 Task: Look for space in West Carson, United States from 7th July, 2023 to 15th July, 2023 for 6 adults in price range Rs.15000 to Rs.20000. Place can be entire place with 3 bedrooms having 3 beds and 3 bathrooms. Property type can be house, flat, guest house. Booking option can be shelf check-in. Required host language is English.
Action: Mouse moved to (571, 142)
Screenshot: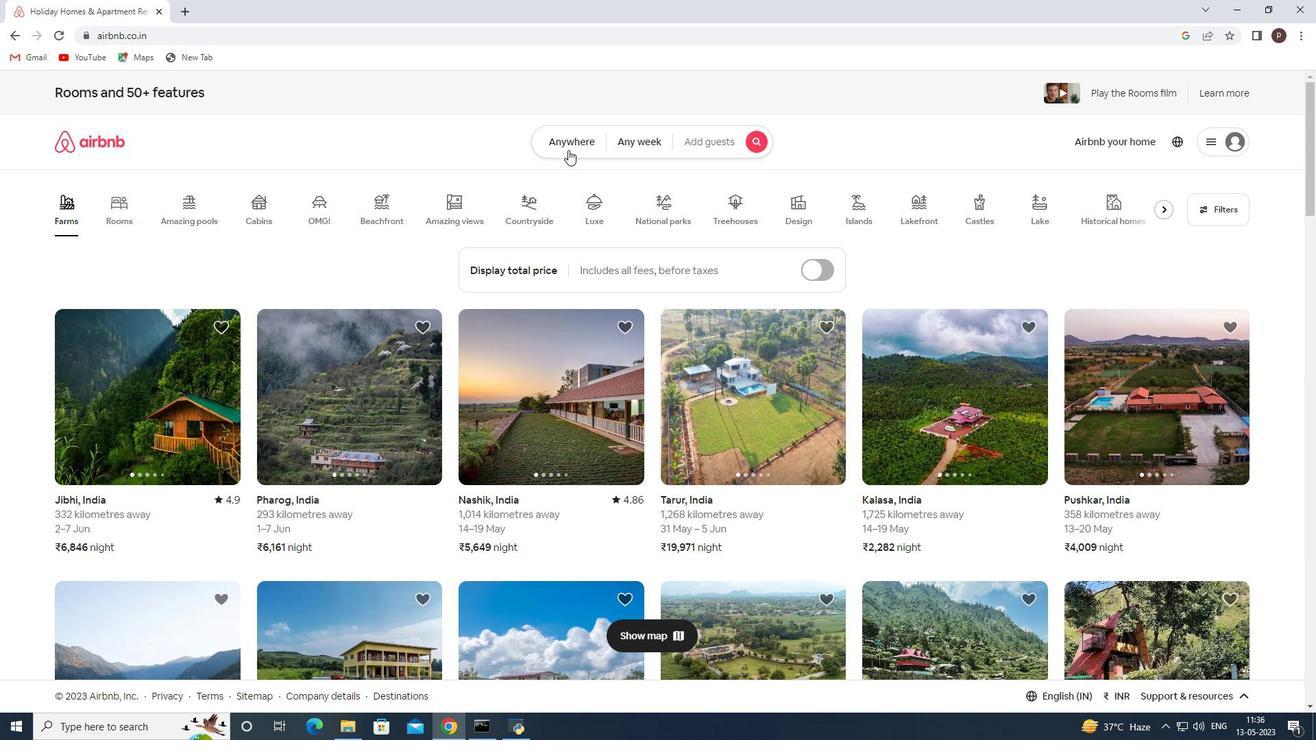 
Action: Mouse pressed left at (571, 142)
Screenshot: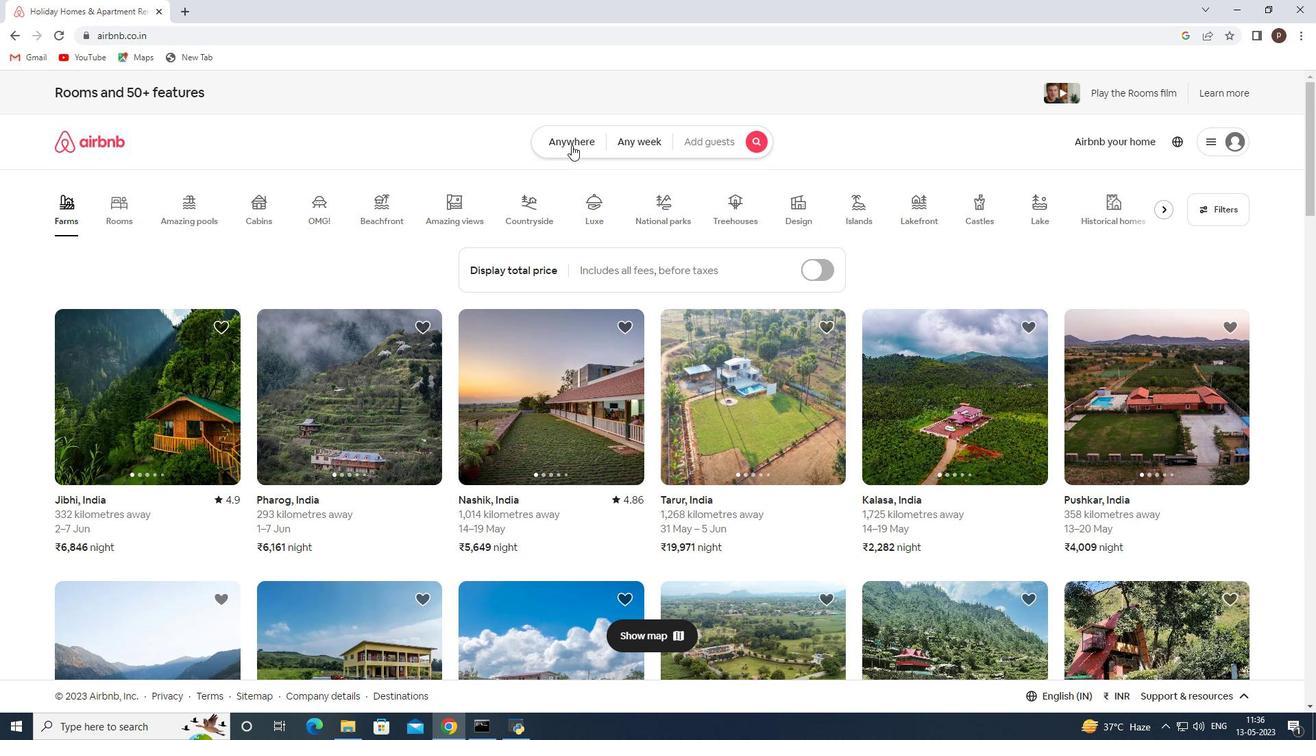 
Action: Mouse moved to (470, 191)
Screenshot: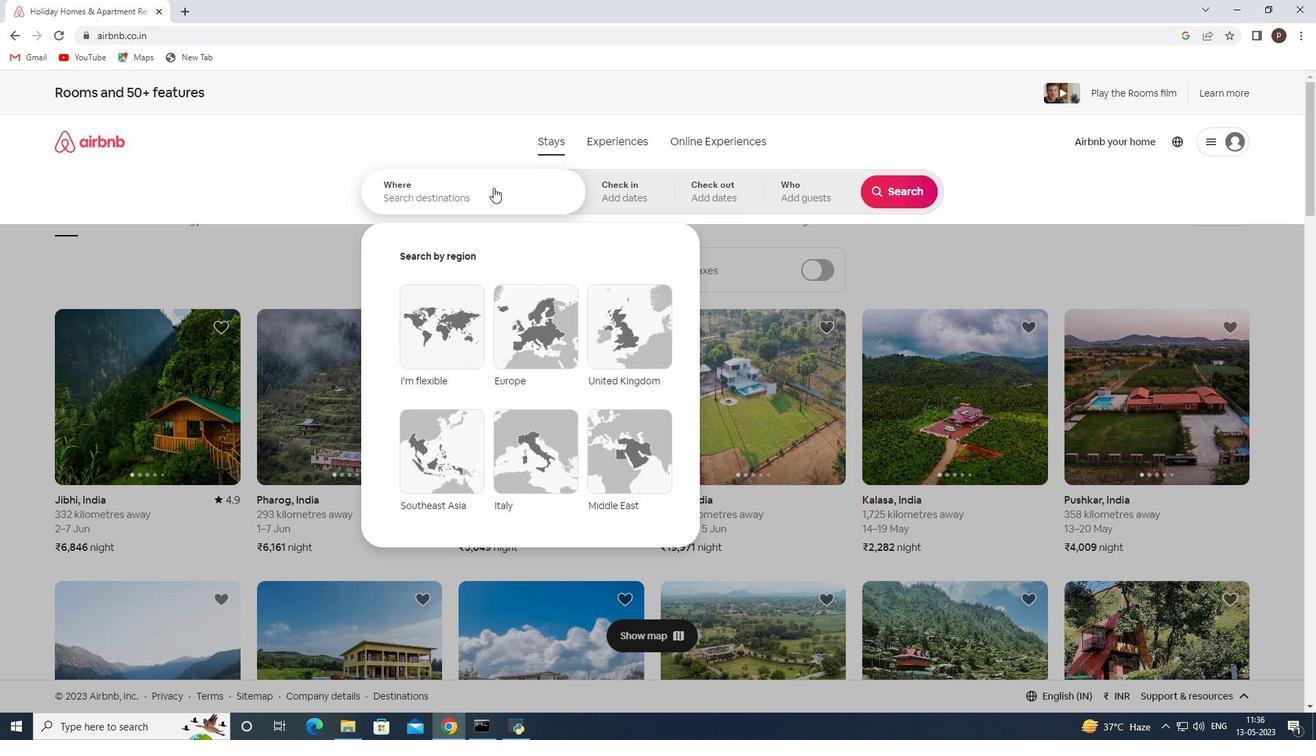 
Action: Mouse pressed left at (470, 191)
Screenshot: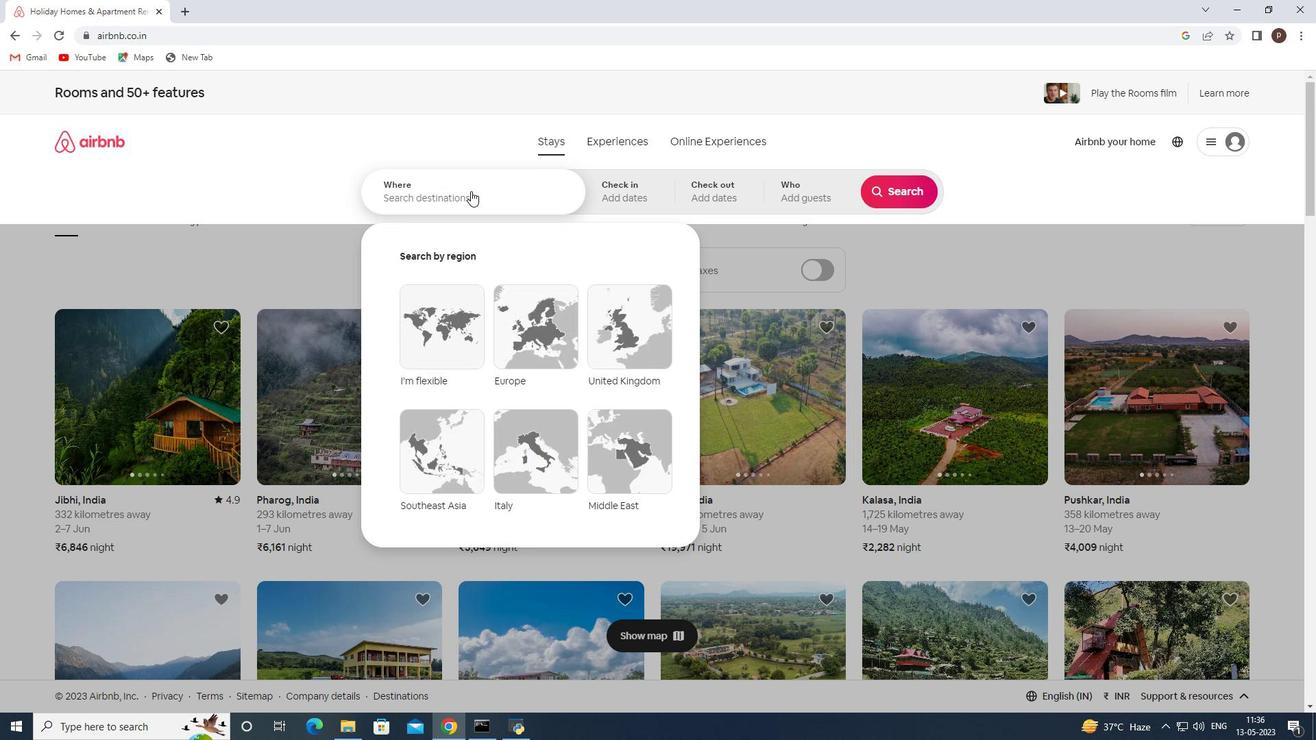 
Action: Key pressed <Key.caps_lock>W<Key.caps_lock>est<Key.space><Key.caps_lock>C<Key.caps_lock>arson
Screenshot: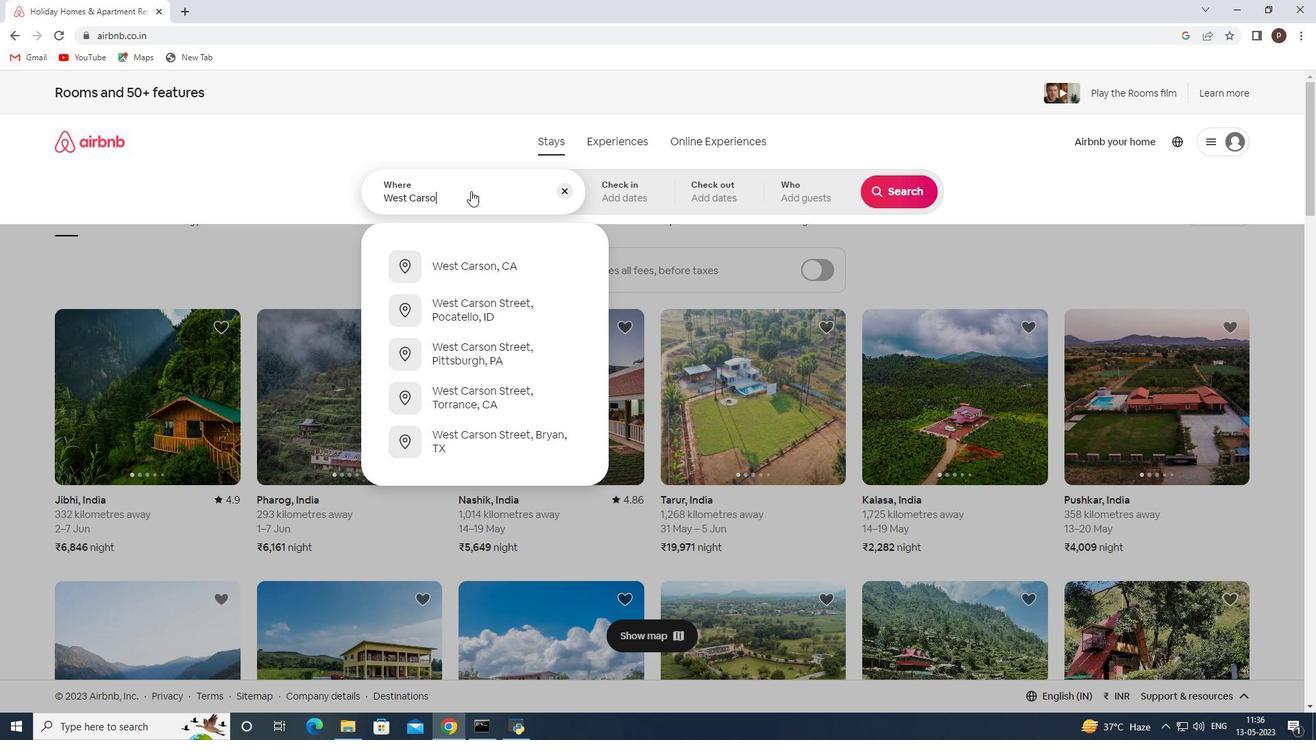 
Action: Mouse moved to (468, 268)
Screenshot: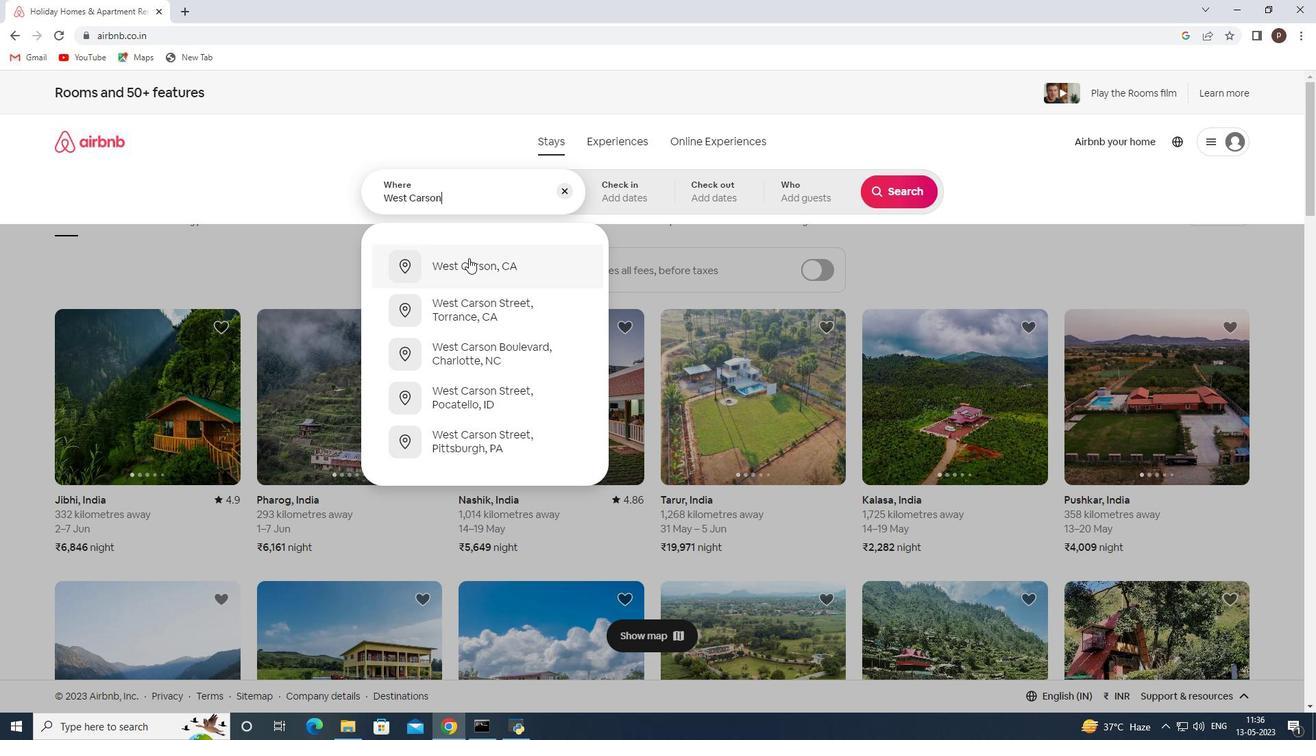 
Action: Mouse pressed left at (468, 268)
Screenshot: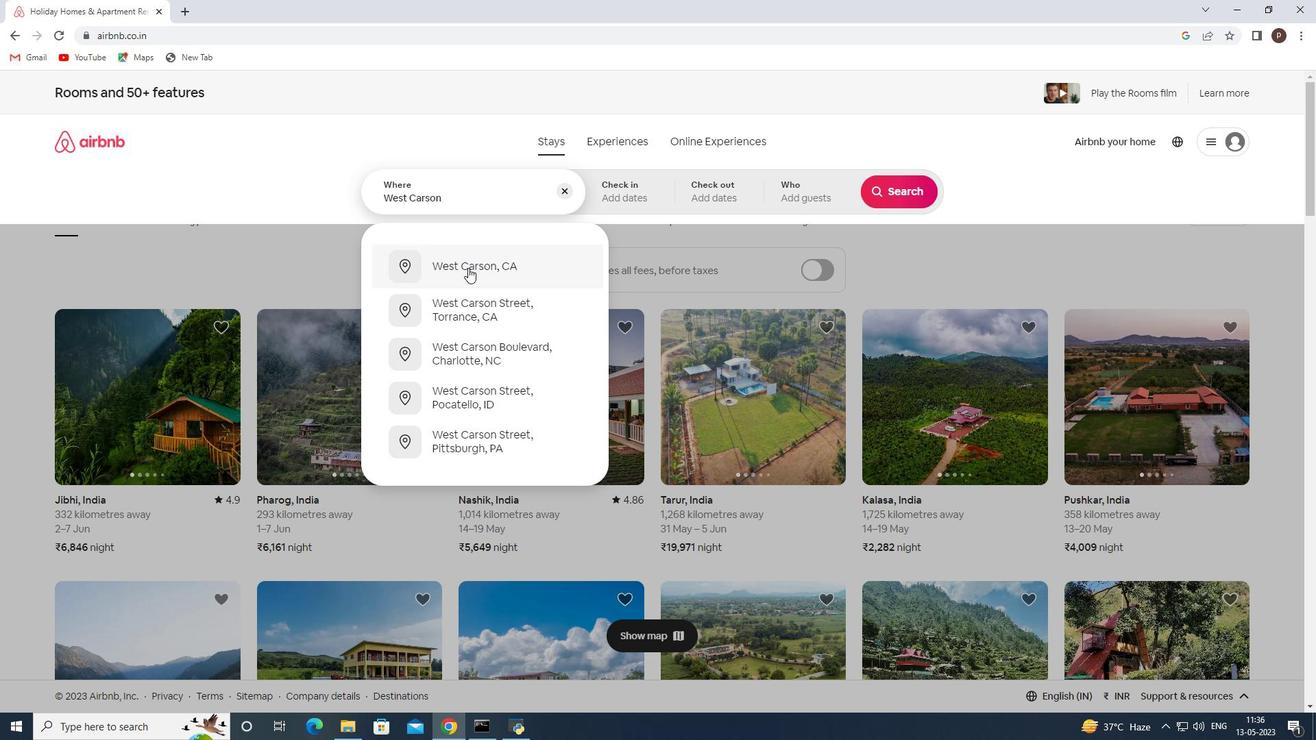 
Action: Mouse moved to (890, 292)
Screenshot: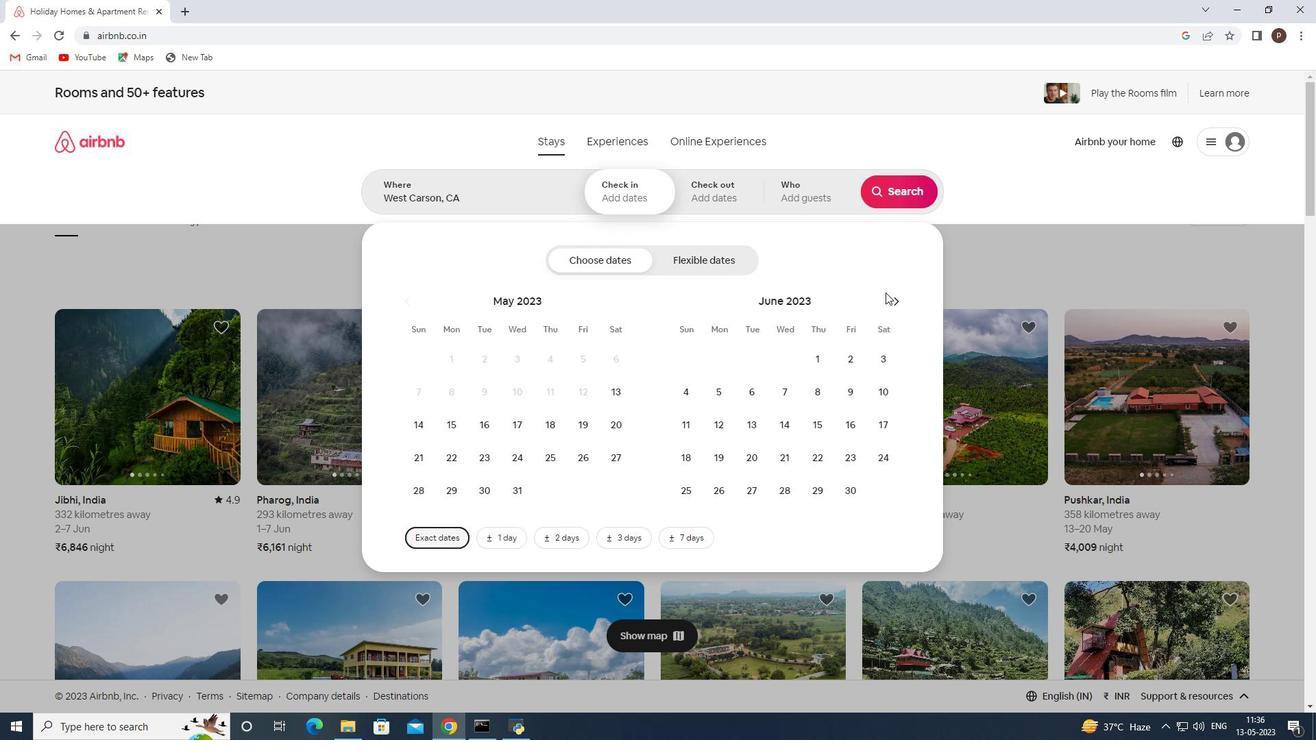
Action: Mouse pressed left at (890, 292)
Screenshot: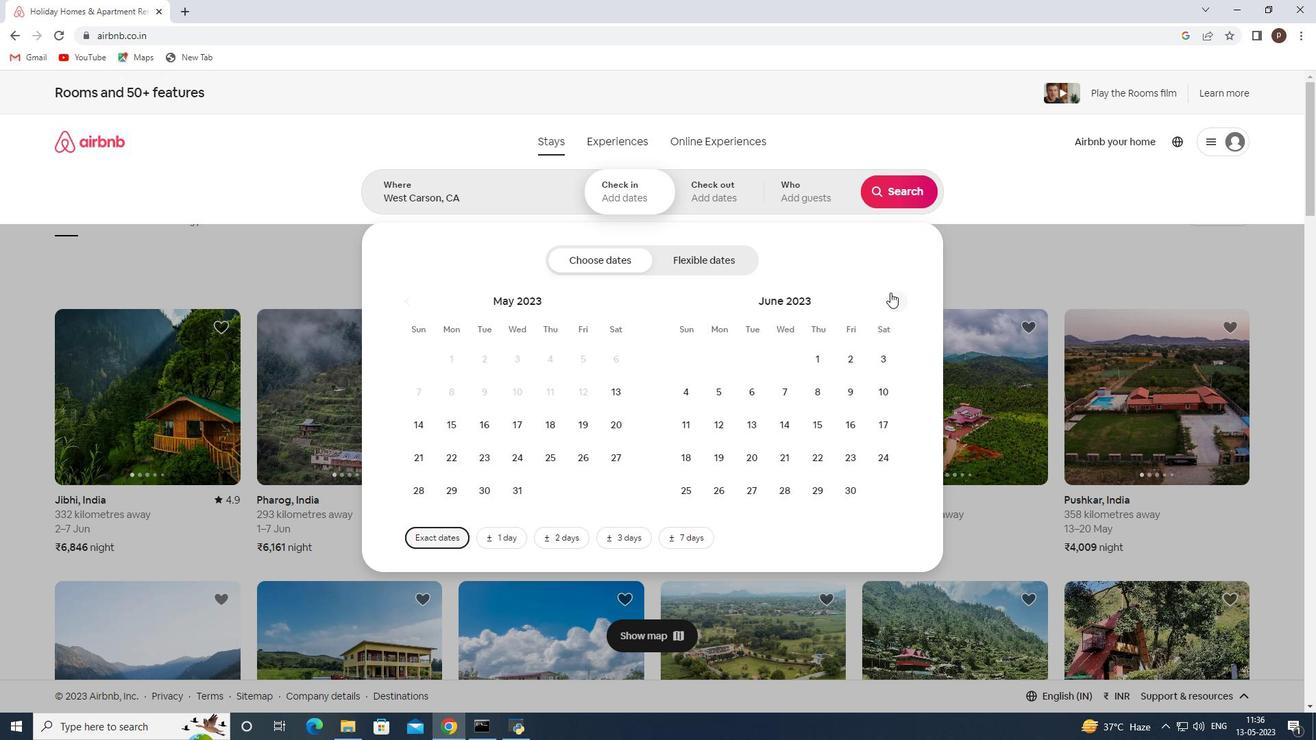 
Action: Mouse moved to (856, 387)
Screenshot: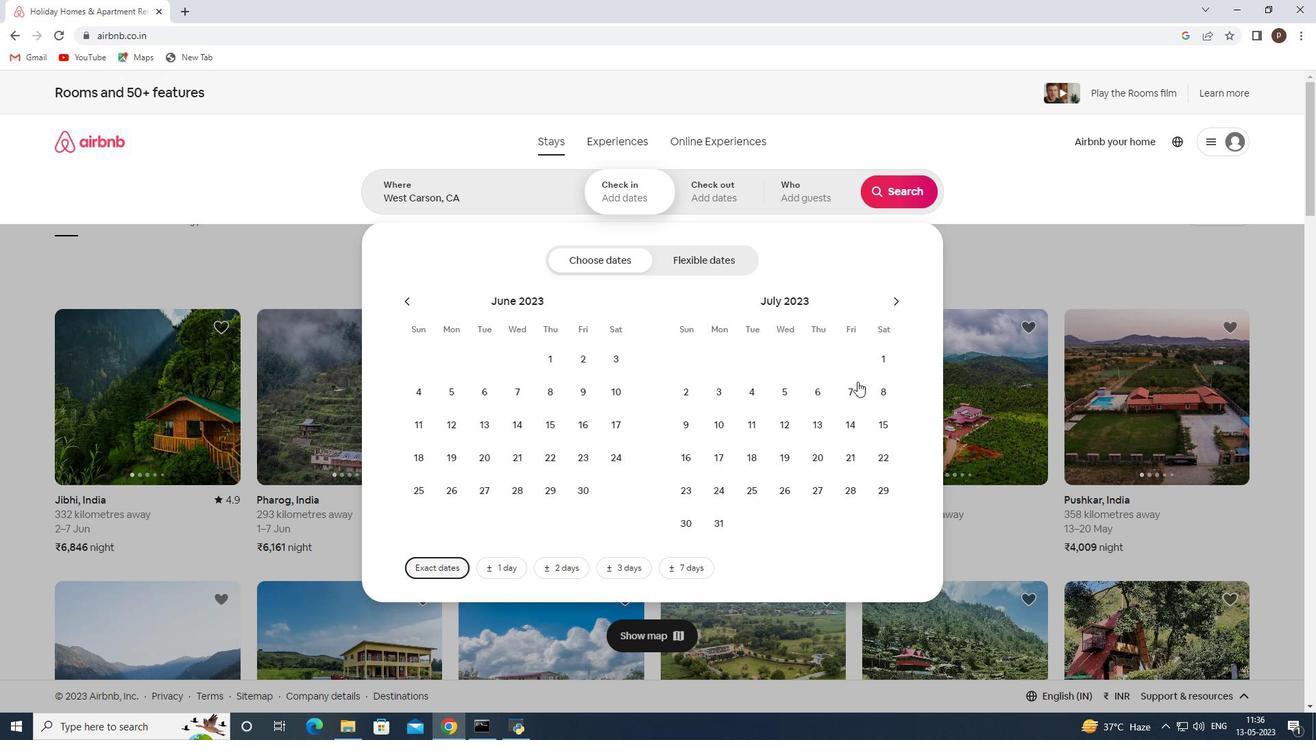 
Action: Mouse pressed left at (856, 387)
Screenshot: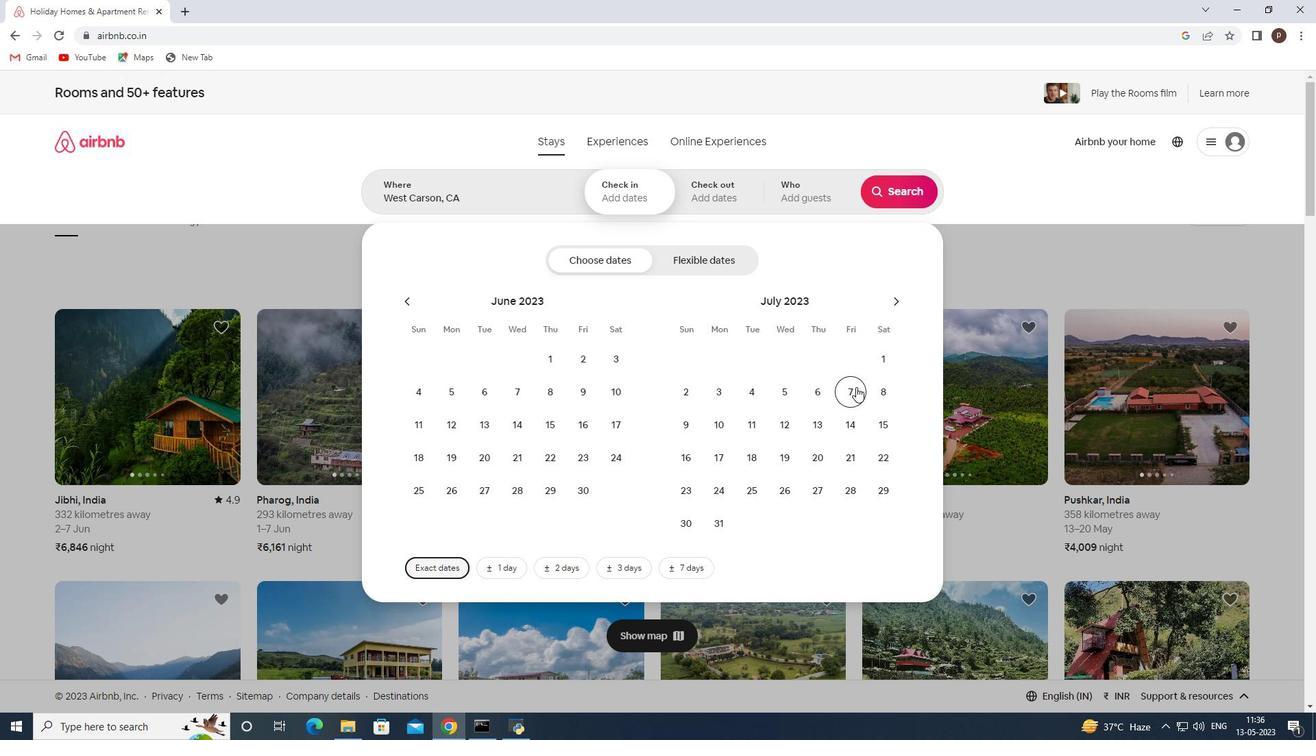 
Action: Mouse moved to (889, 425)
Screenshot: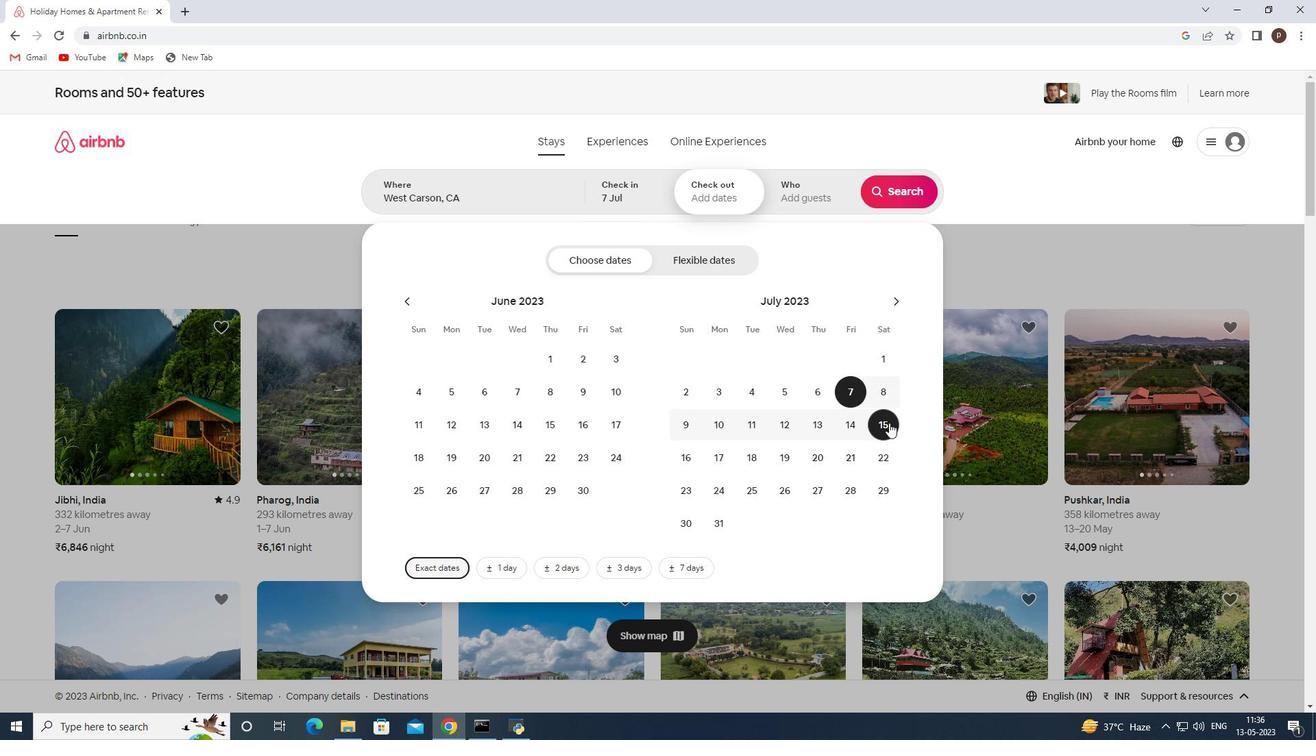 
Action: Mouse pressed left at (889, 425)
Screenshot: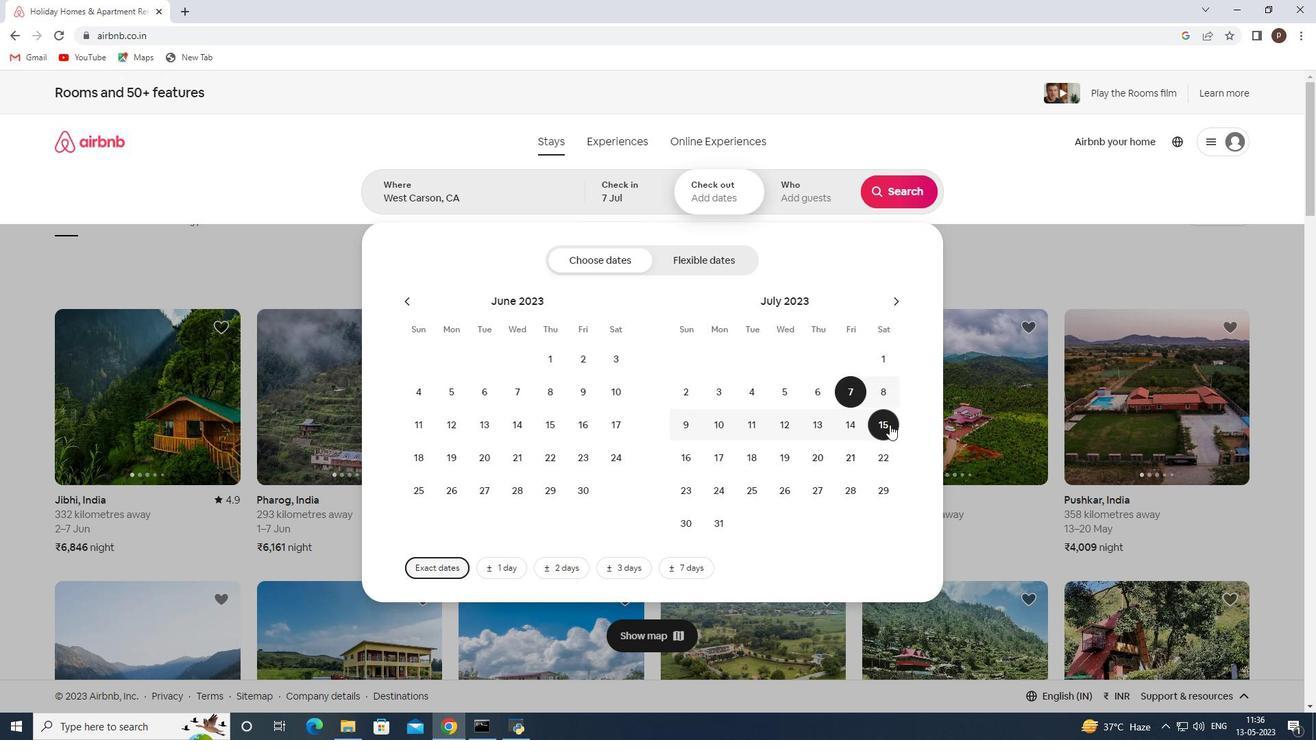
Action: Mouse moved to (818, 196)
Screenshot: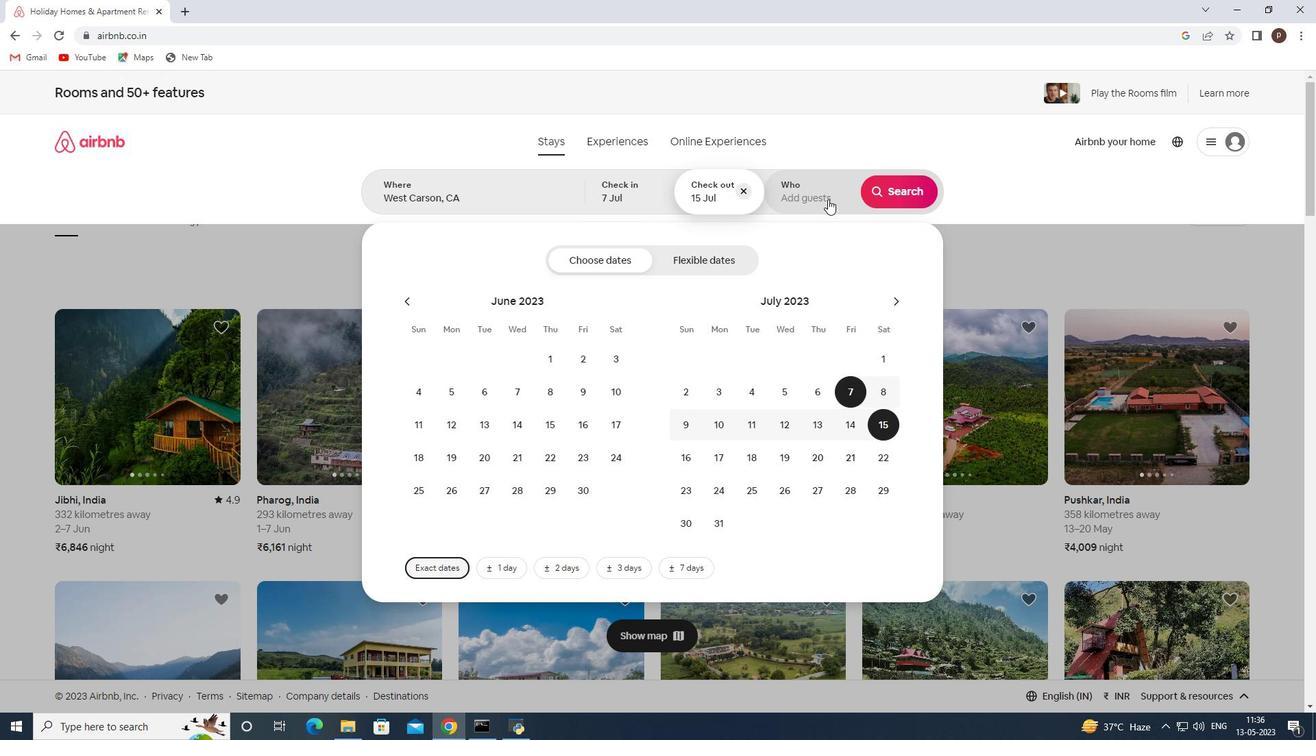 
Action: Mouse pressed left at (818, 196)
Screenshot: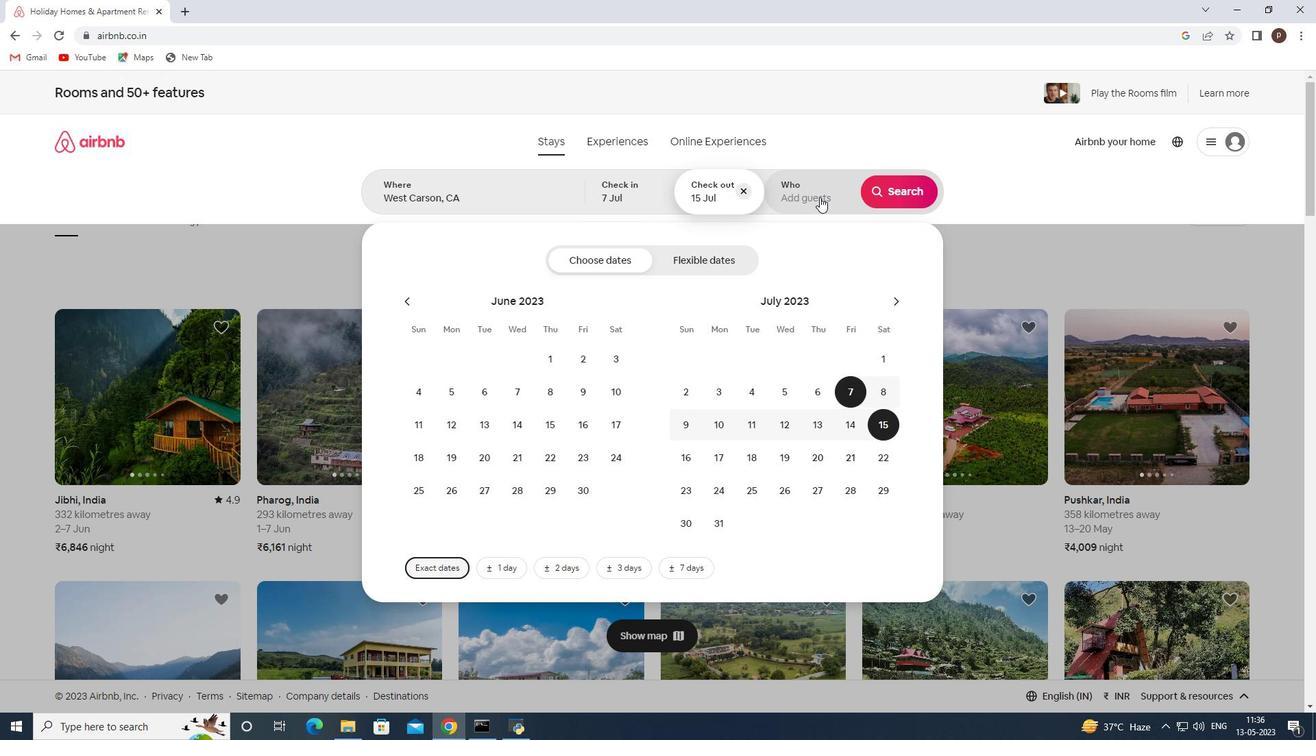 
Action: Mouse moved to (900, 263)
Screenshot: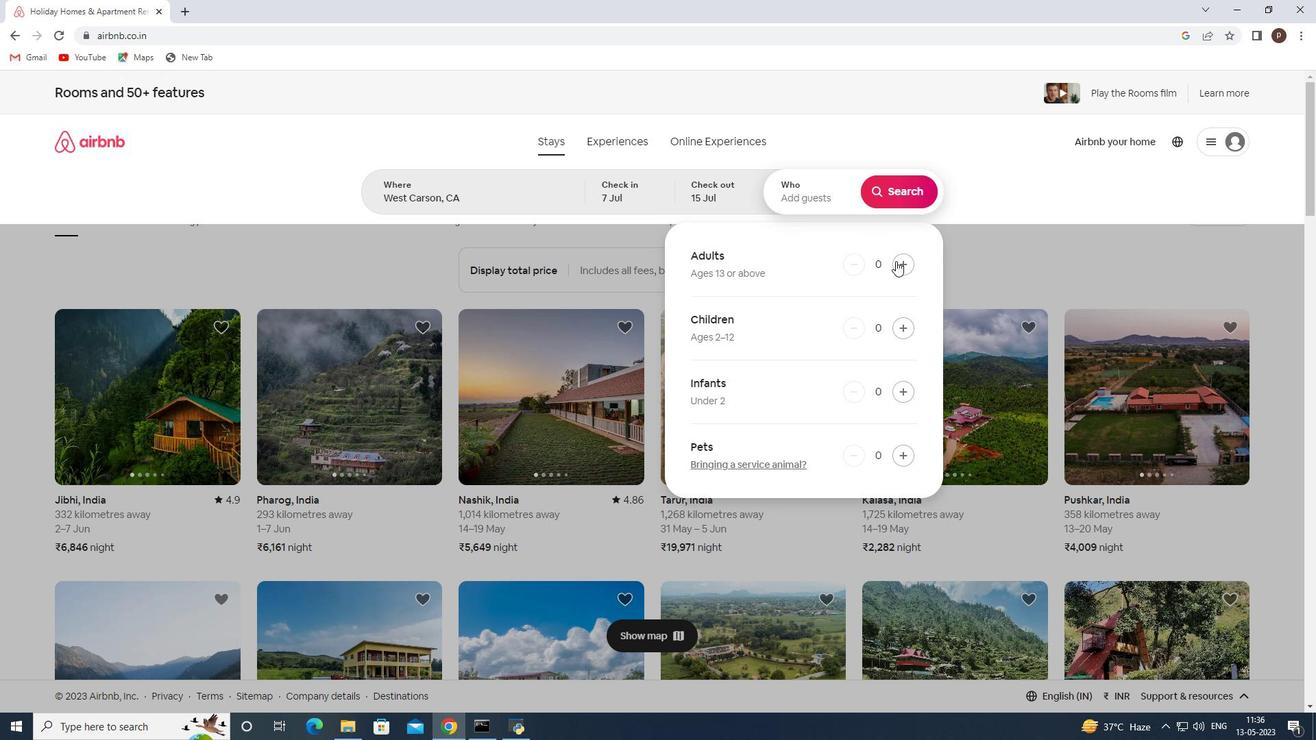 
Action: Mouse pressed left at (900, 263)
Screenshot: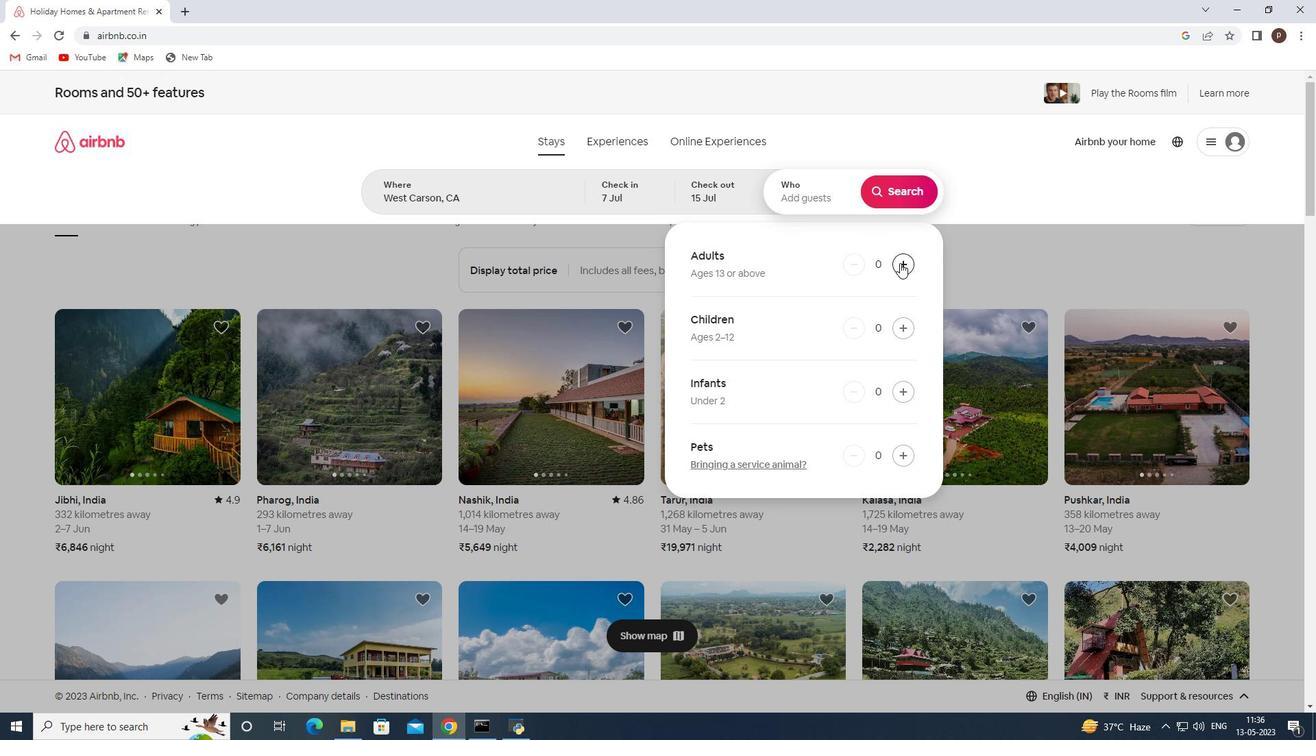 
Action: Mouse pressed left at (900, 263)
Screenshot: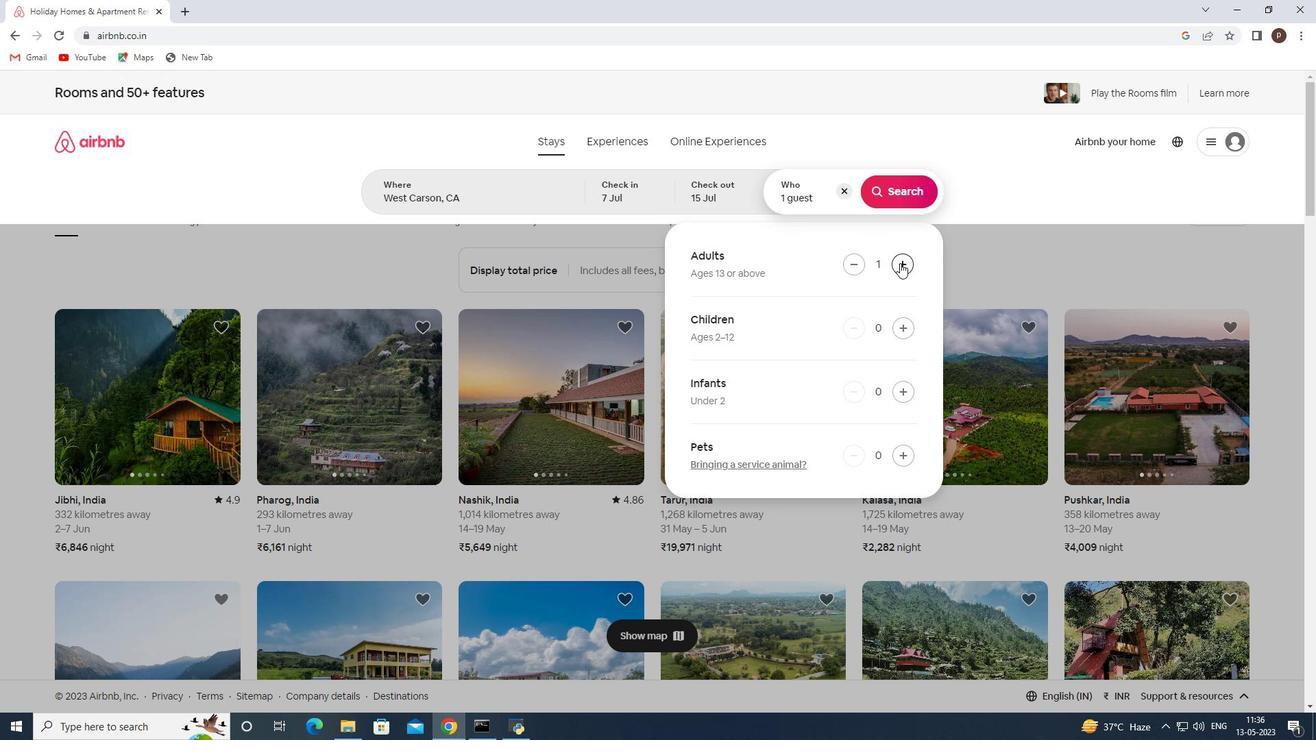
Action: Mouse pressed left at (900, 263)
Screenshot: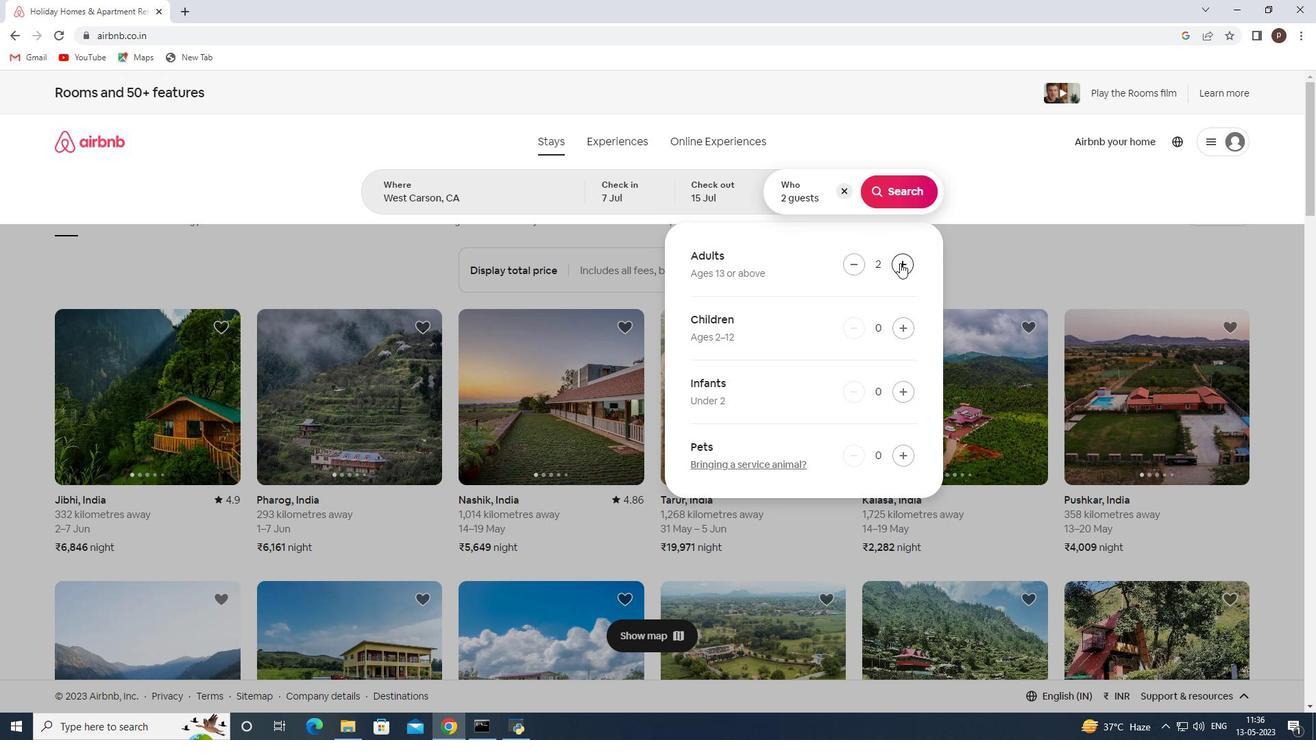 
Action: Mouse pressed left at (900, 263)
Screenshot: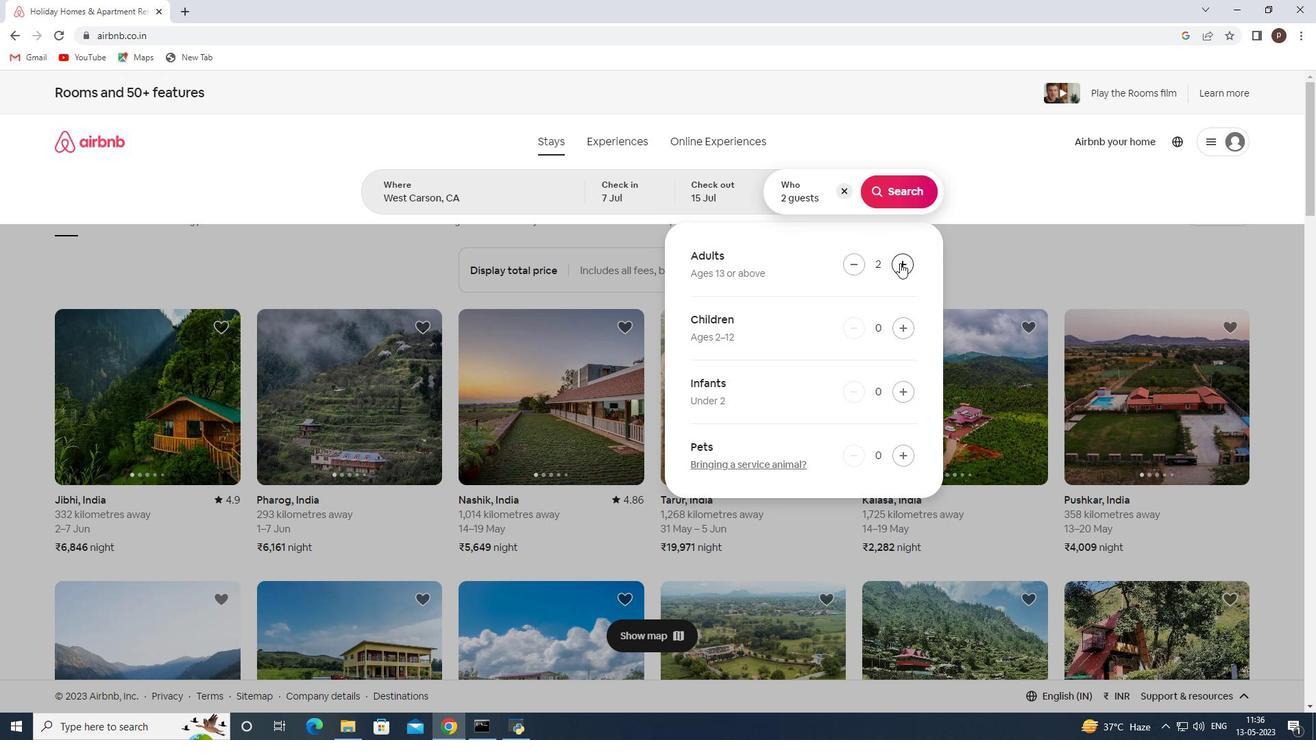 
Action: Mouse pressed left at (900, 263)
Screenshot: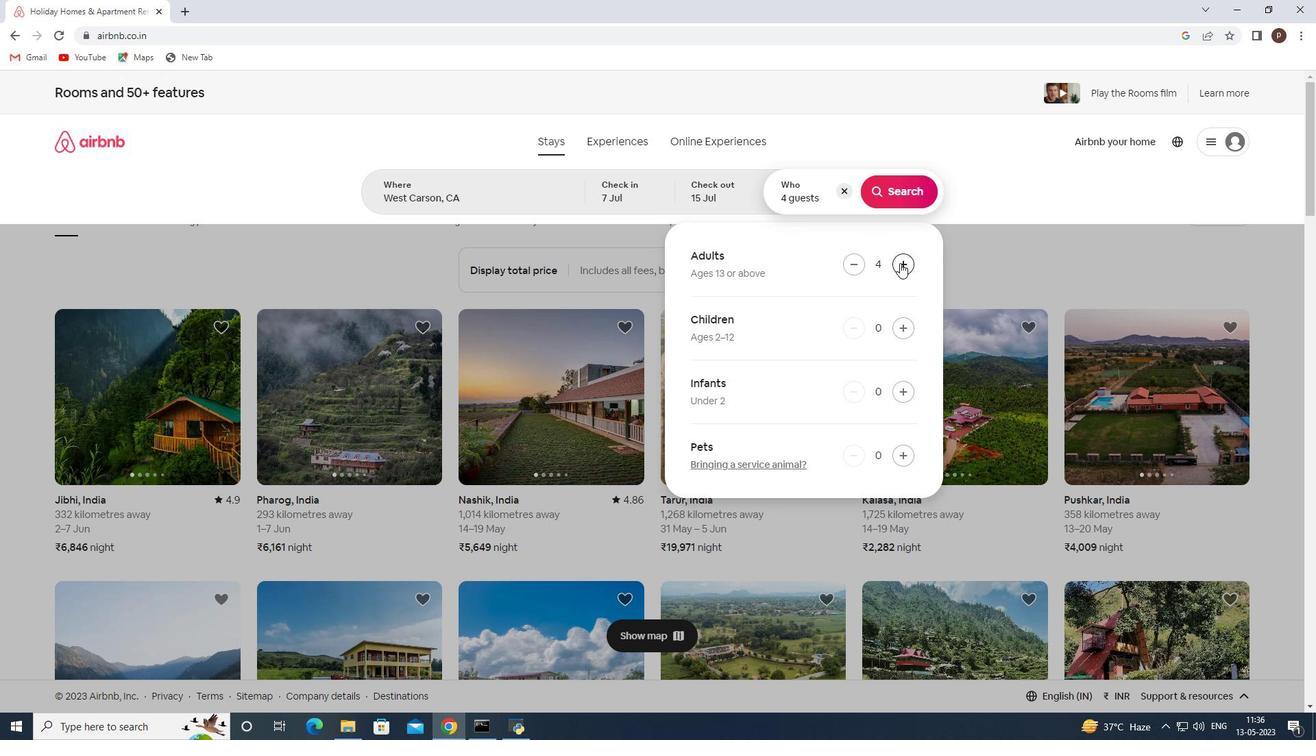 
Action: Mouse pressed left at (900, 263)
Screenshot: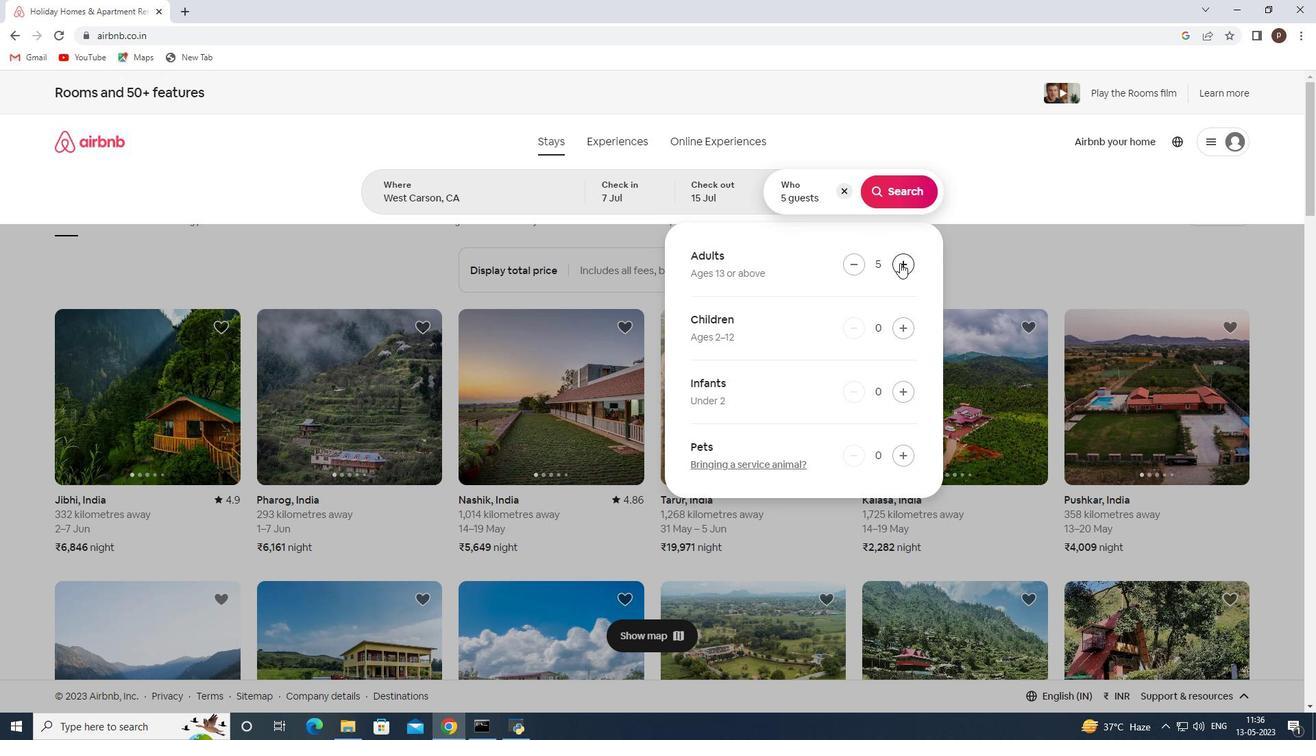 
Action: Mouse moved to (913, 185)
Screenshot: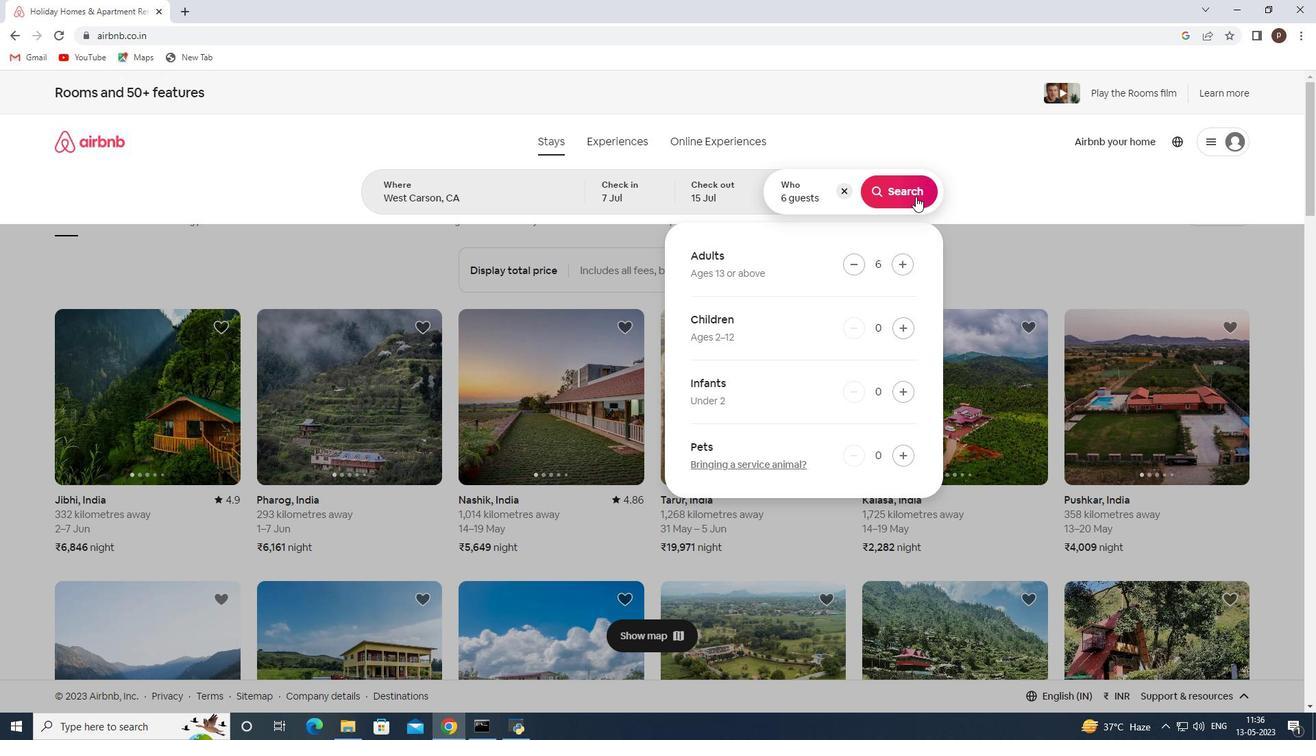 
Action: Mouse pressed left at (913, 185)
Screenshot: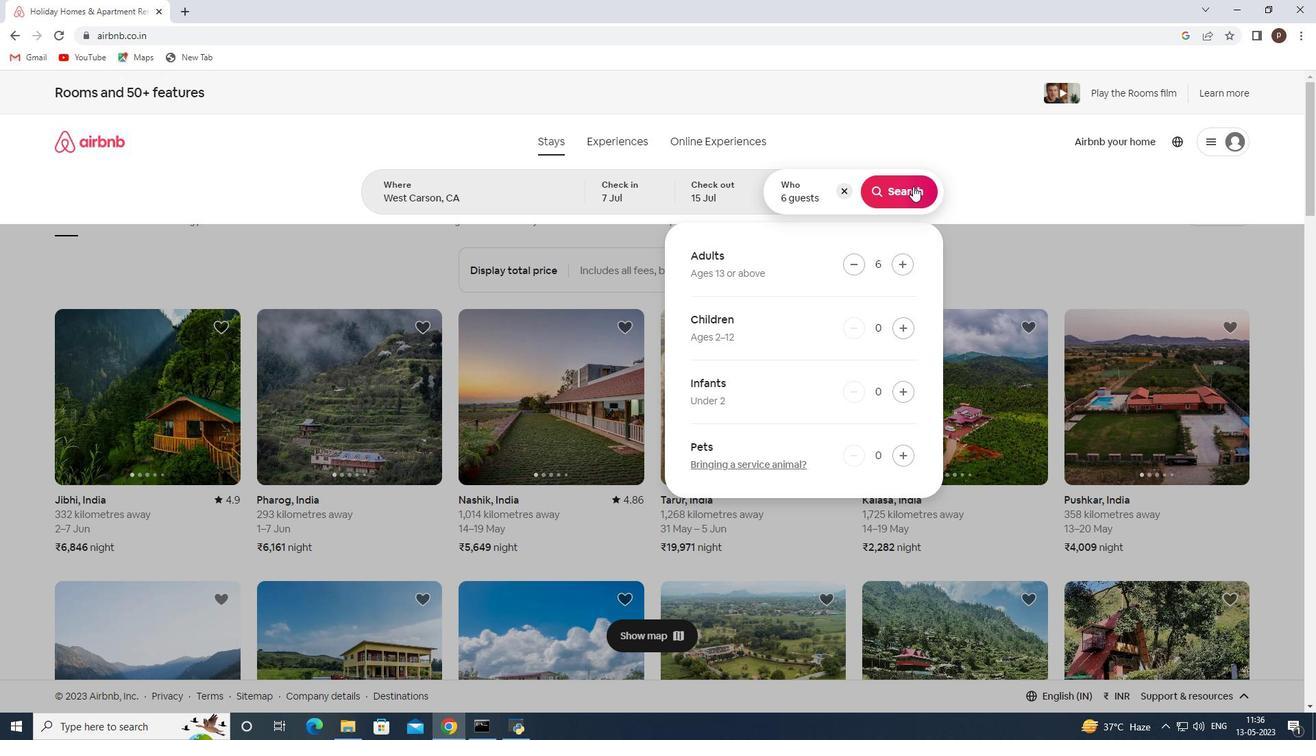 
Action: Mouse moved to (1245, 146)
Screenshot: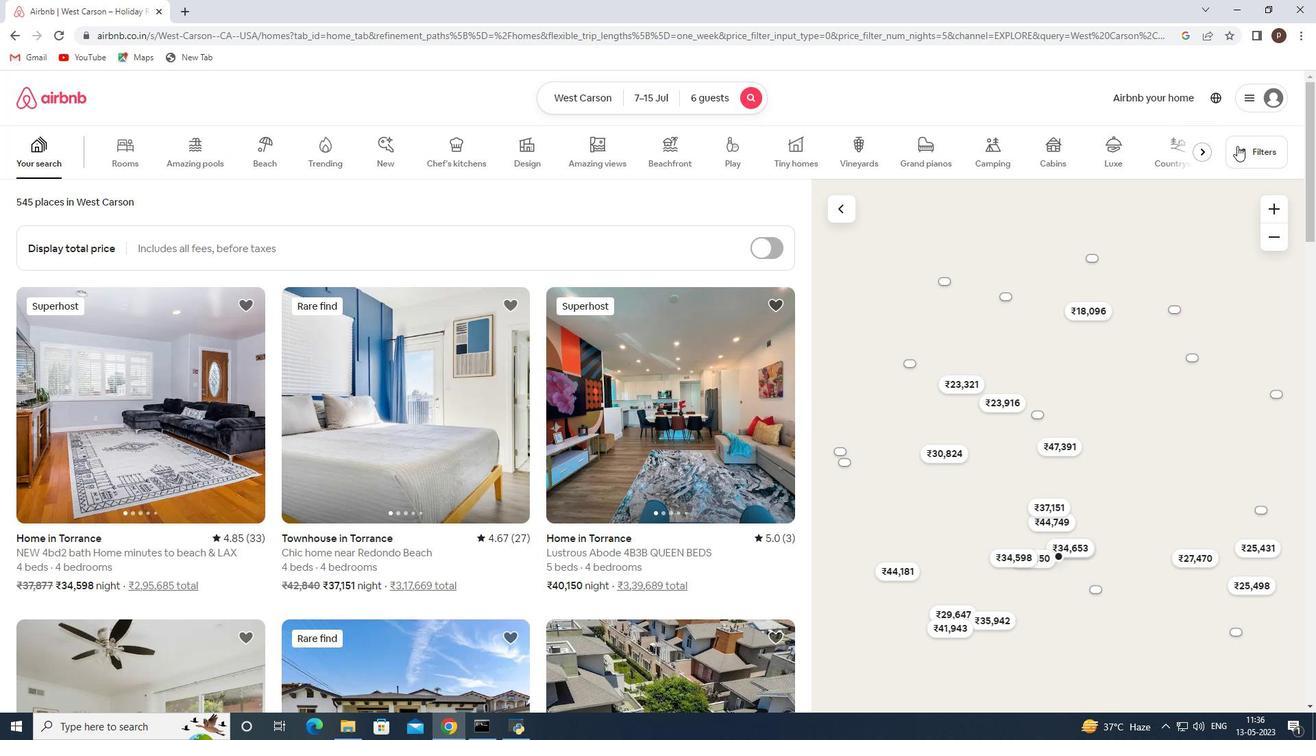 
Action: Mouse pressed left at (1245, 146)
Screenshot: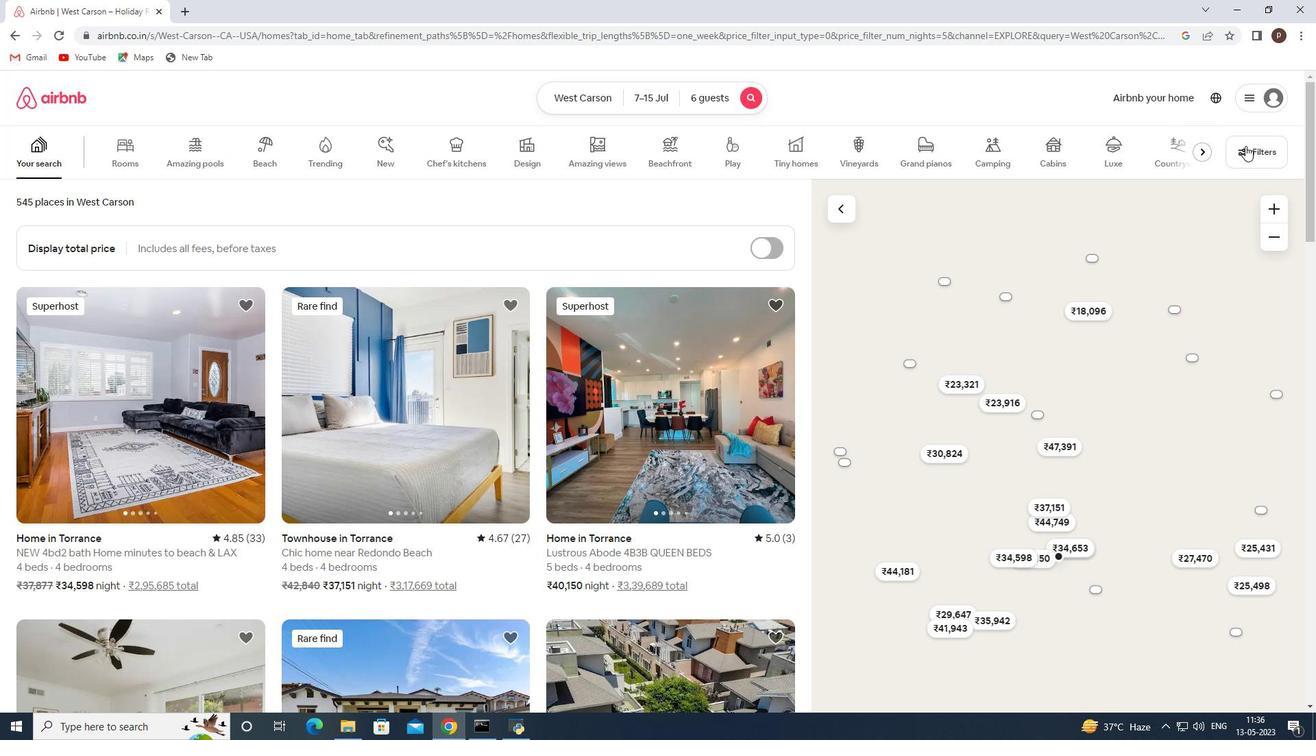 
Action: Mouse moved to (464, 493)
Screenshot: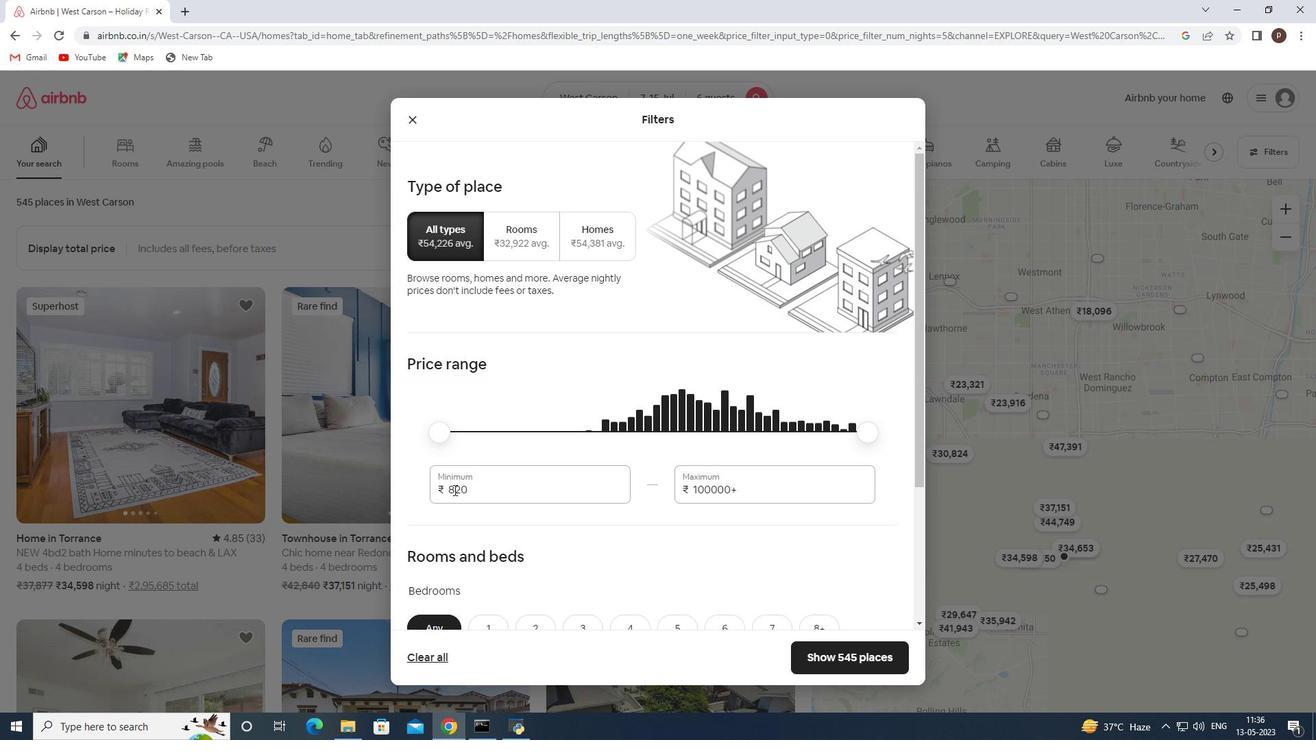 
Action: Mouse pressed left at (464, 493)
Screenshot: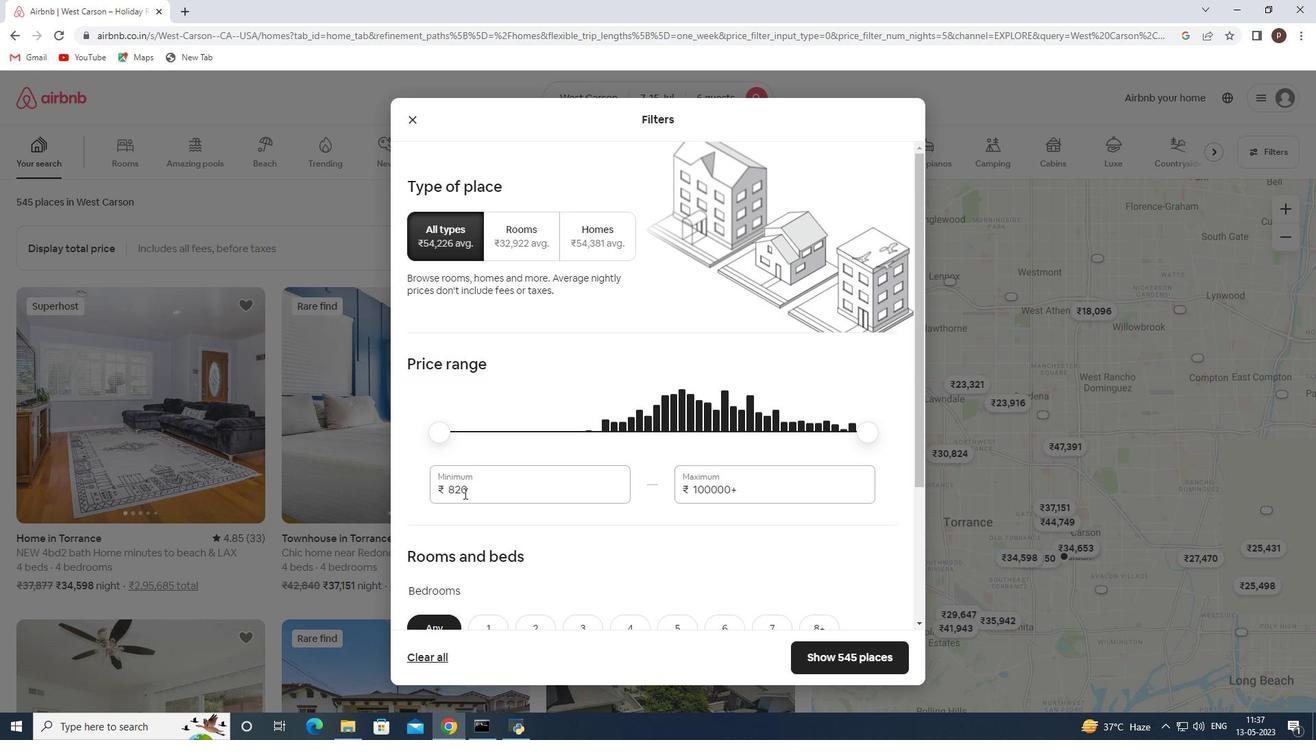 
Action: Mouse pressed left at (464, 493)
Screenshot: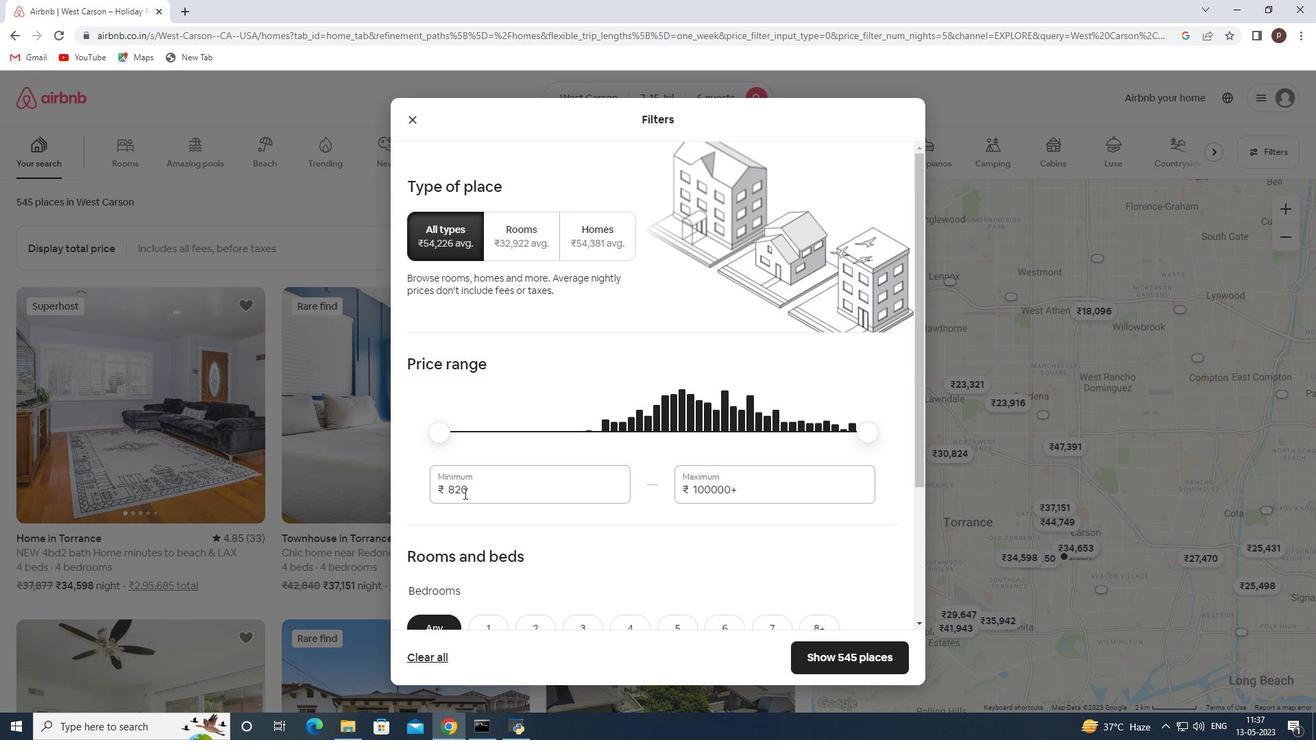 
Action: Key pressed 15000<Key.tab>20000
Screenshot: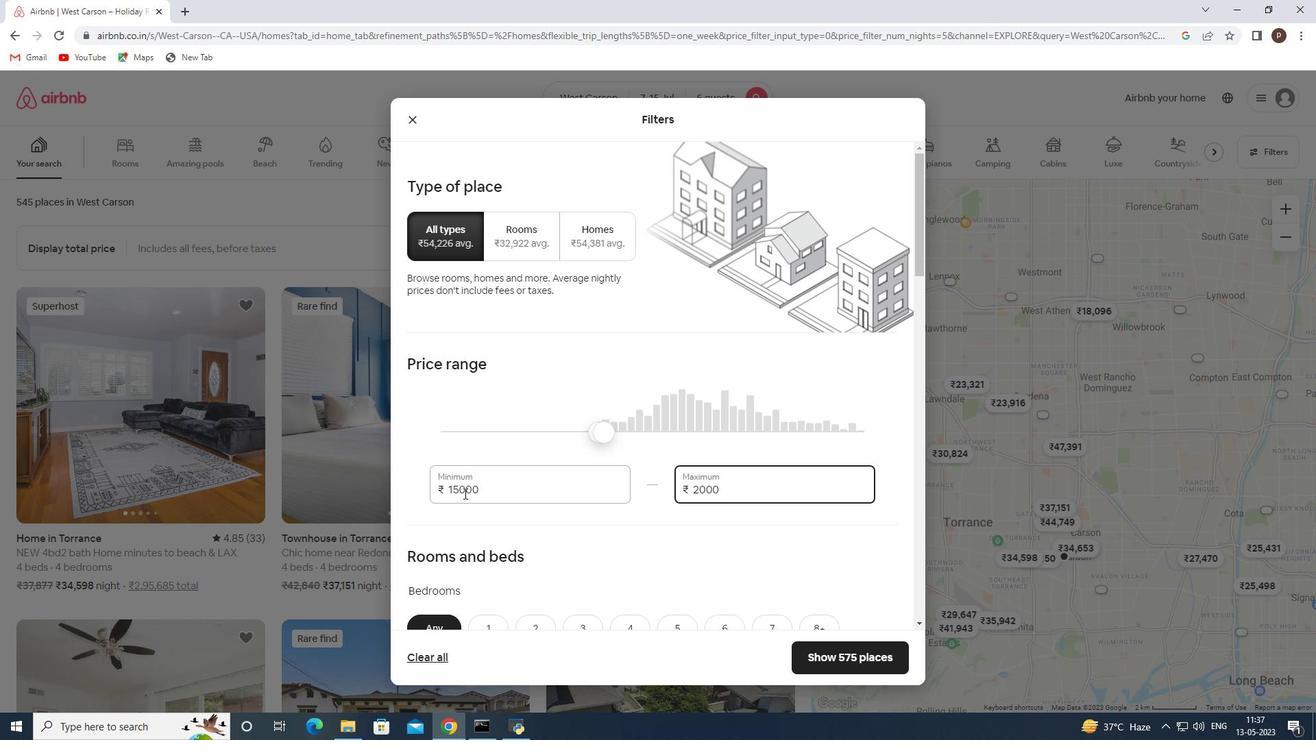 
Action: Mouse moved to (463, 495)
Screenshot: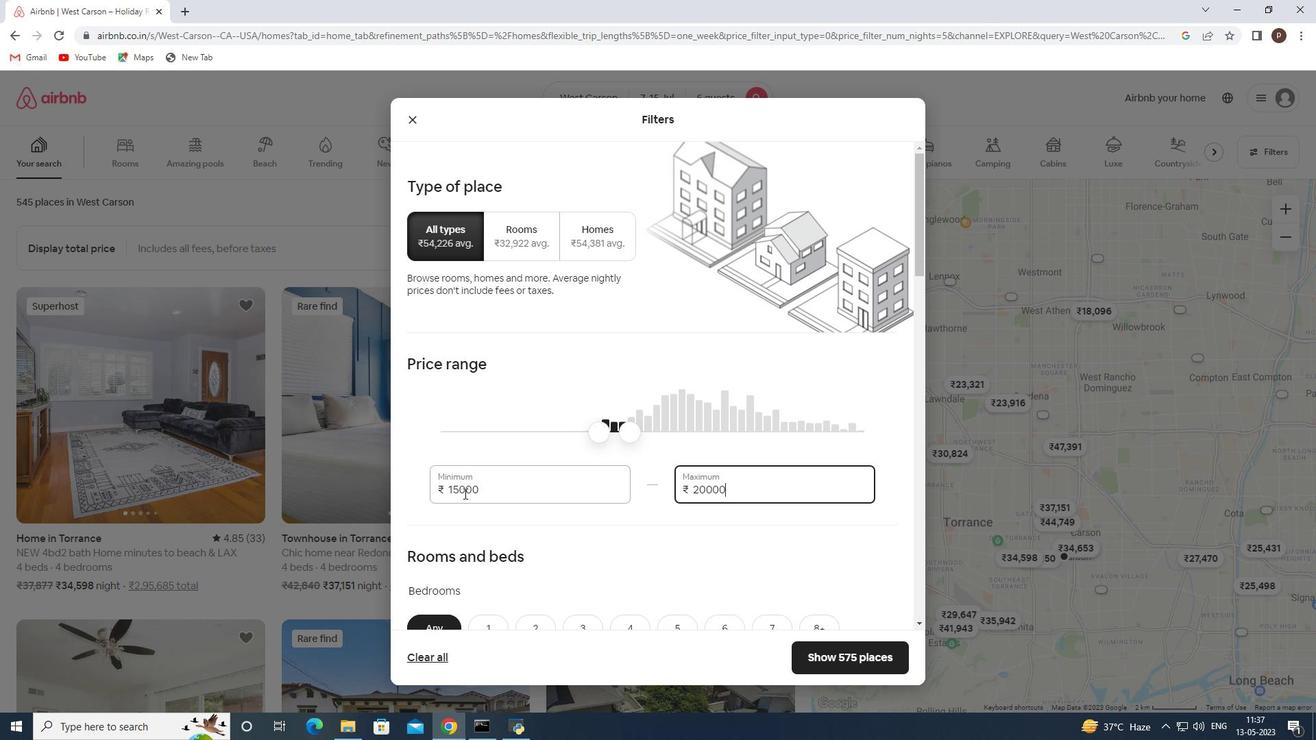 
Action: Mouse scrolled (463, 494) with delta (0, 0)
Screenshot: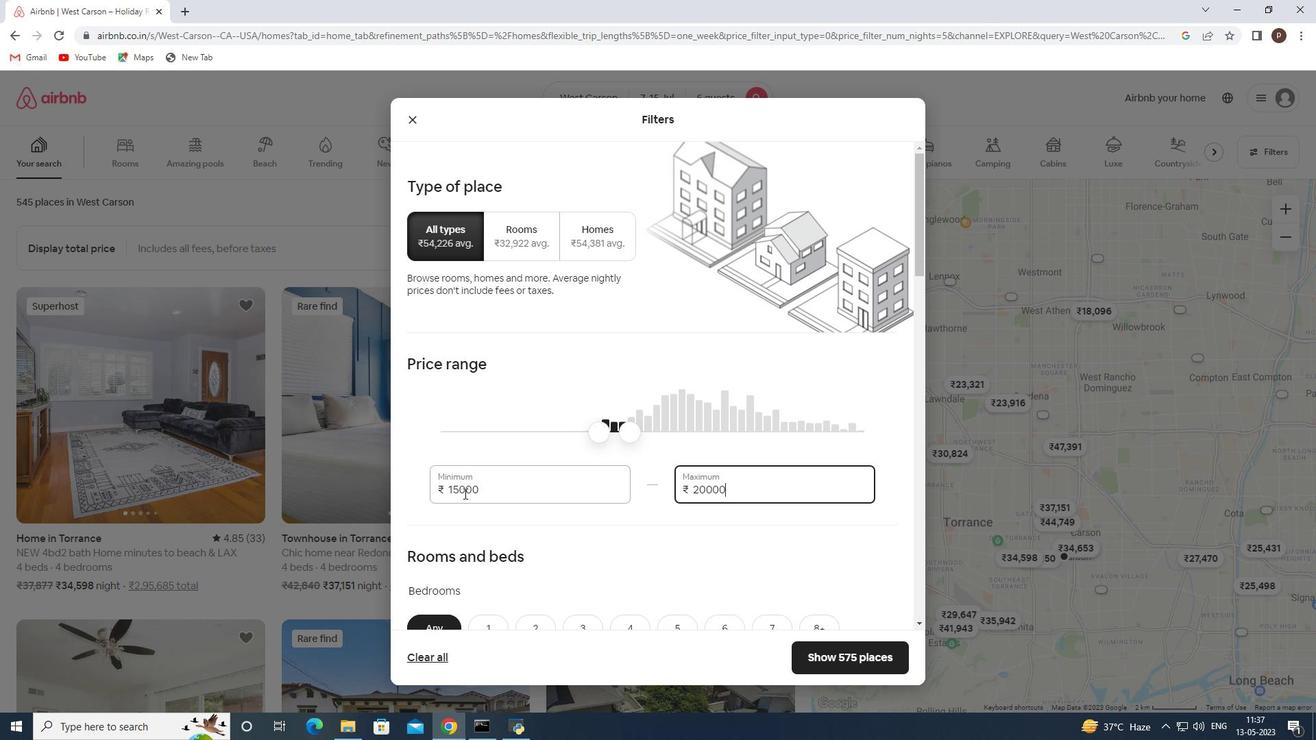 
Action: Mouse moved to (481, 466)
Screenshot: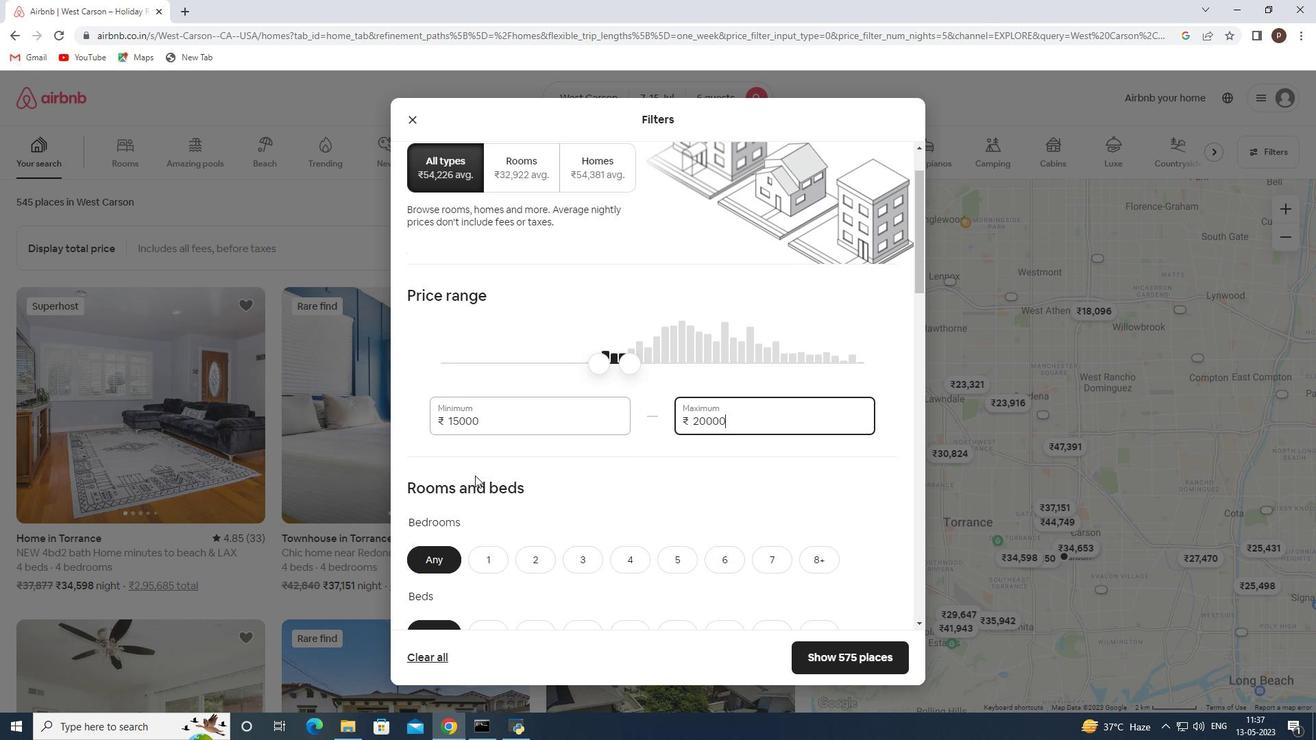 
Action: Mouse scrolled (481, 466) with delta (0, 0)
Screenshot: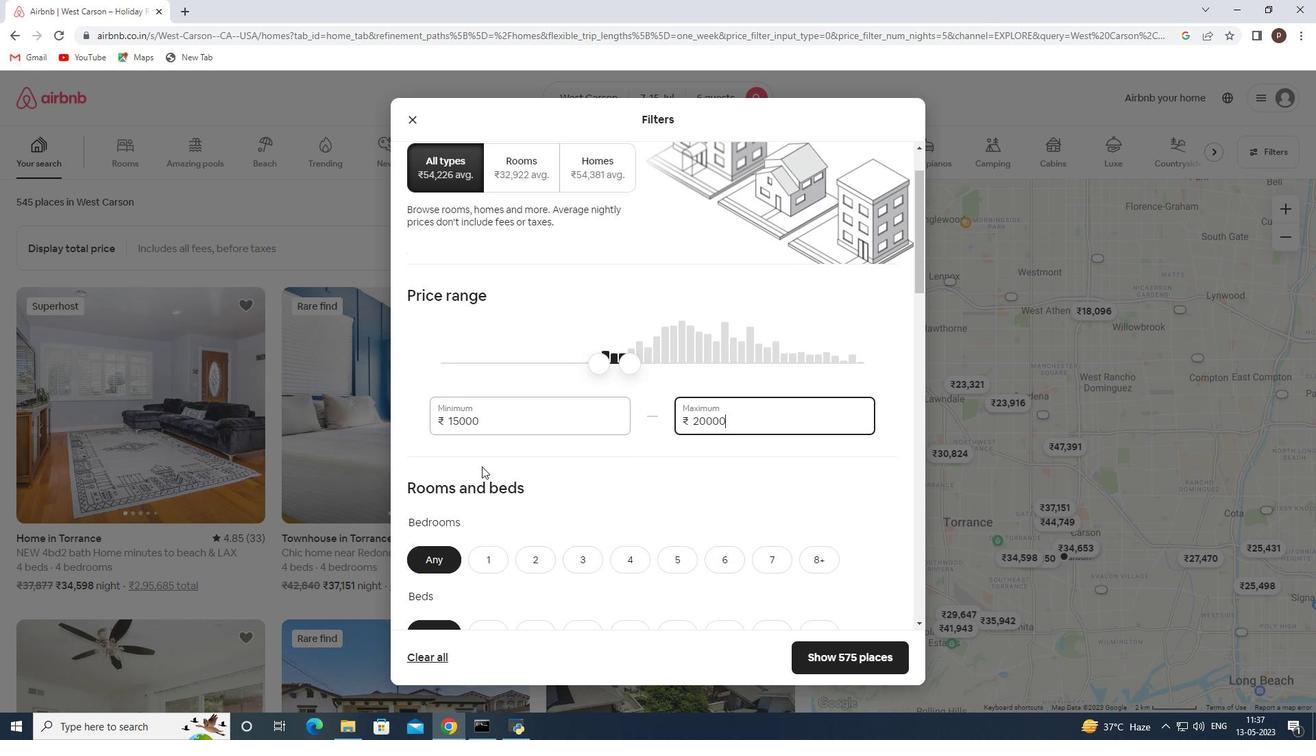 
Action: Mouse moved to (499, 412)
Screenshot: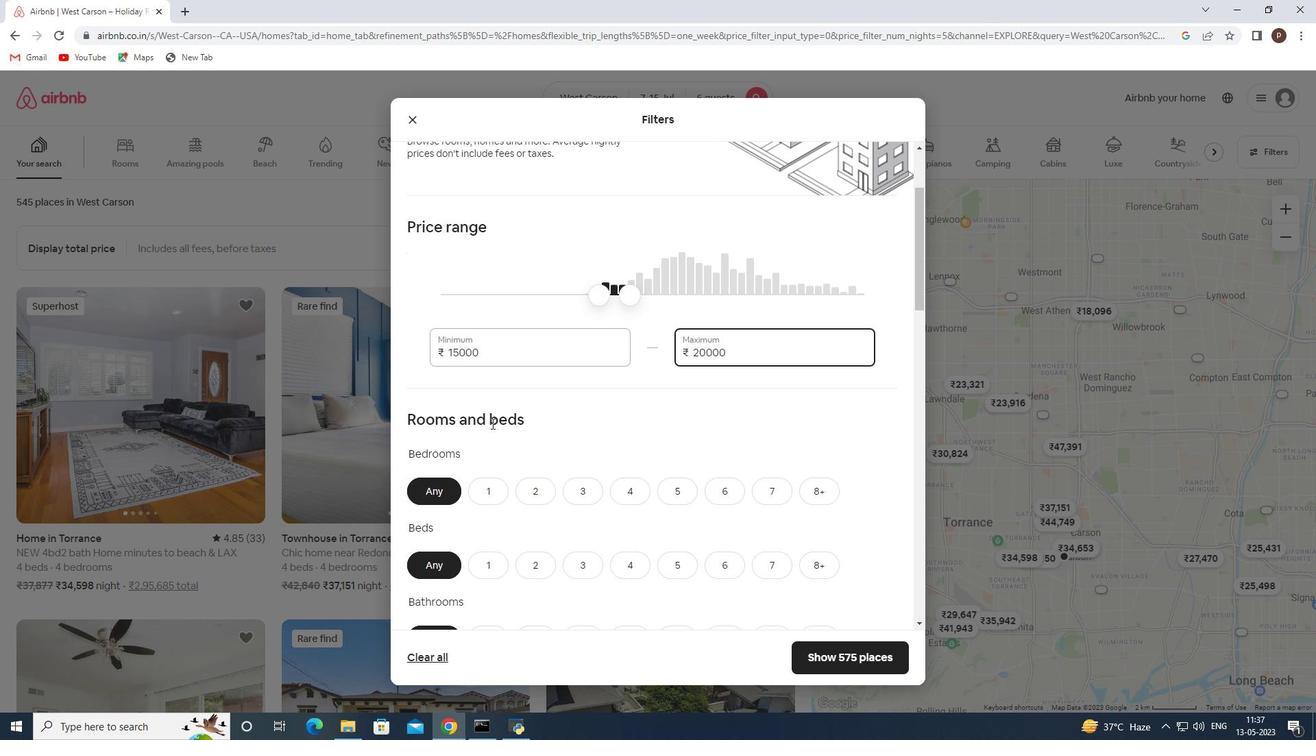
Action: Mouse scrolled (499, 412) with delta (0, 0)
Screenshot: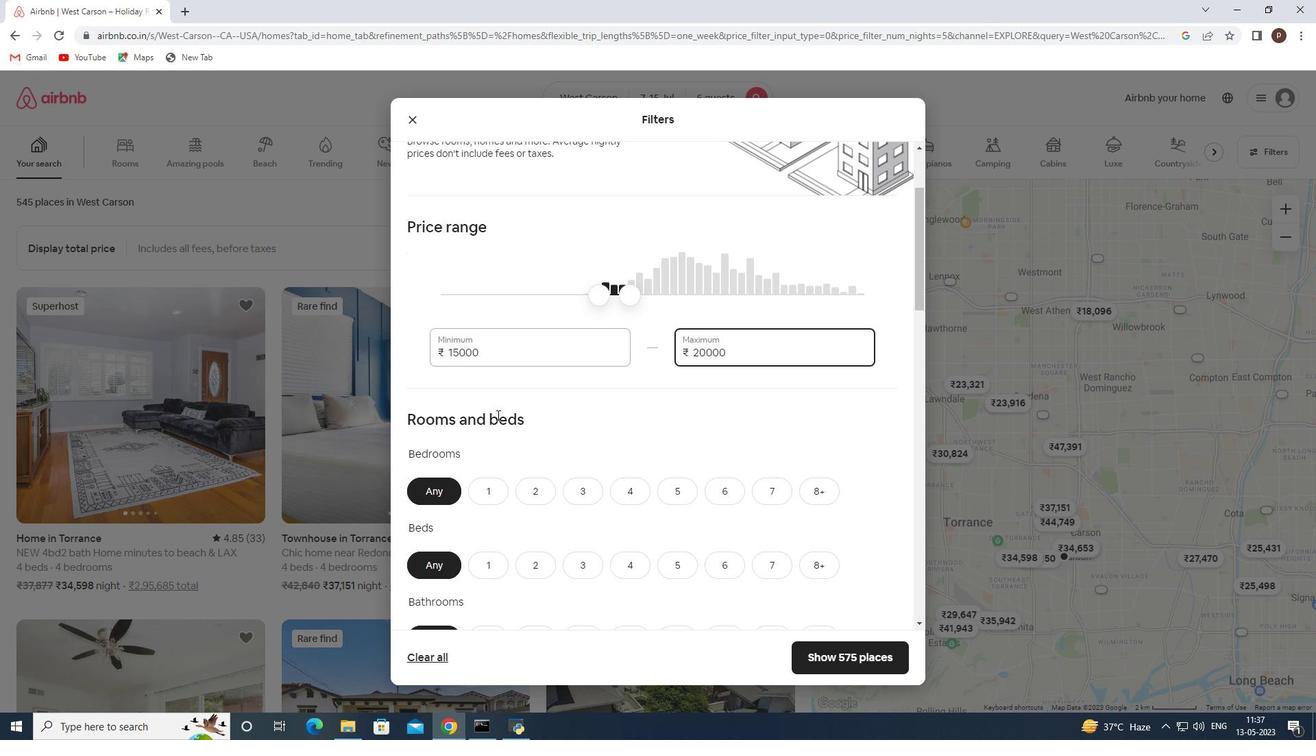 
Action: Mouse scrolled (499, 412) with delta (0, 0)
Screenshot: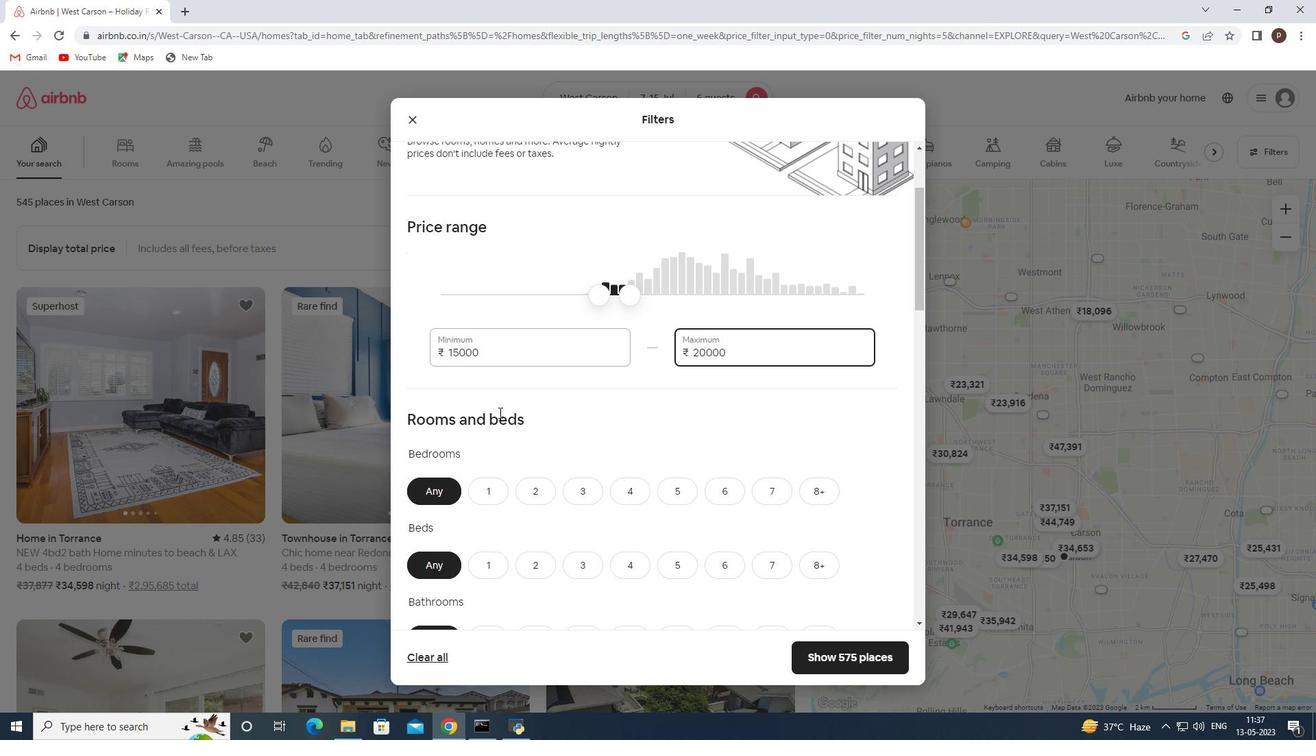 
Action: Mouse moved to (586, 345)
Screenshot: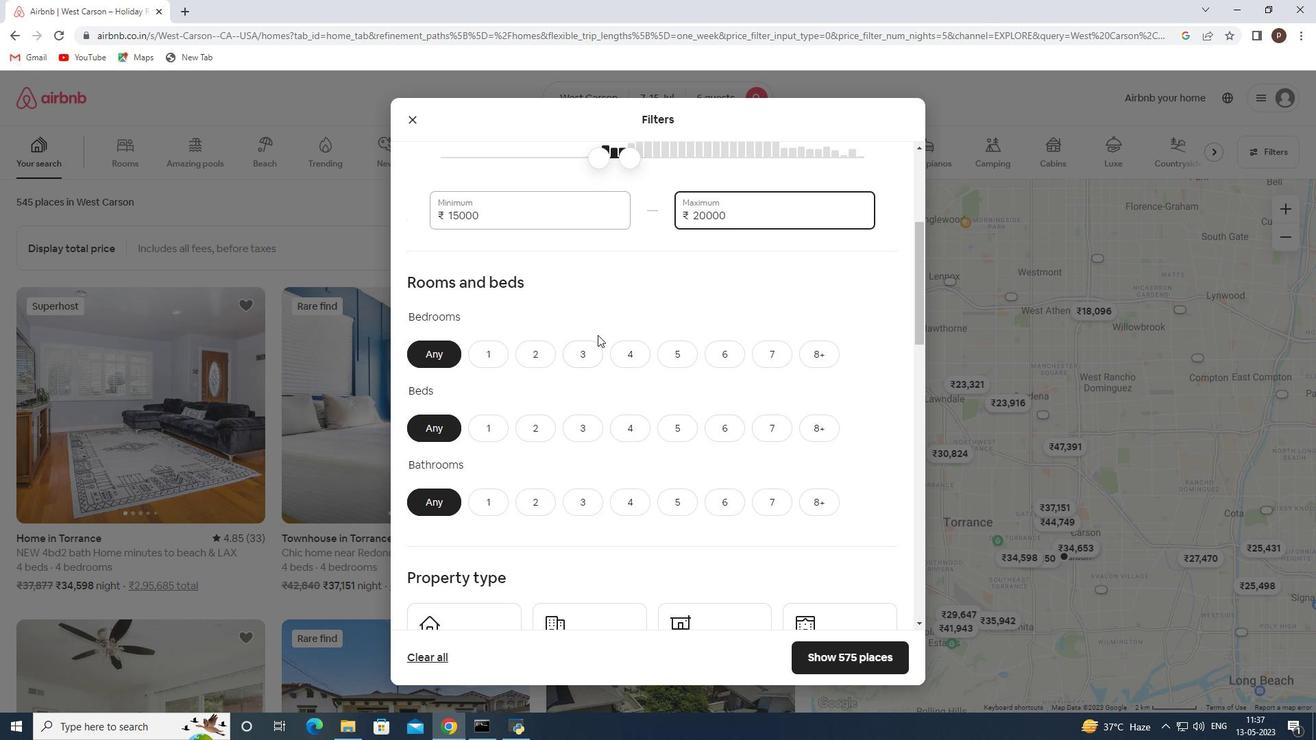 
Action: Mouse pressed left at (586, 345)
Screenshot: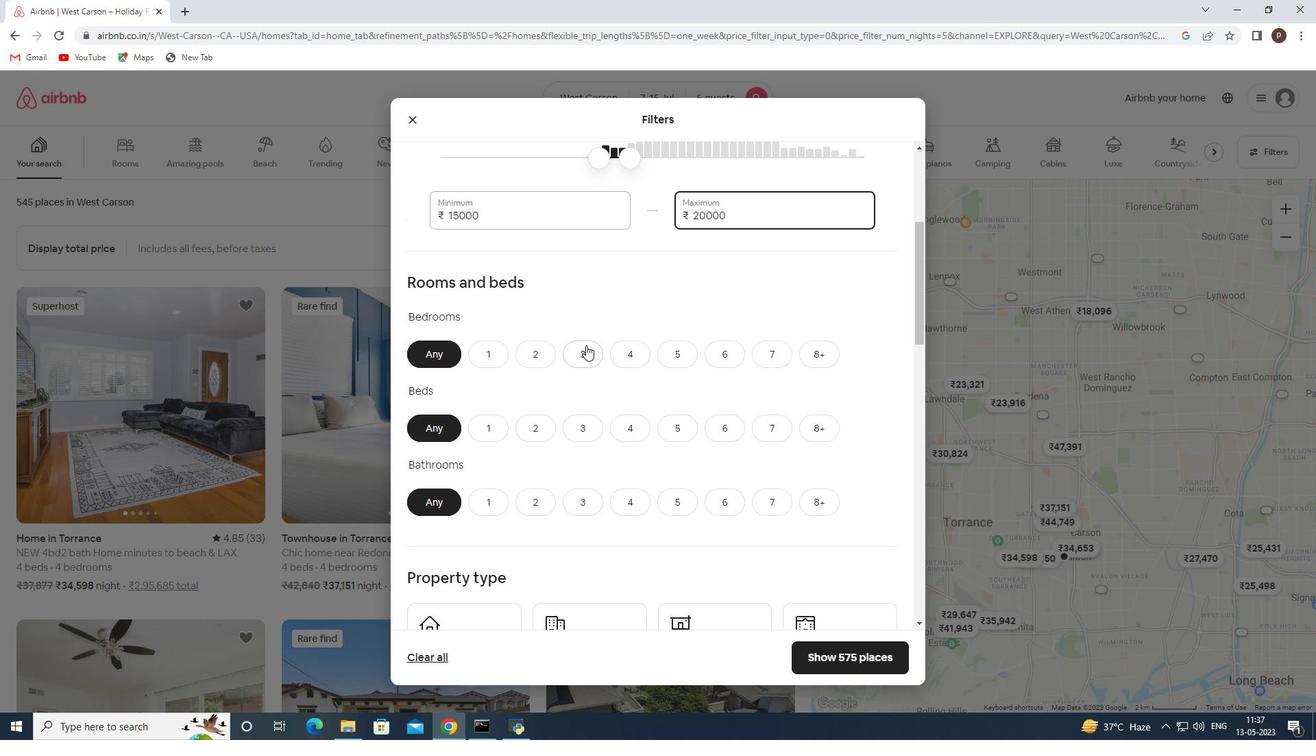 
Action: Mouse moved to (592, 431)
Screenshot: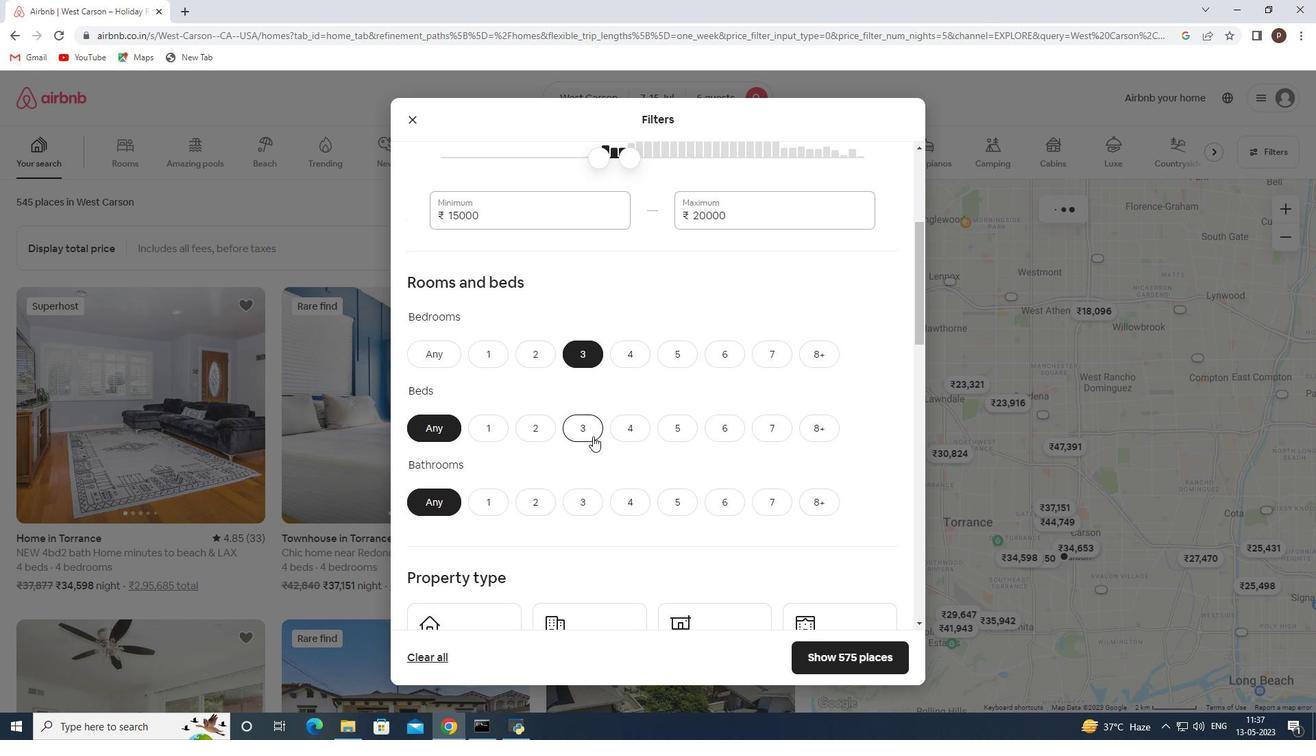 
Action: Mouse pressed left at (592, 431)
Screenshot: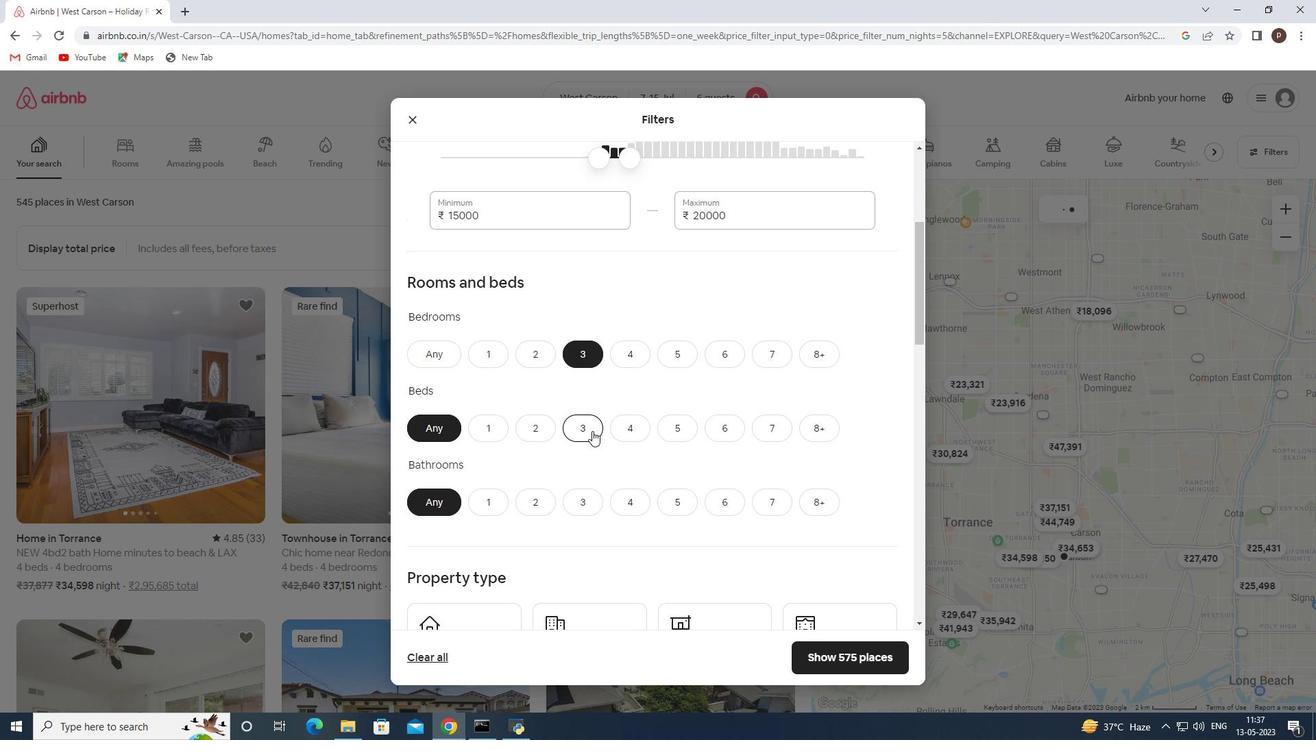 
Action: Mouse moved to (583, 498)
Screenshot: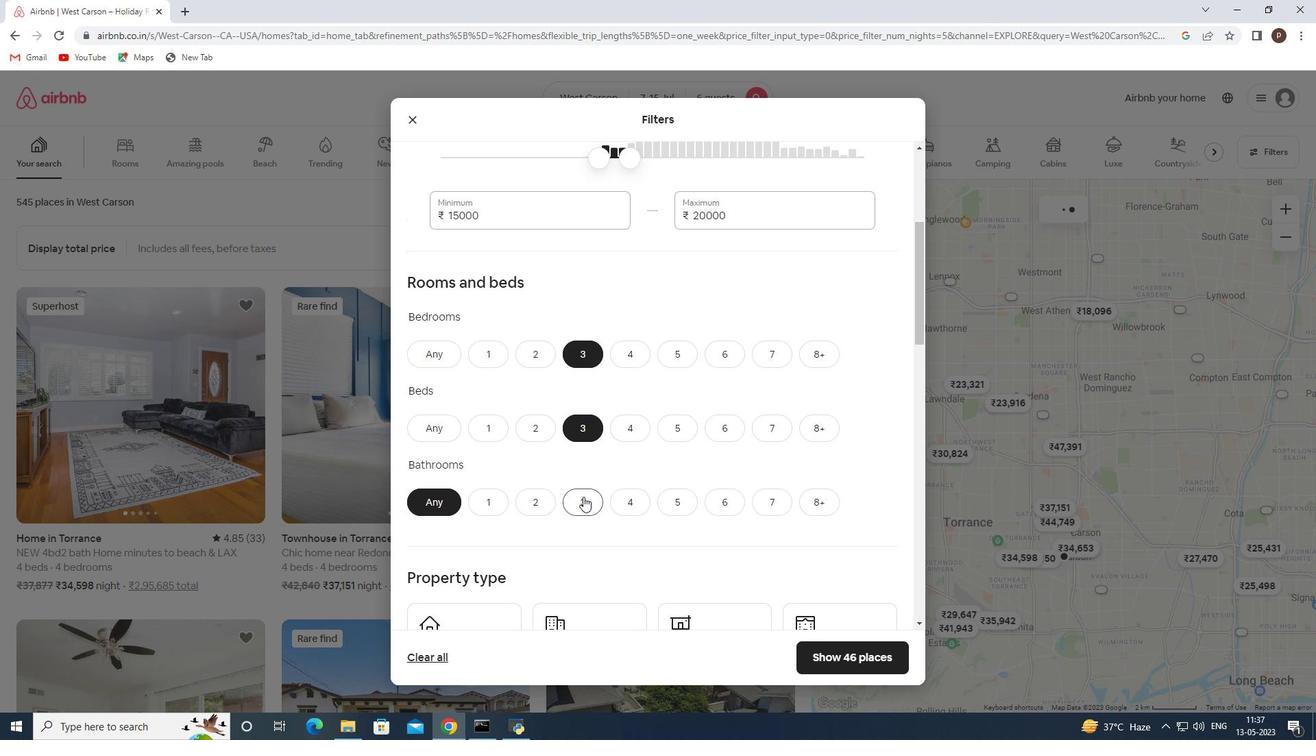 
Action: Mouse pressed left at (583, 498)
Screenshot: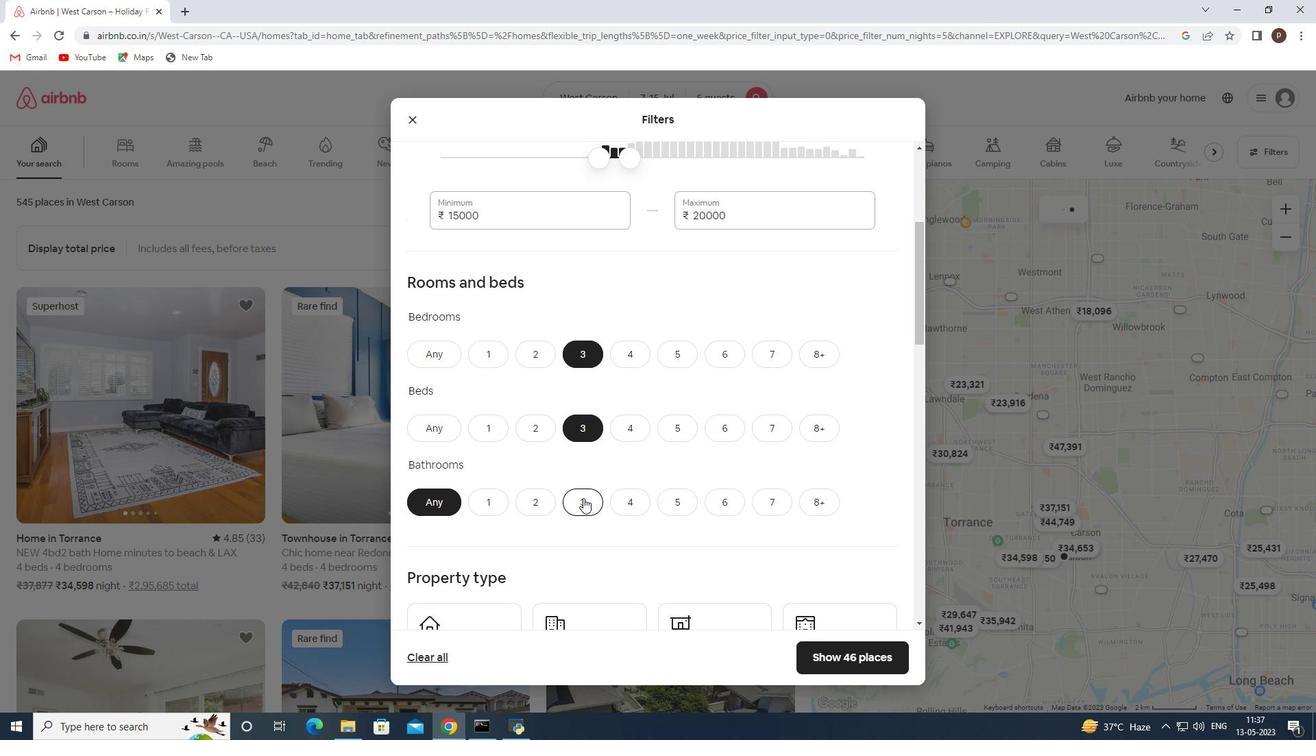 
Action: Mouse scrolled (583, 497) with delta (0, 0)
Screenshot: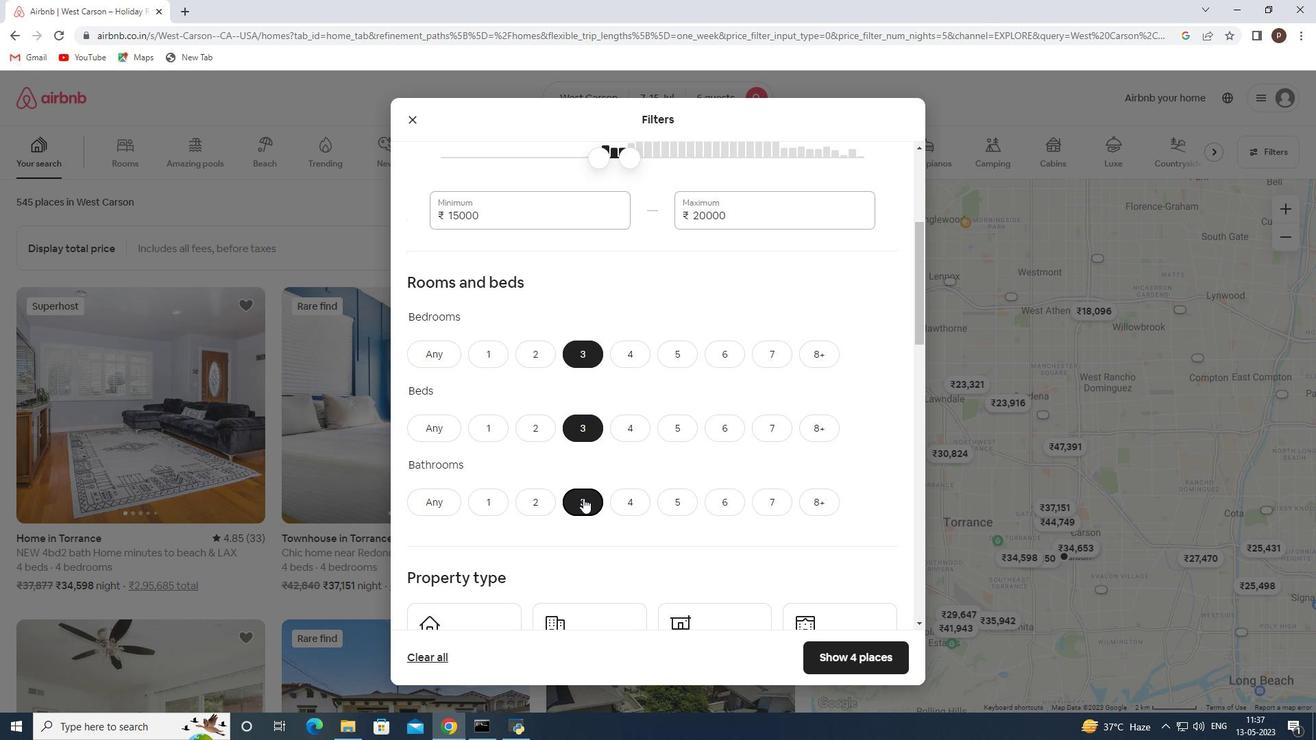 
Action: Mouse scrolled (583, 497) with delta (0, 0)
Screenshot: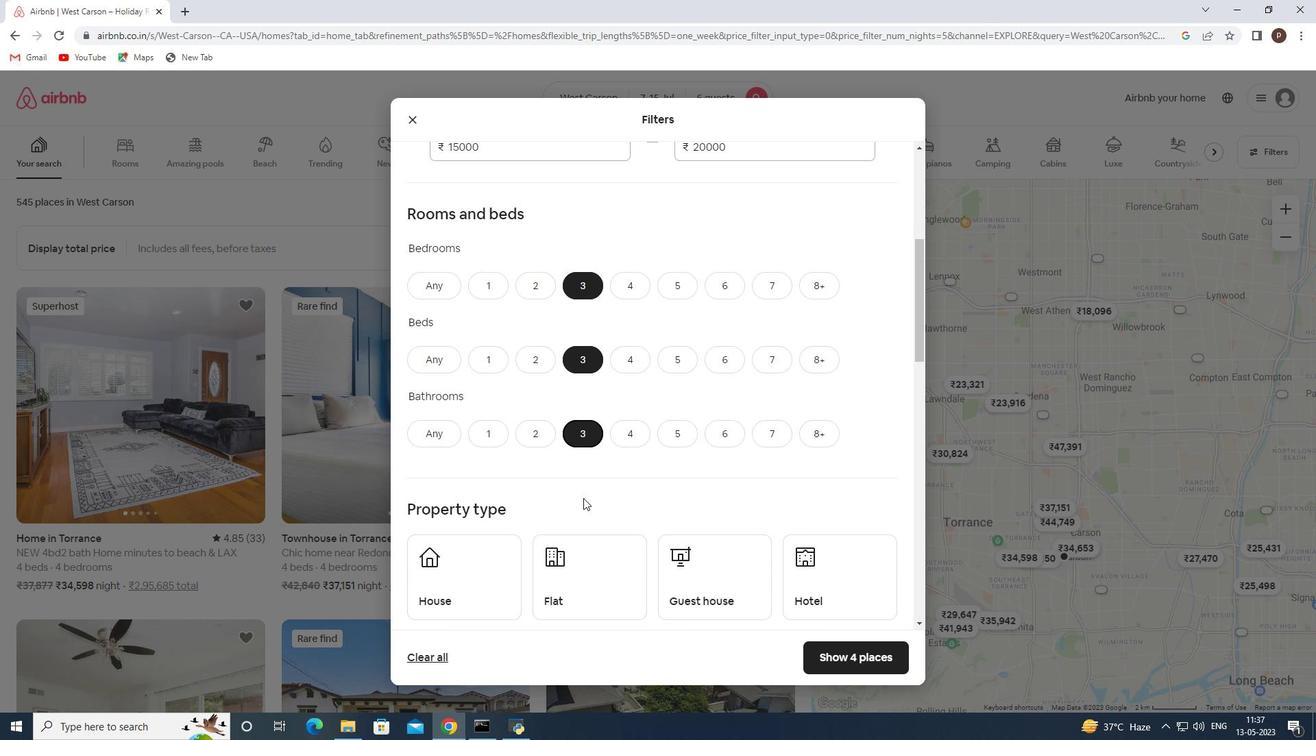 
Action: Mouse scrolled (583, 497) with delta (0, 0)
Screenshot: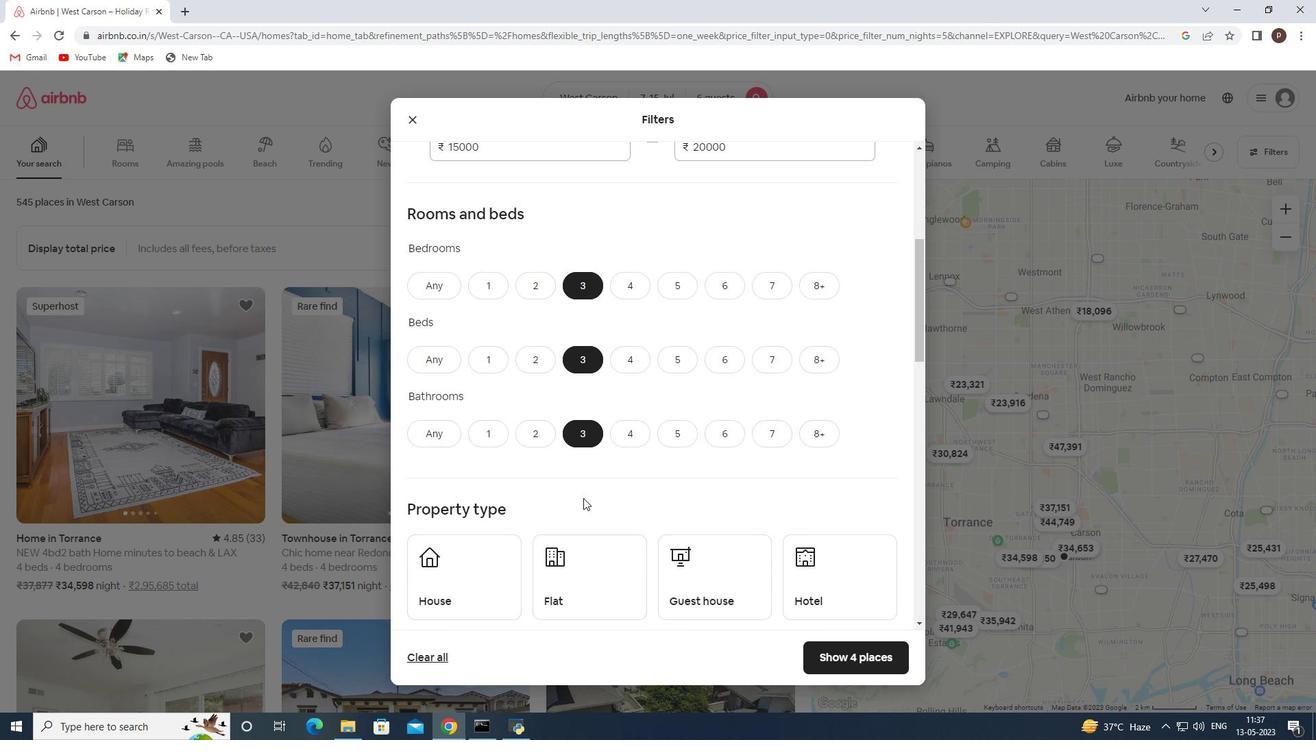 
Action: Mouse moved to (497, 455)
Screenshot: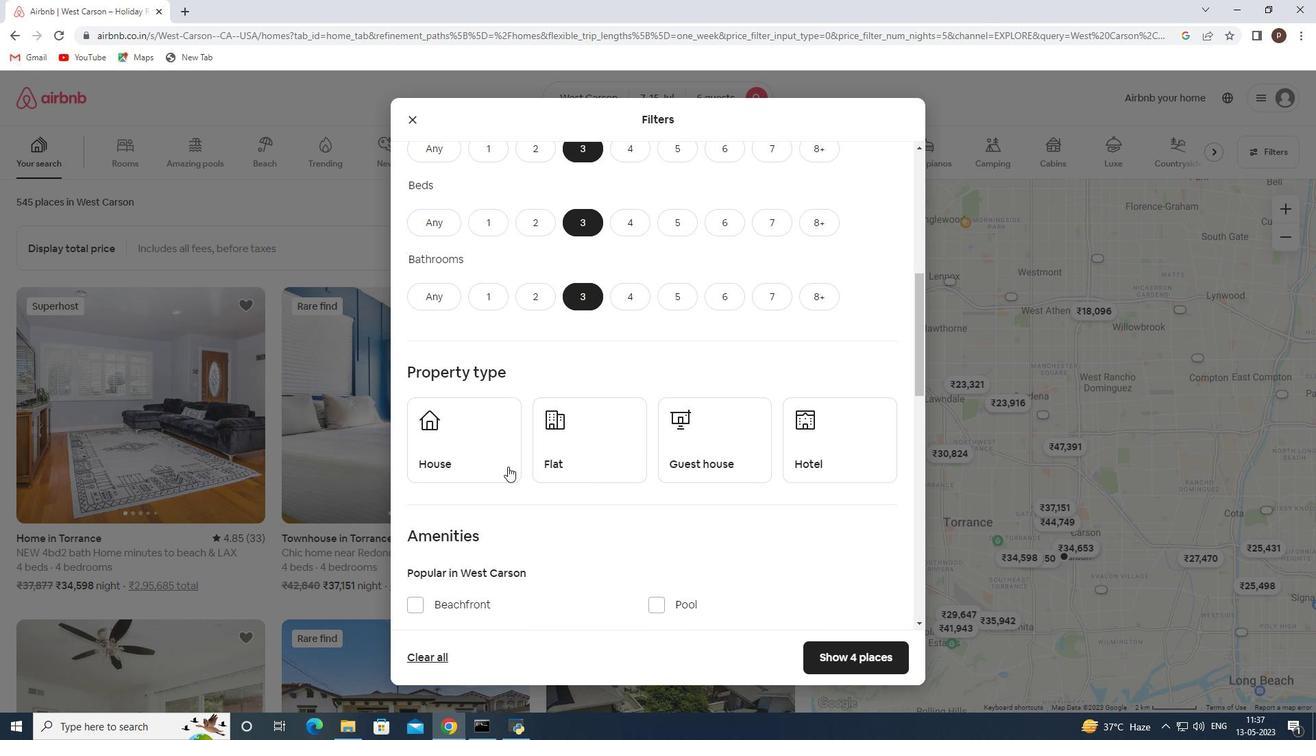 
Action: Mouse pressed left at (497, 455)
Screenshot: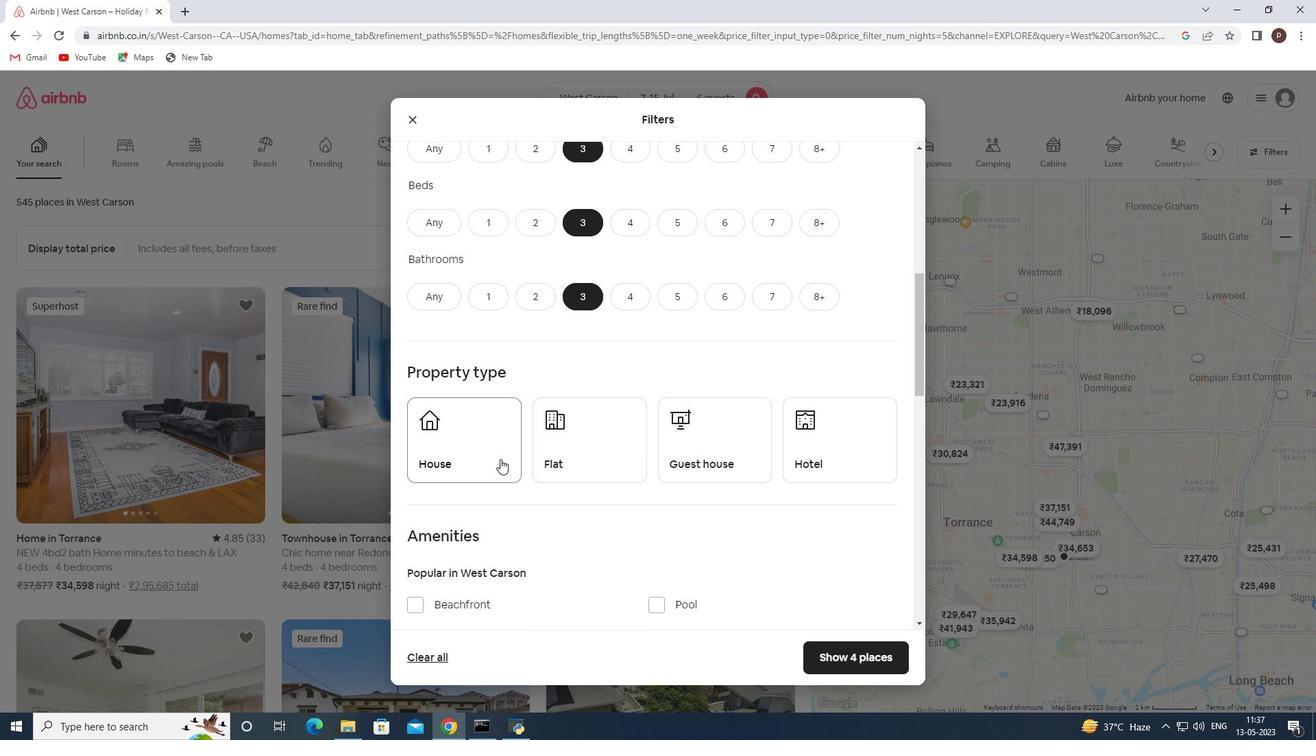 
Action: Mouse moved to (612, 470)
Screenshot: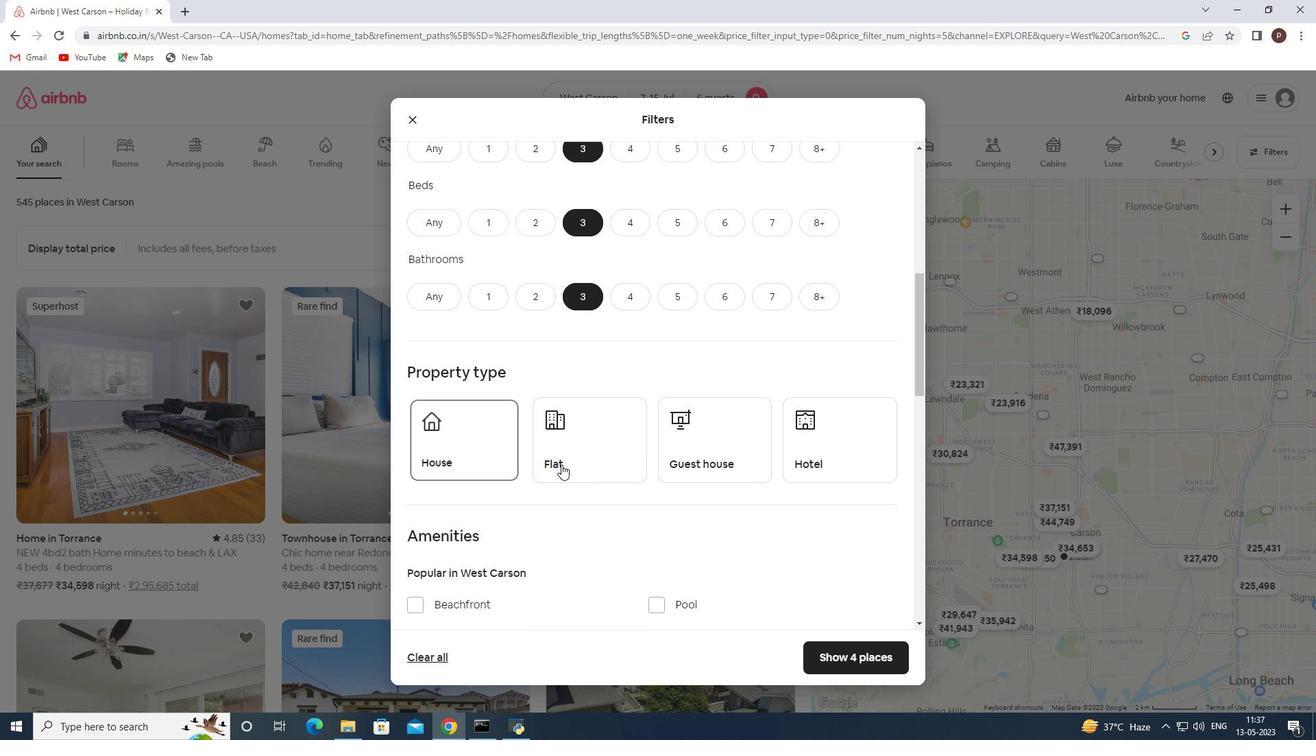 
Action: Mouse pressed left at (612, 470)
Screenshot: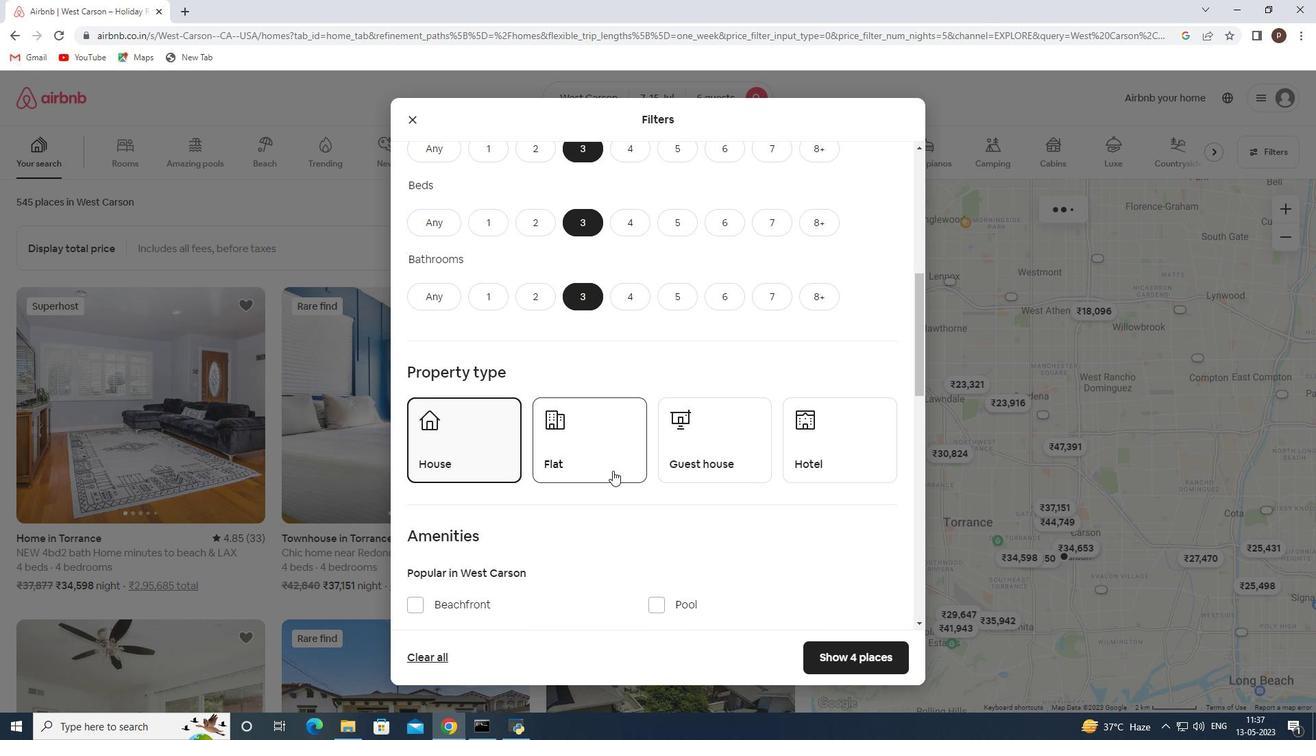 
Action: Mouse moved to (707, 450)
Screenshot: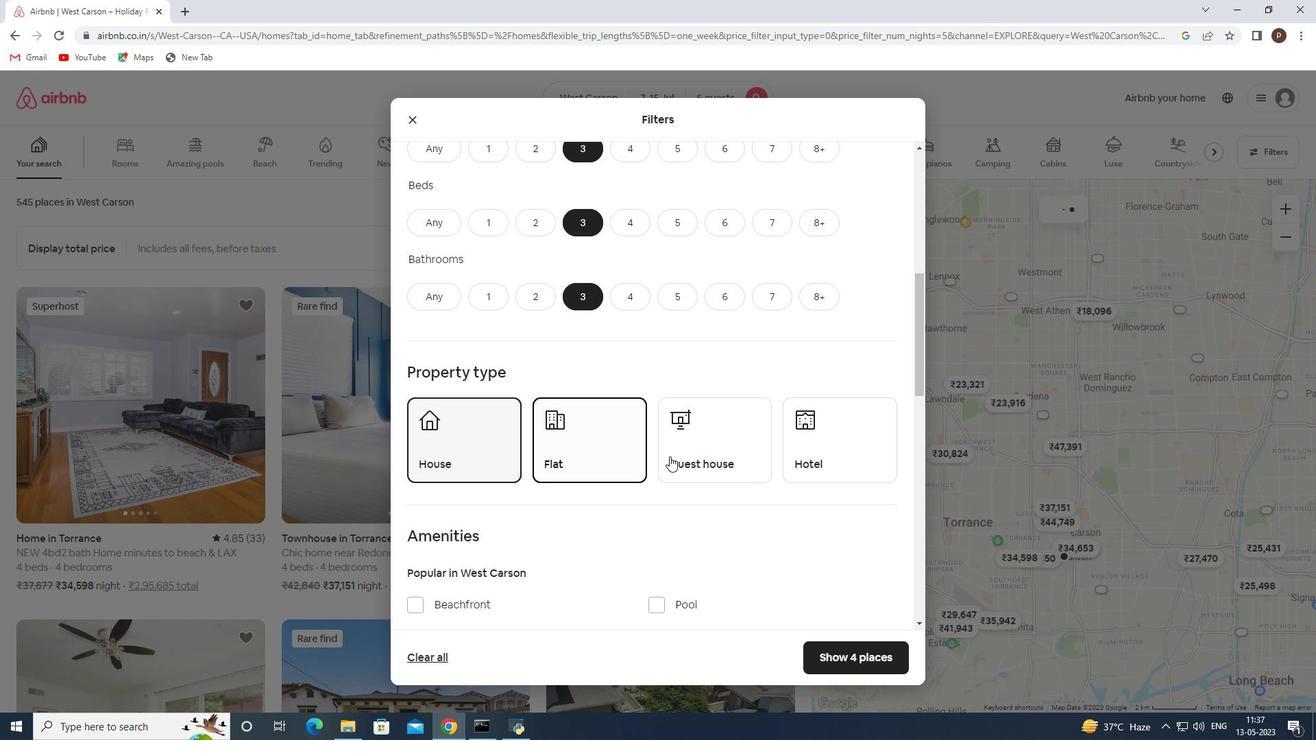 
Action: Mouse pressed left at (707, 450)
Screenshot: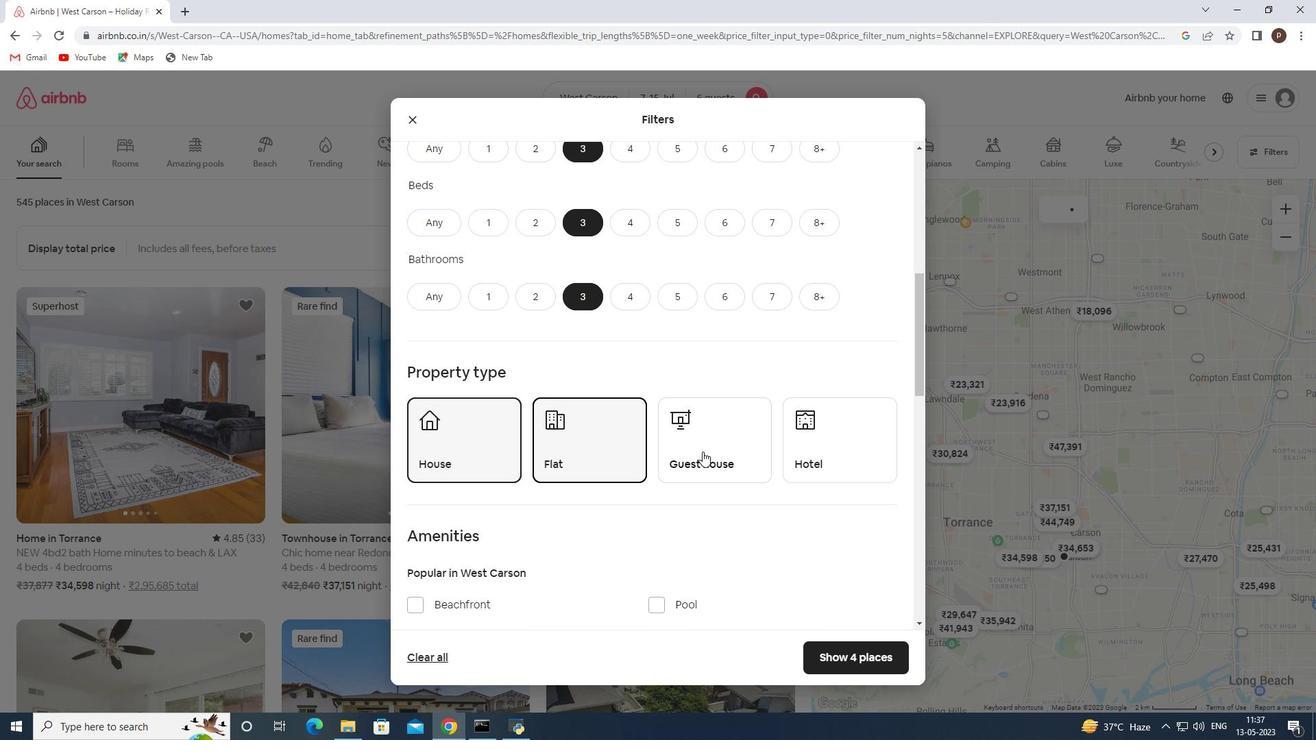 
Action: Mouse moved to (645, 458)
Screenshot: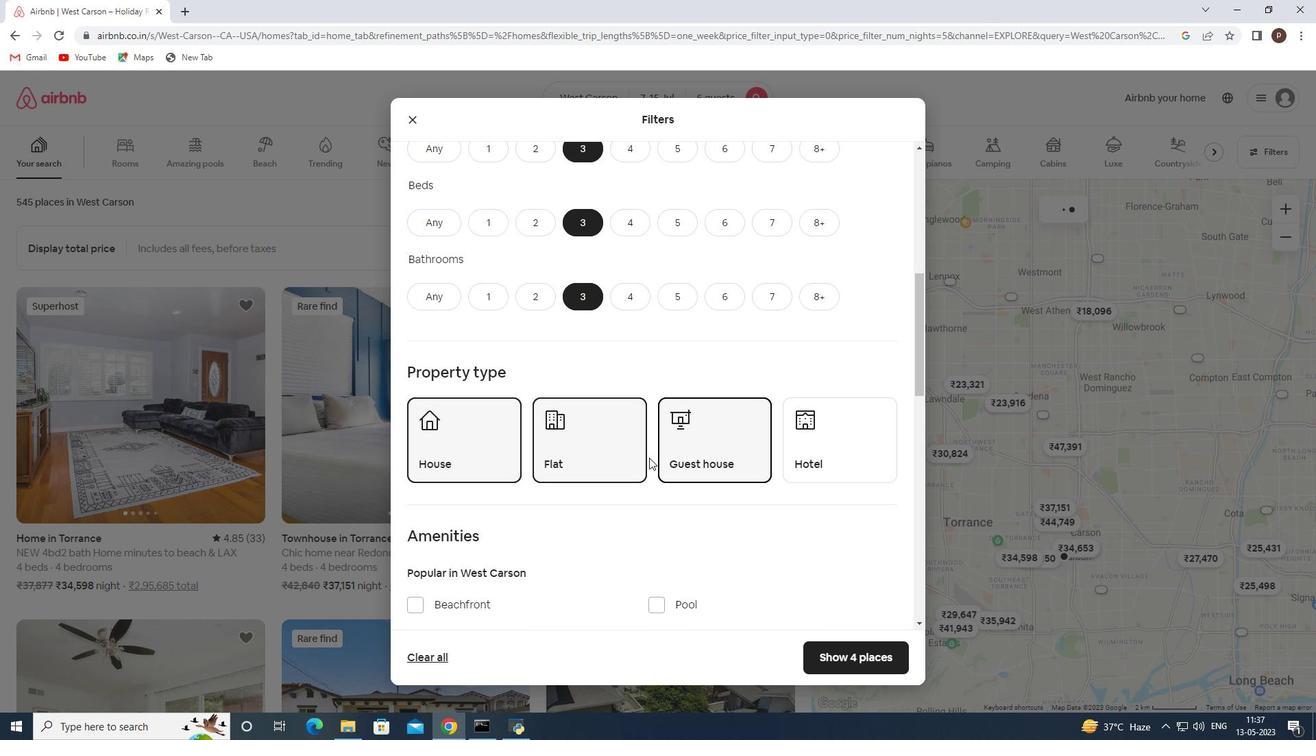 
Action: Mouse scrolled (645, 457) with delta (0, 0)
Screenshot: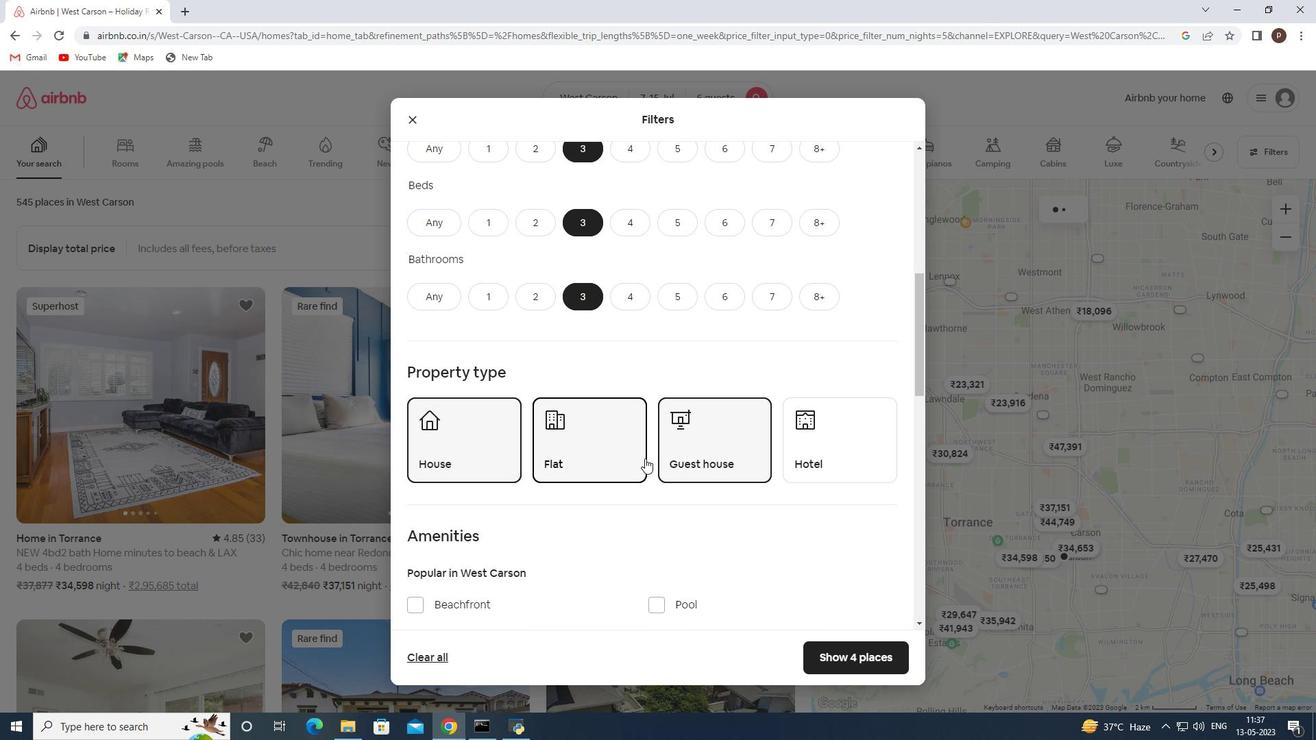 
Action: Mouse scrolled (645, 457) with delta (0, 0)
Screenshot: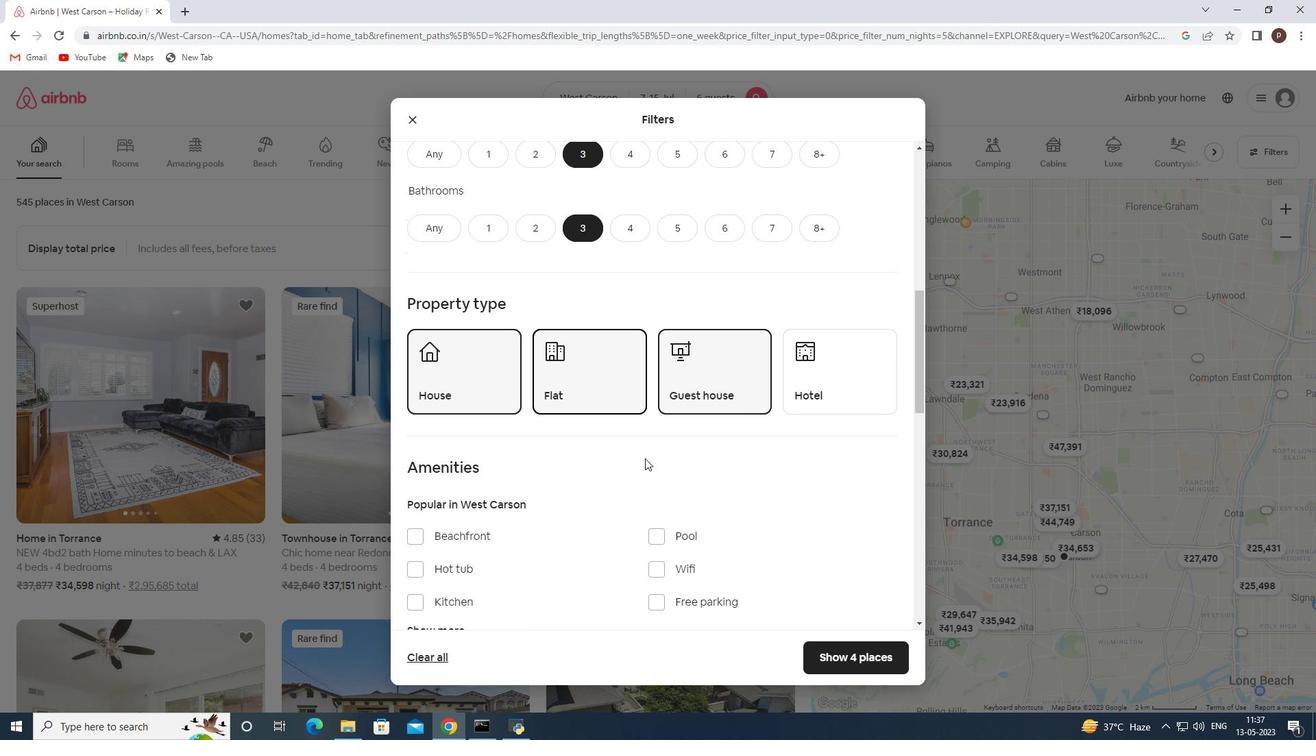 
Action: Mouse scrolled (645, 457) with delta (0, 0)
Screenshot: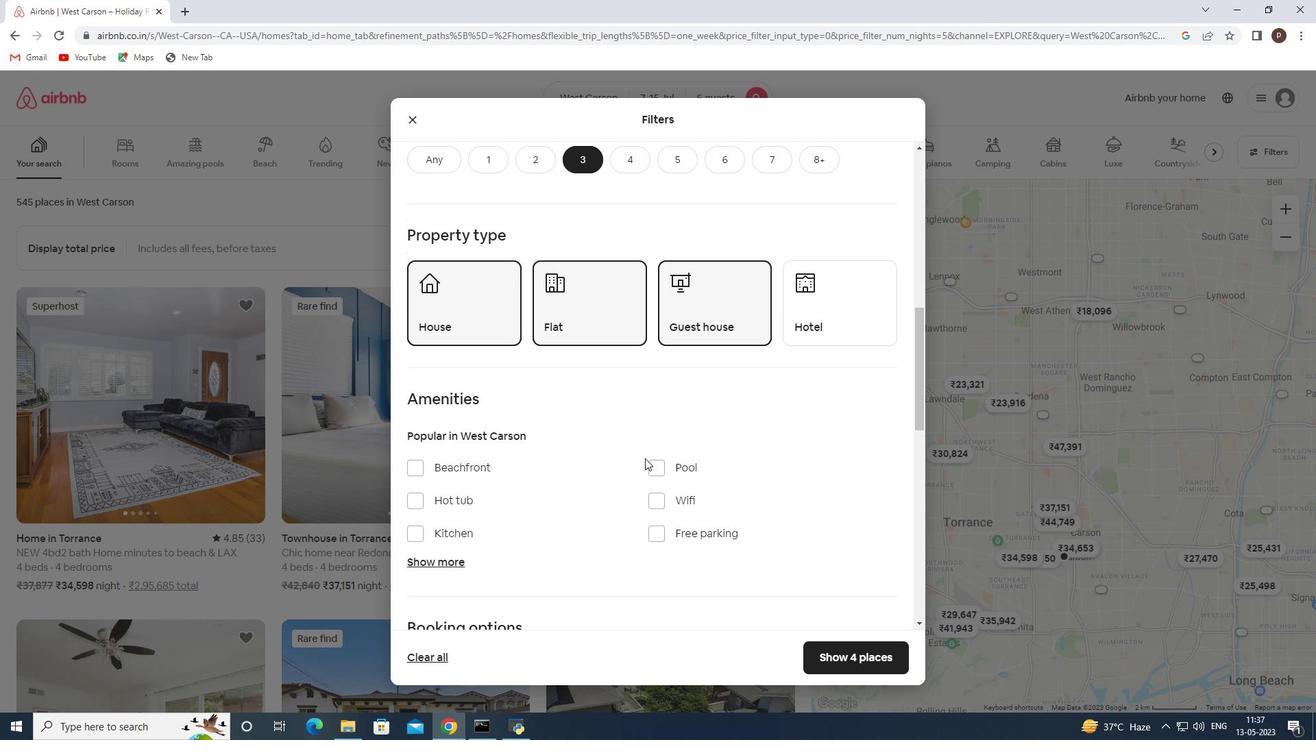 
Action: Mouse scrolled (645, 457) with delta (0, 0)
Screenshot: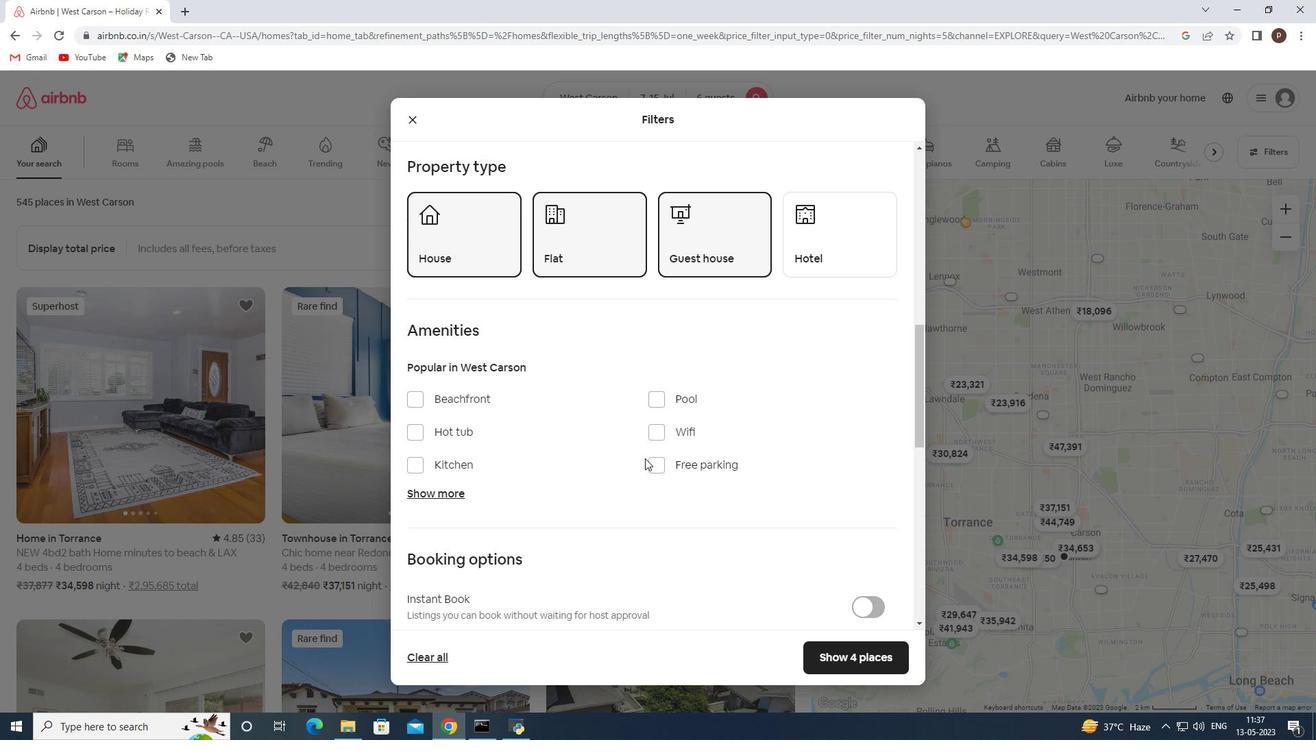 
Action: Mouse scrolled (645, 457) with delta (0, 0)
Screenshot: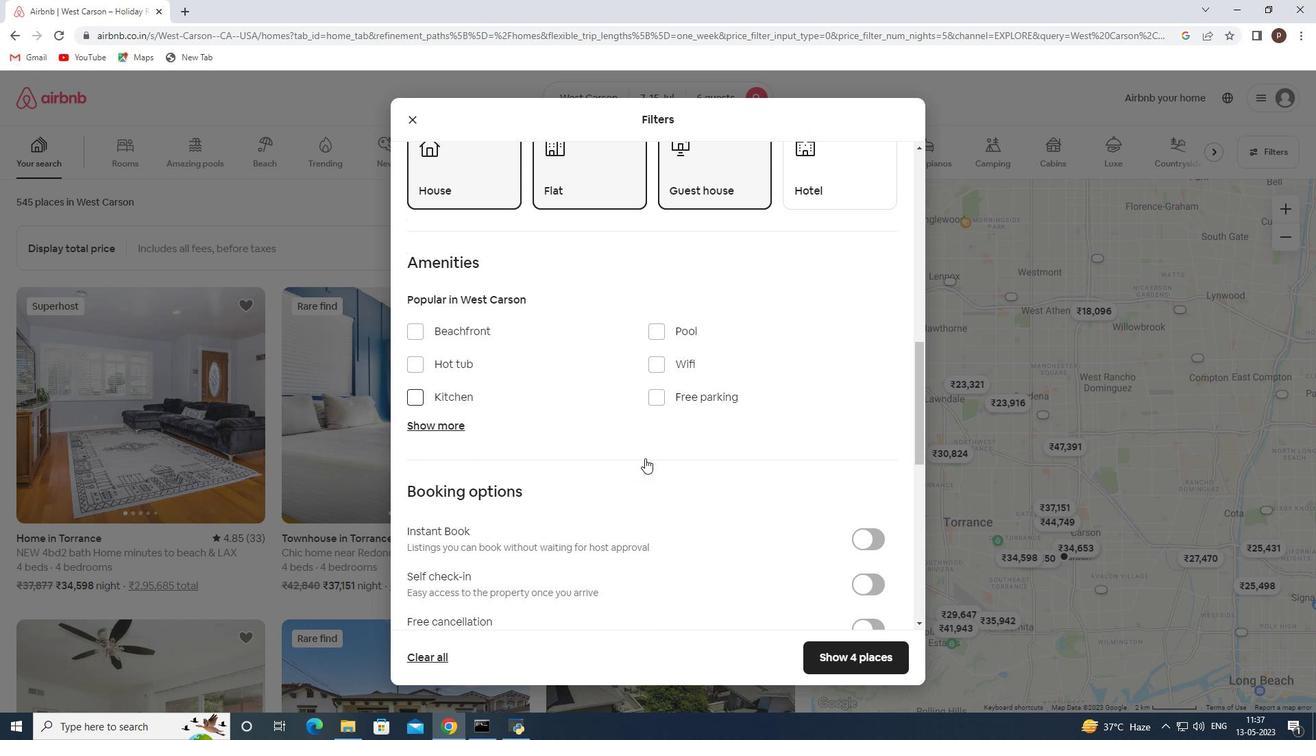 
Action: Mouse scrolled (645, 457) with delta (0, 0)
Screenshot: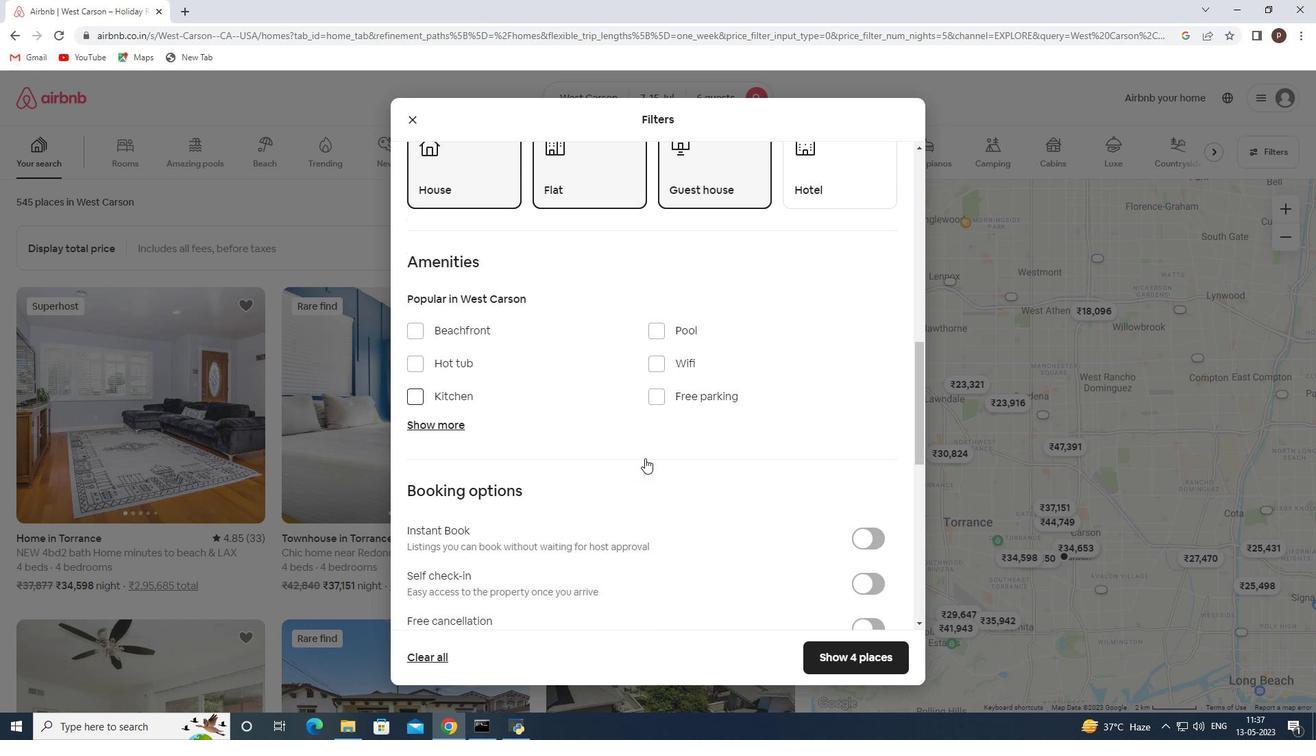 
Action: Mouse moved to (865, 448)
Screenshot: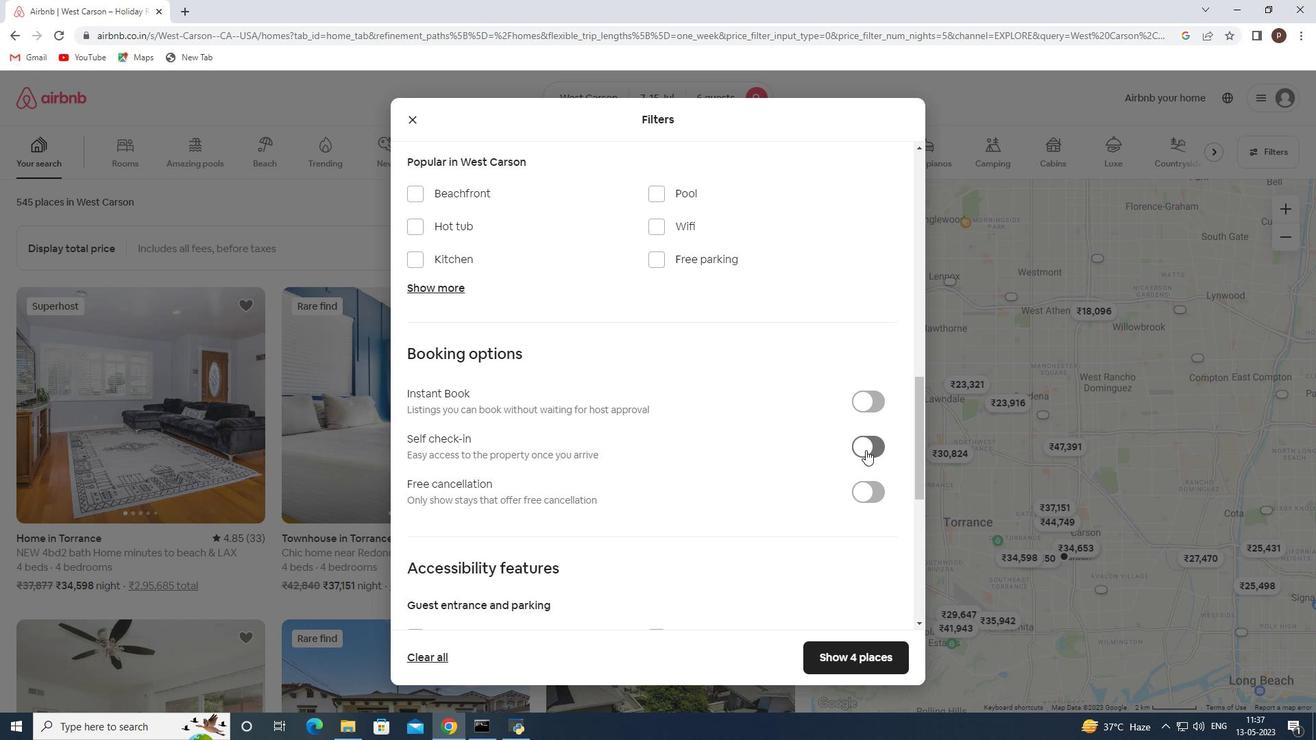 
Action: Mouse pressed left at (865, 448)
Screenshot: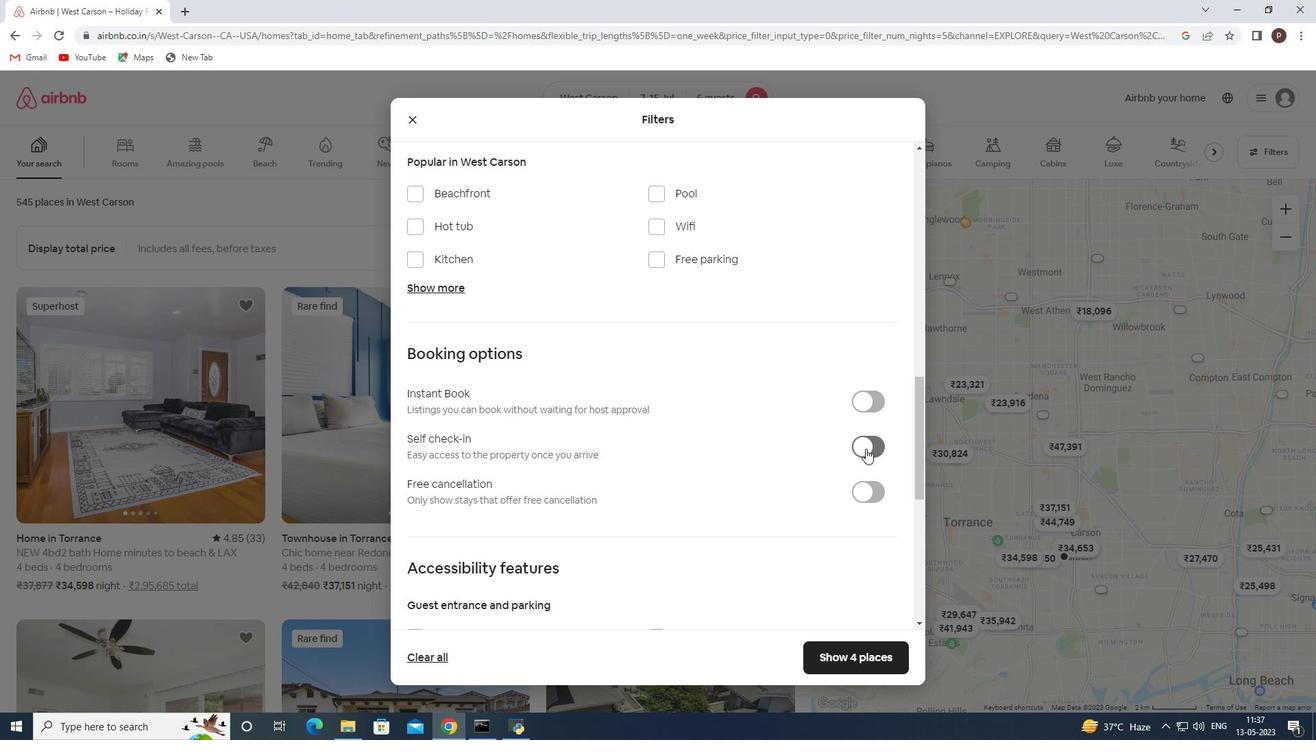 
Action: Mouse moved to (667, 448)
Screenshot: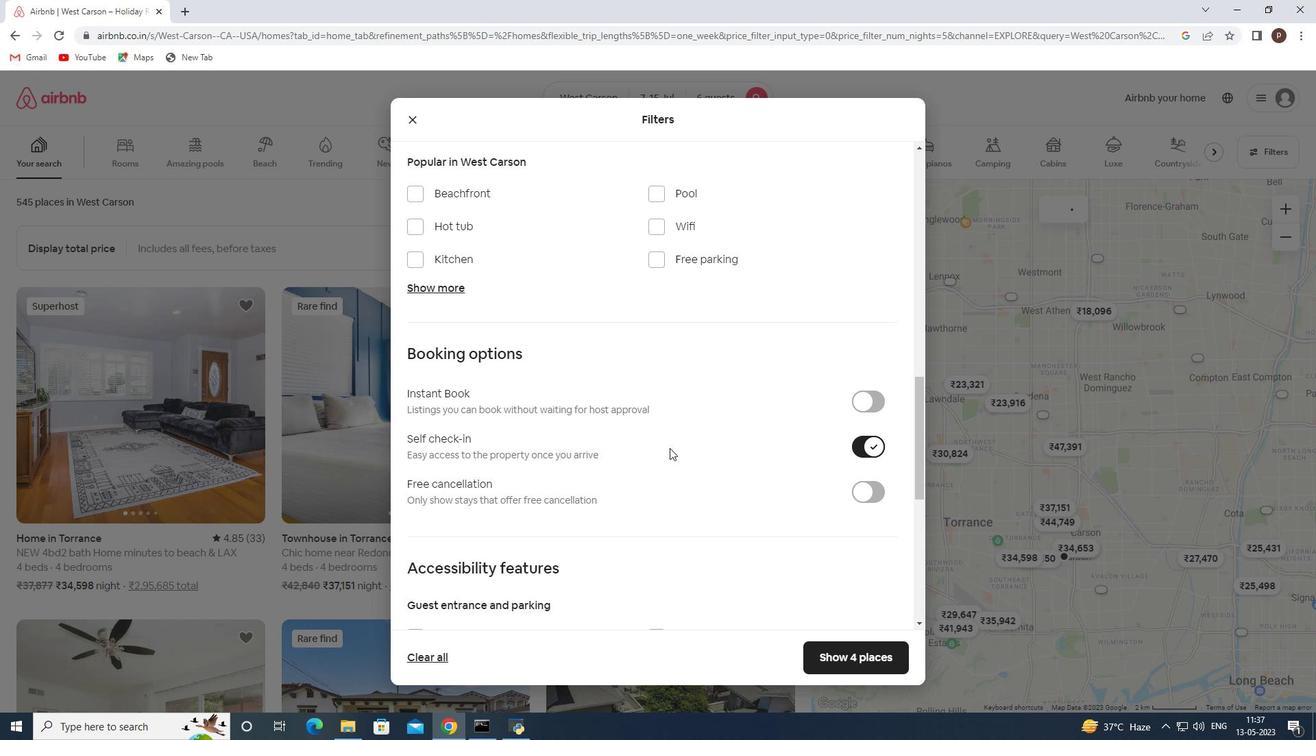 
Action: Mouse scrolled (667, 447) with delta (0, 0)
Screenshot: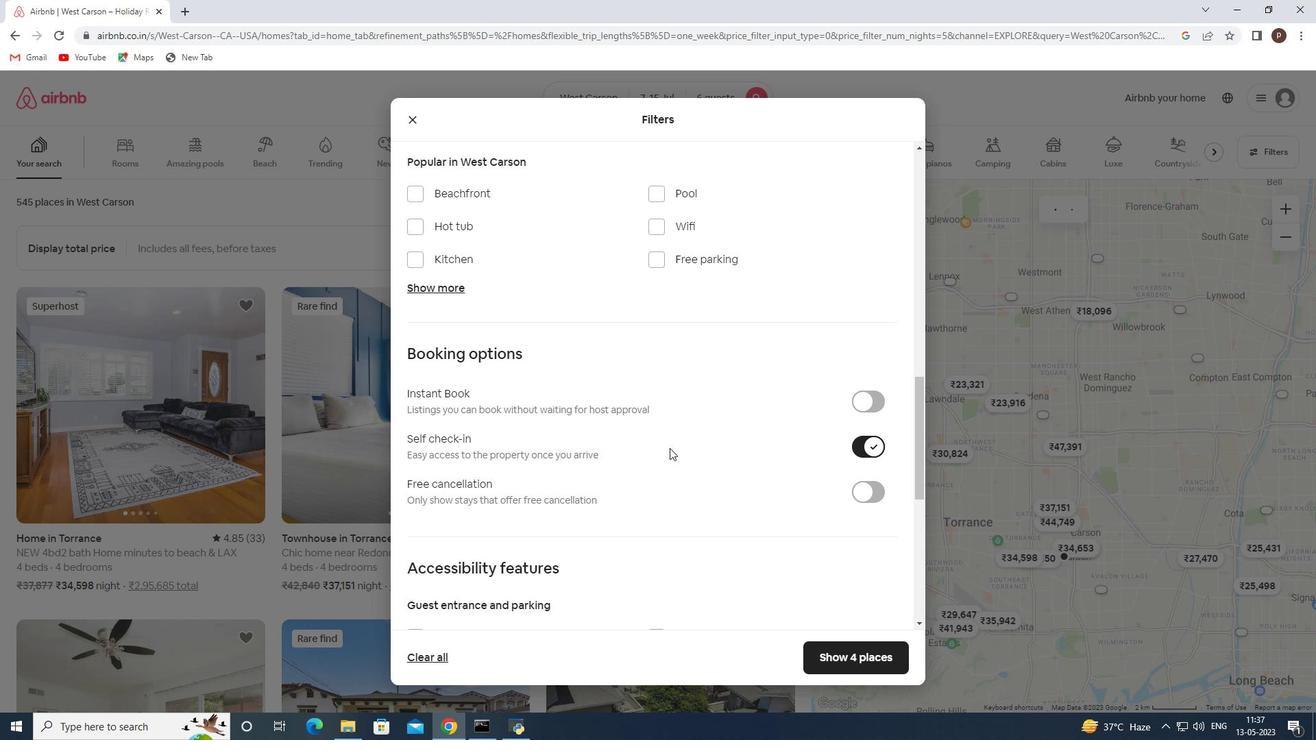 
Action: Mouse scrolled (667, 447) with delta (0, 0)
Screenshot: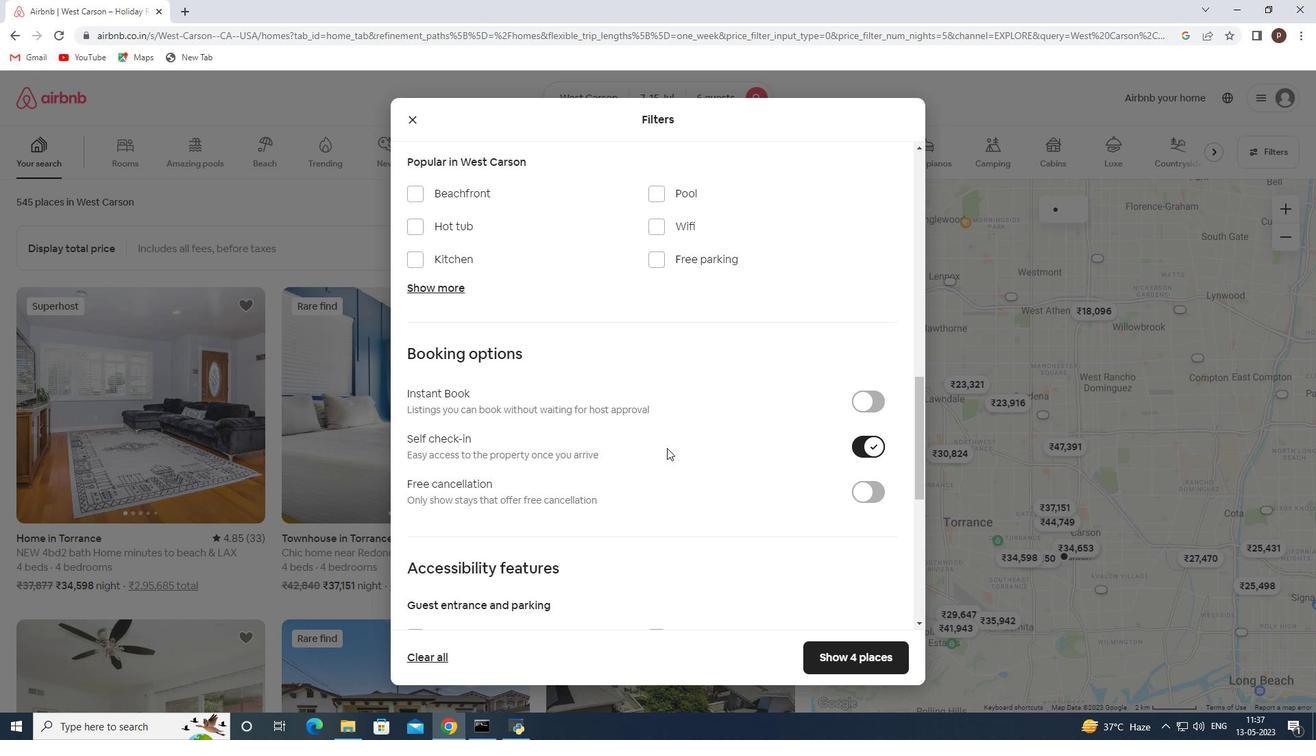 
Action: Mouse scrolled (667, 447) with delta (0, 0)
Screenshot: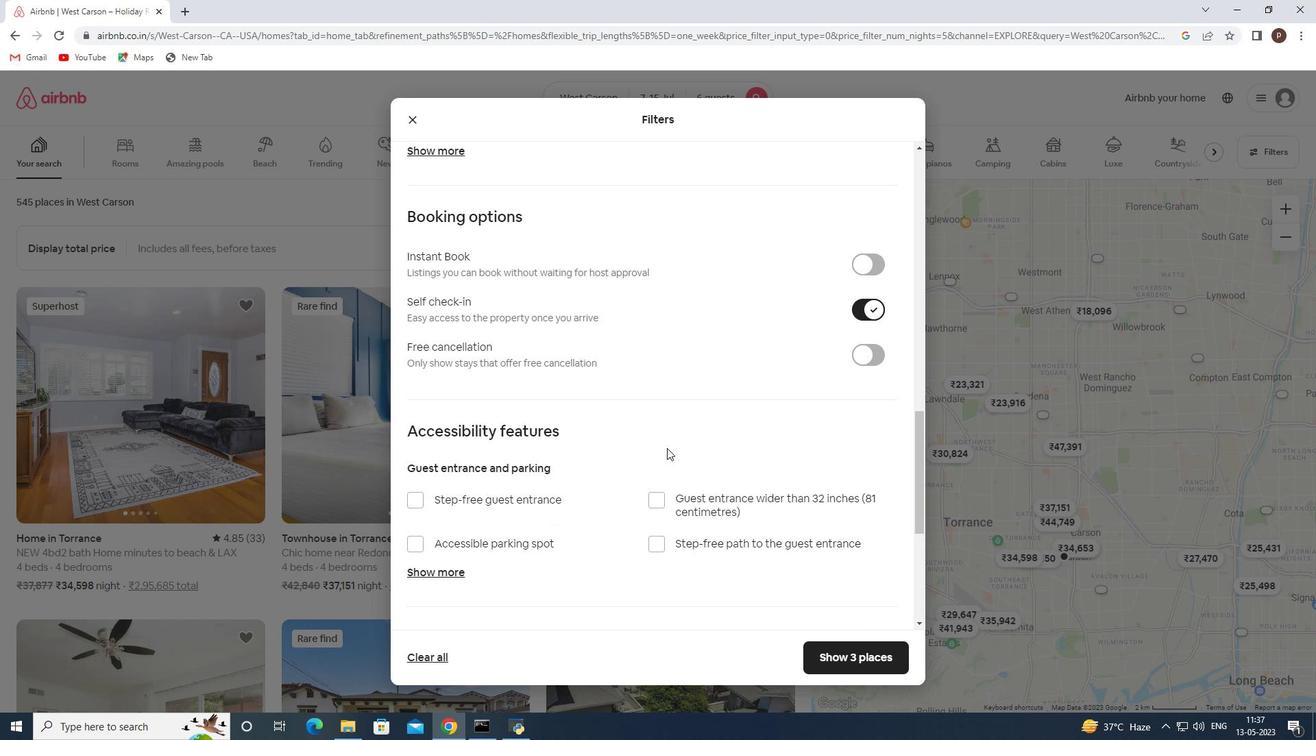 
Action: Mouse scrolled (667, 447) with delta (0, 0)
Screenshot: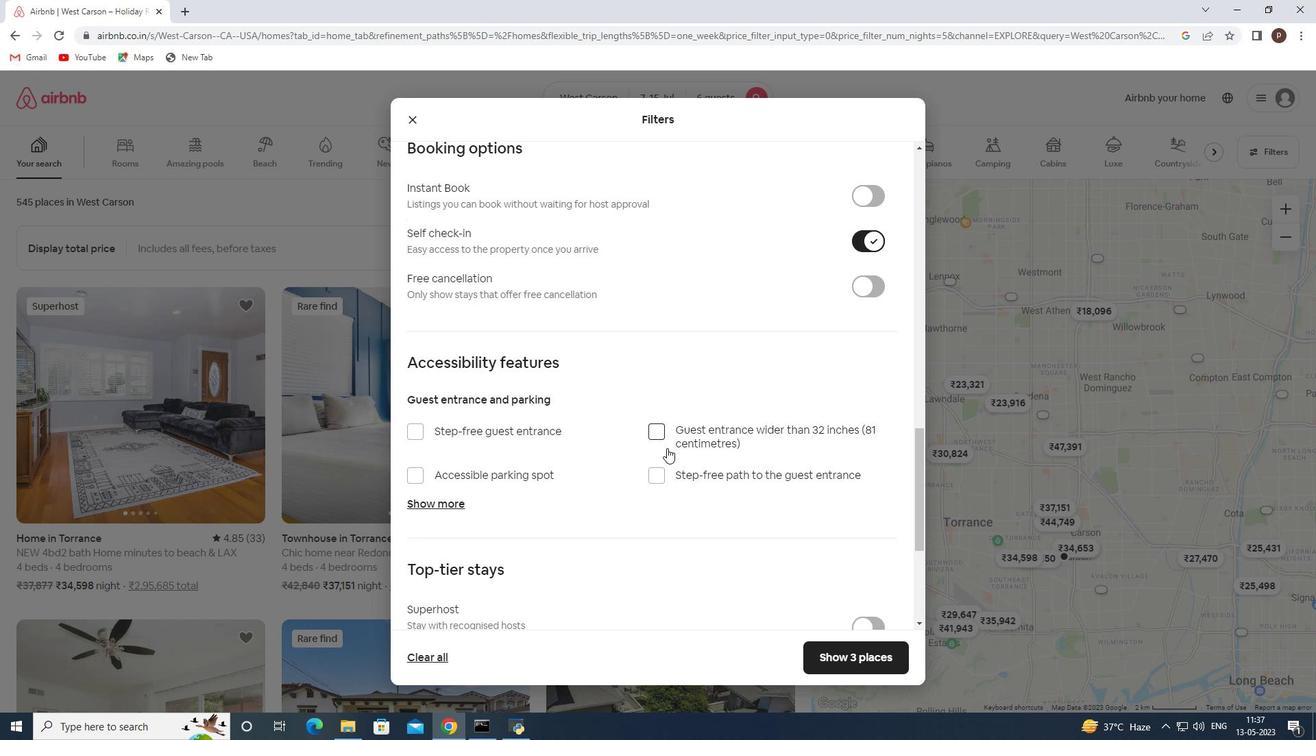 
Action: Mouse scrolled (667, 447) with delta (0, 0)
Screenshot: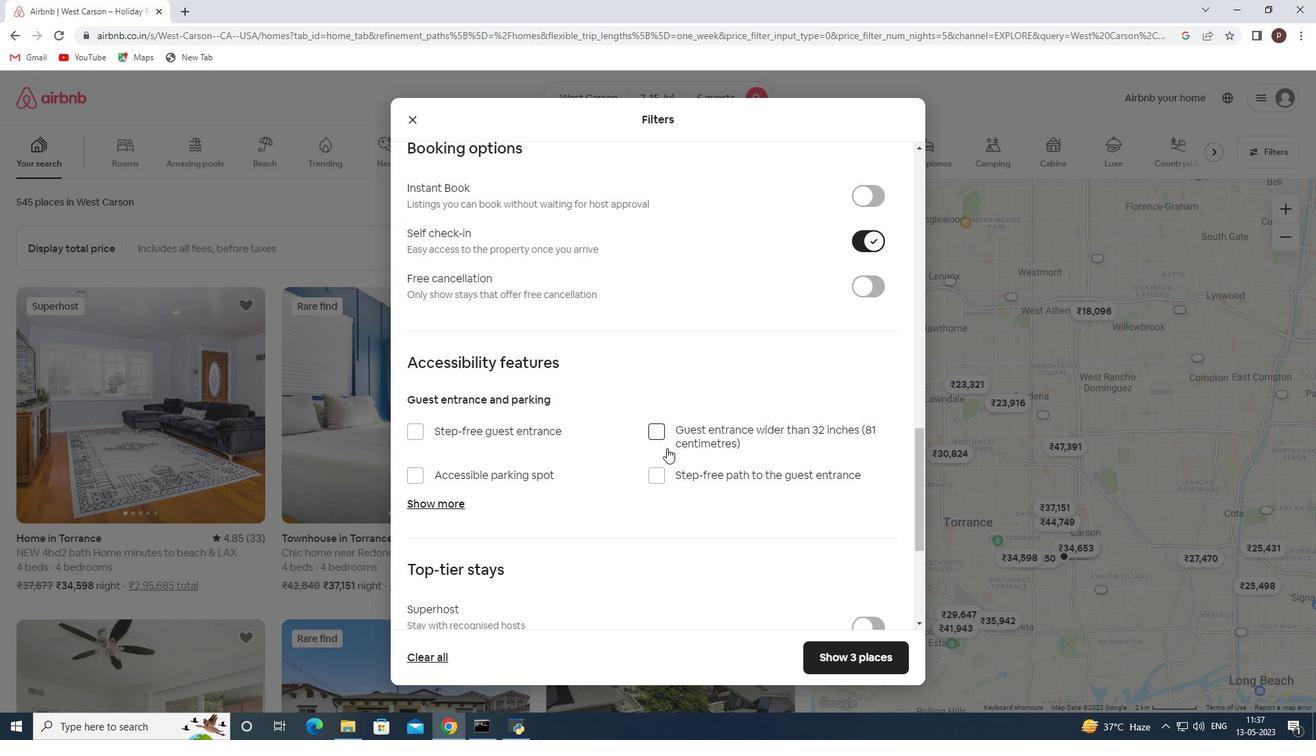 
Action: Mouse scrolled (667, 447) with delta (0, 0)
Screenshot: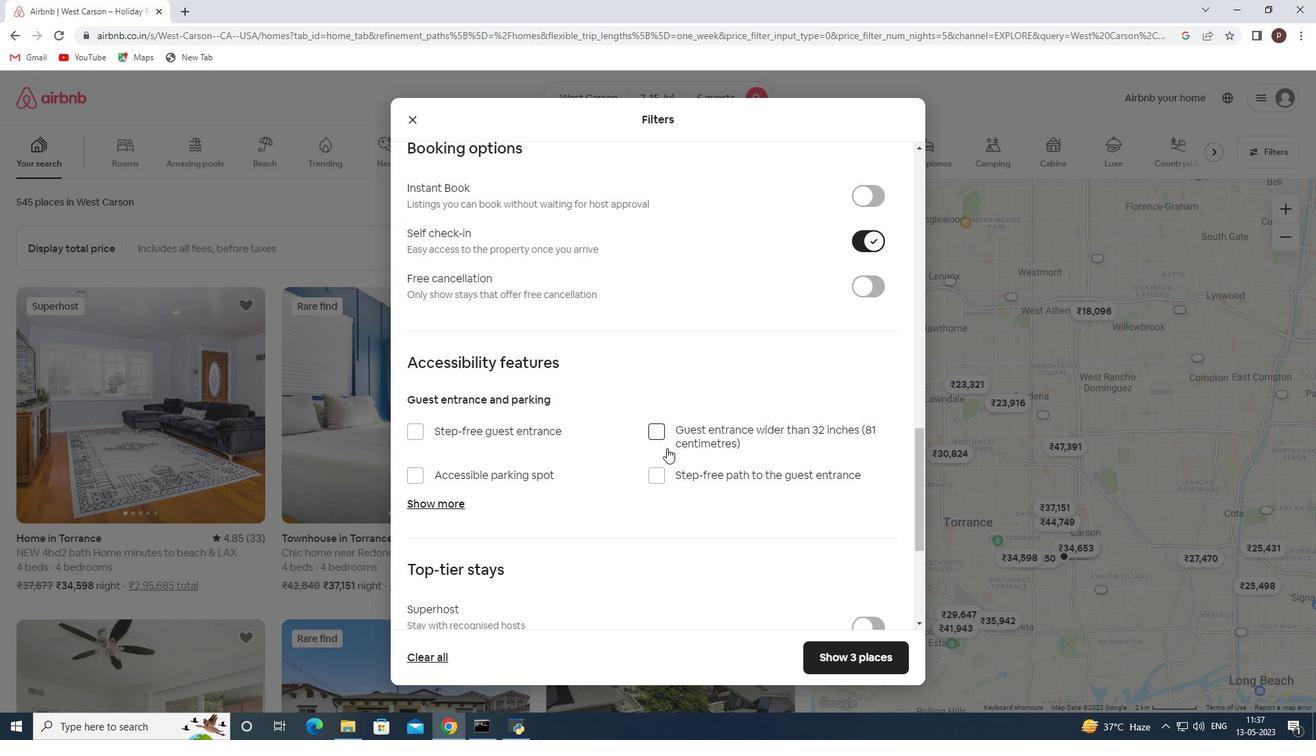 
Action: Mouse scrolled (667, 447) with delta (0, 0)
Screenshot: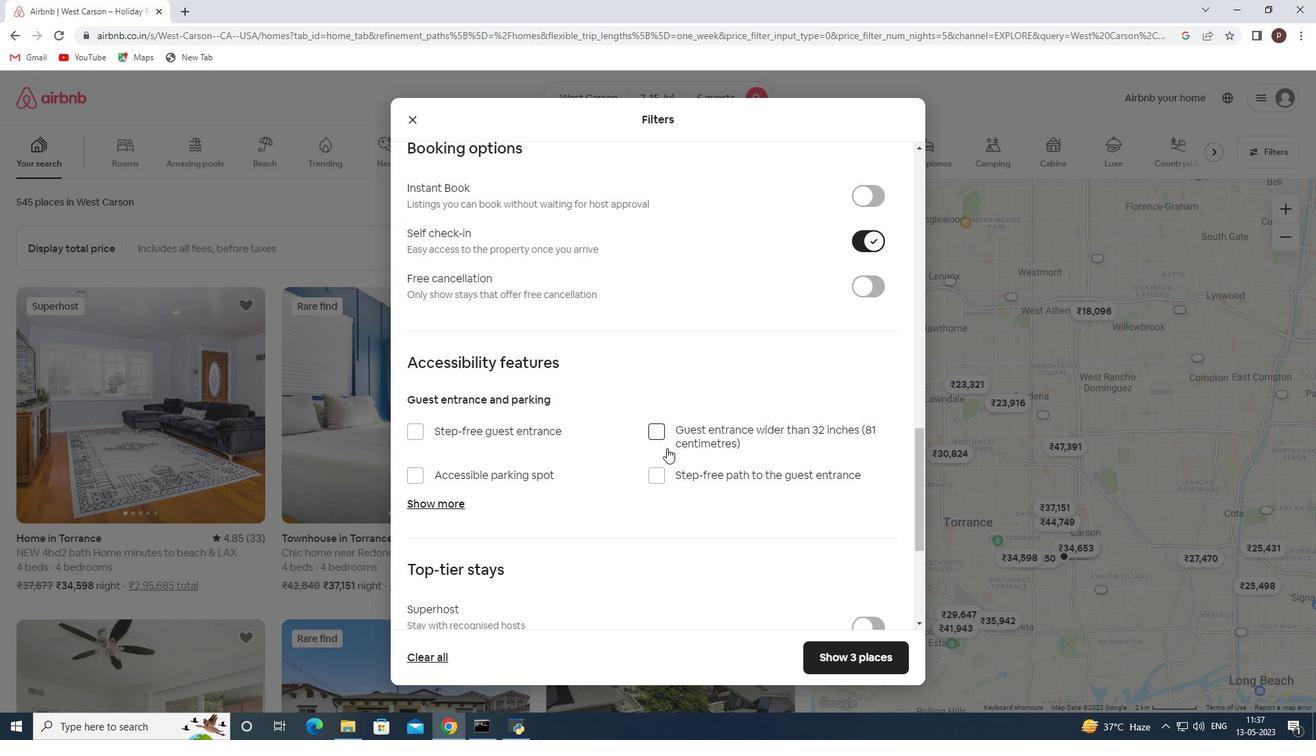 
Action: Mouse scrolled (667, 447) with delta (0, 0)
Screenshot: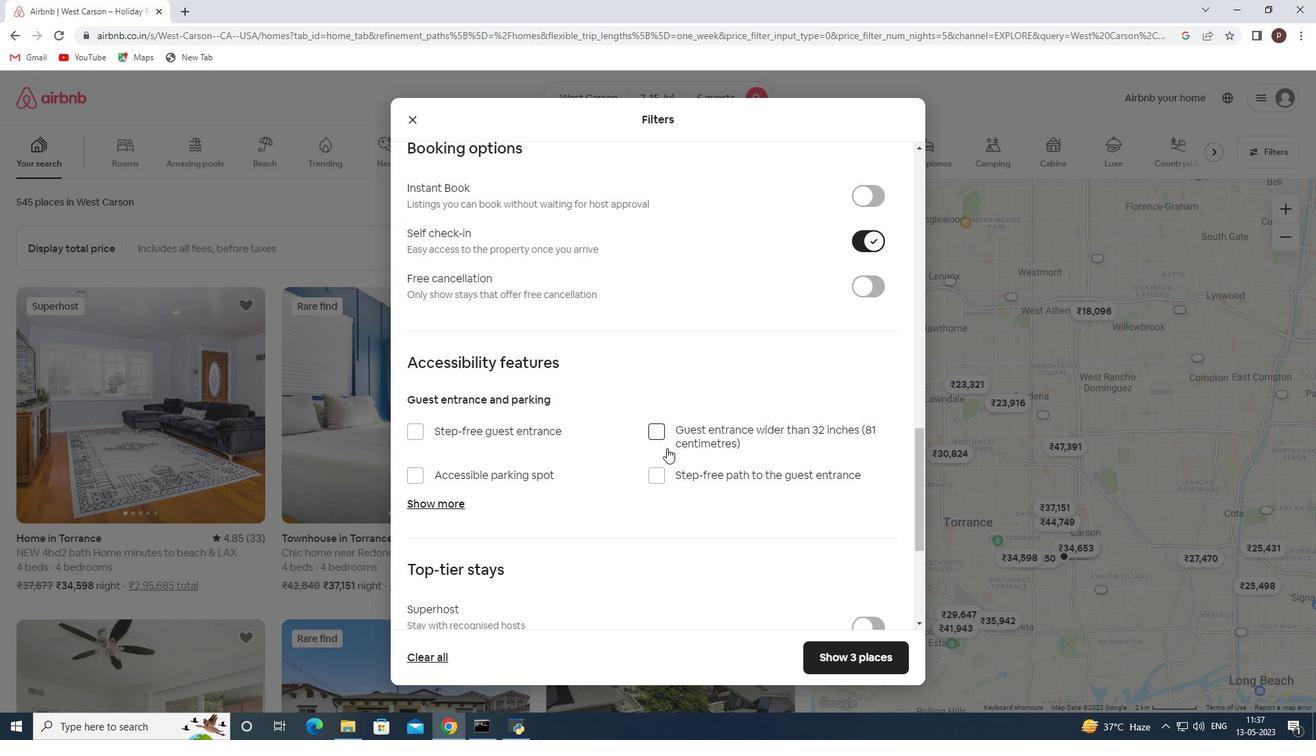 
Action: Mouse moved to (661, 451)
Screenshot: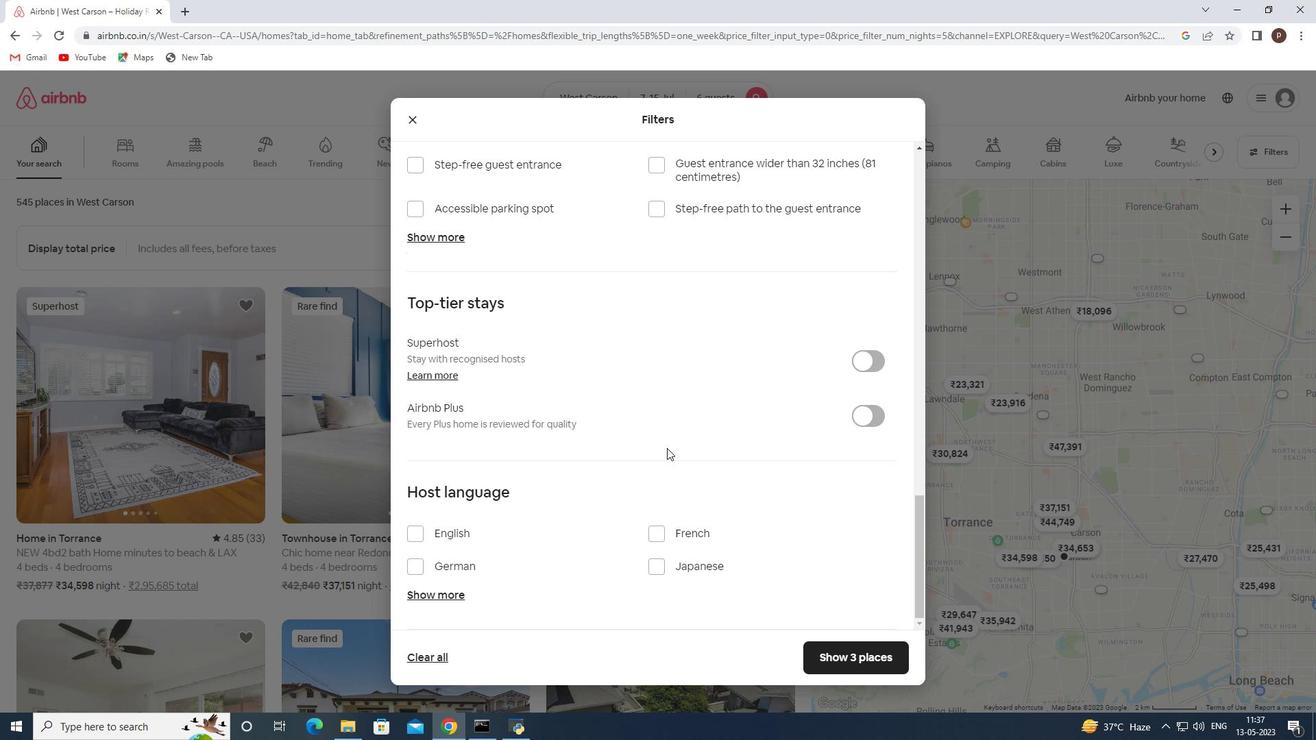 
Action: Mouse scrolled (661, 450) with delta (0, 0)
Screenshot: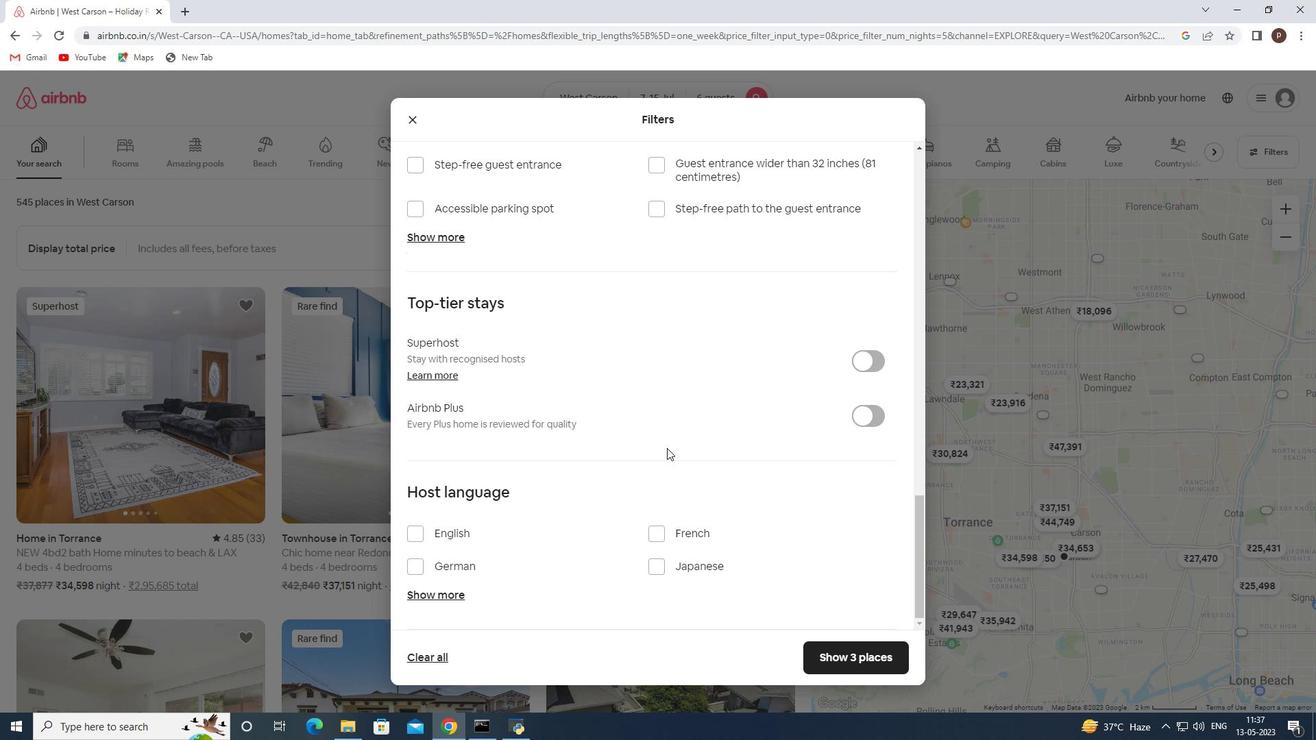 
Action: Mouse moved to (660, 452)
Screenshot: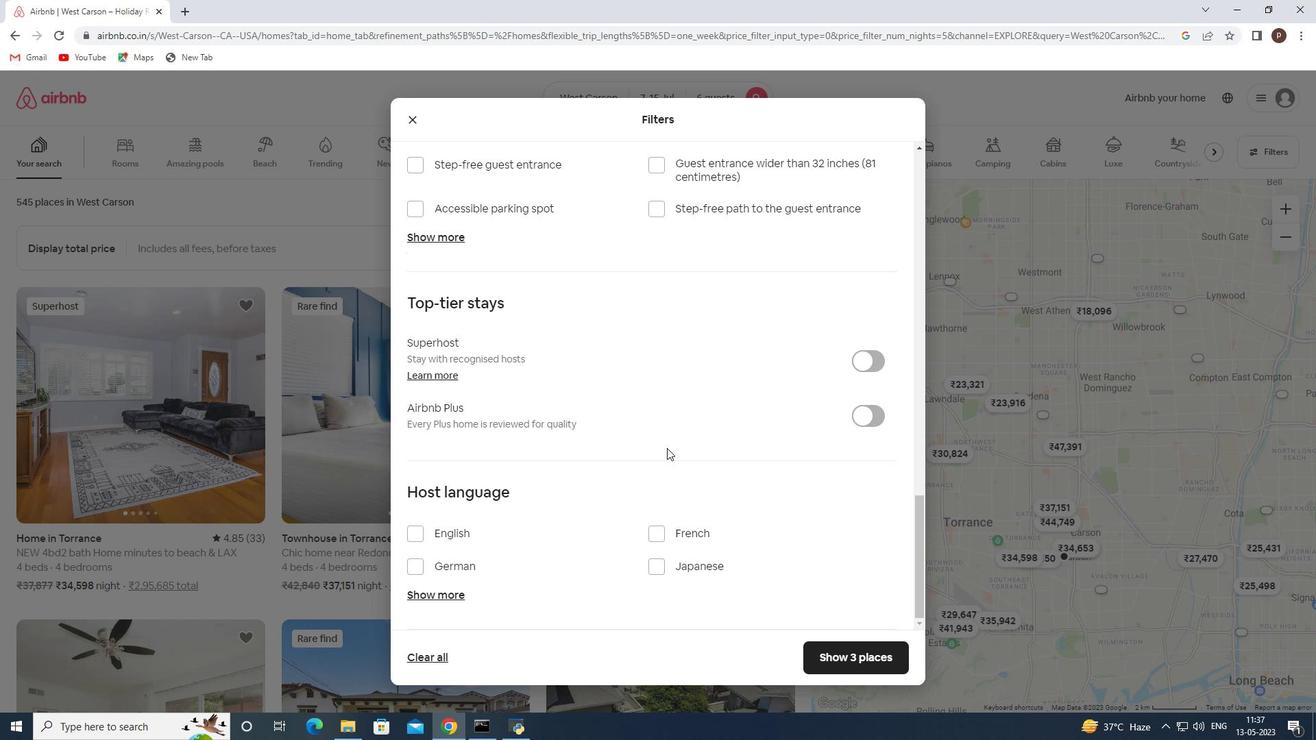 
Action: Mouse scrolled (660, 451) with delta (0, 0)
Screenshot: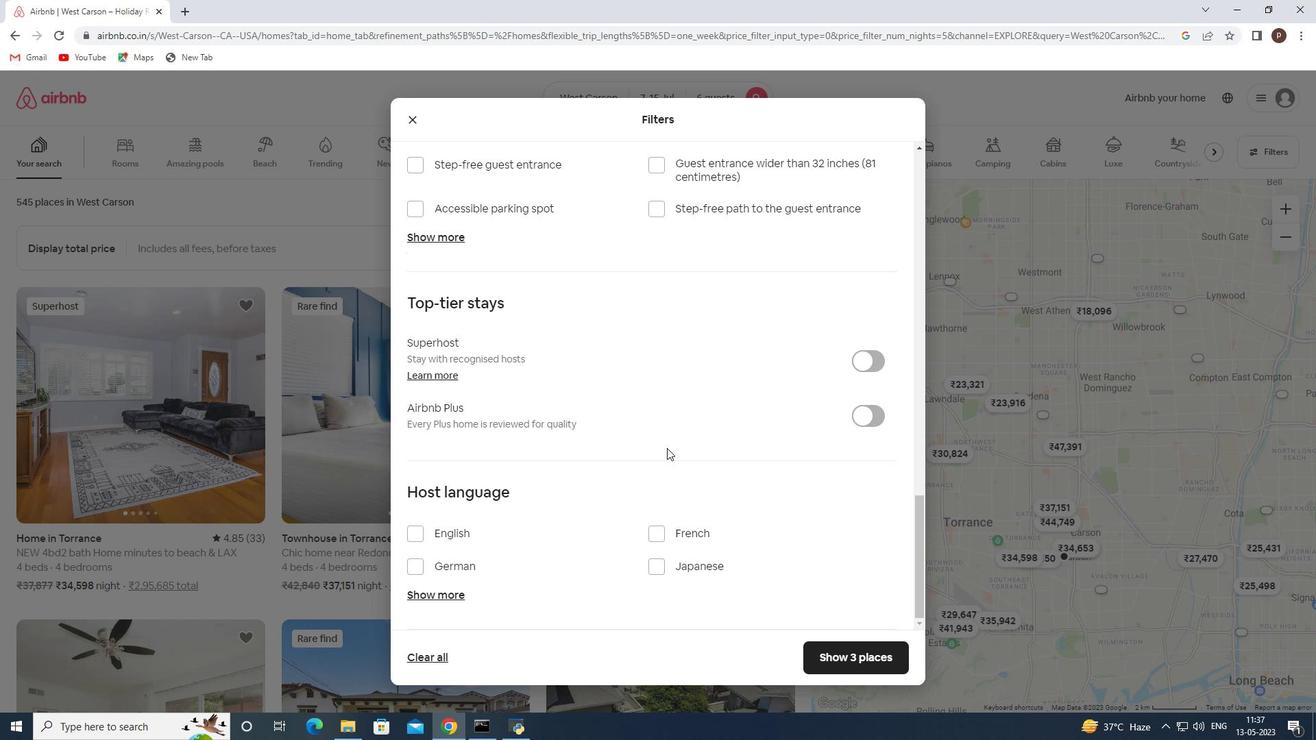 
Action: Mouse scrolled (660, 451) with delta (0, 0)
Screenshot: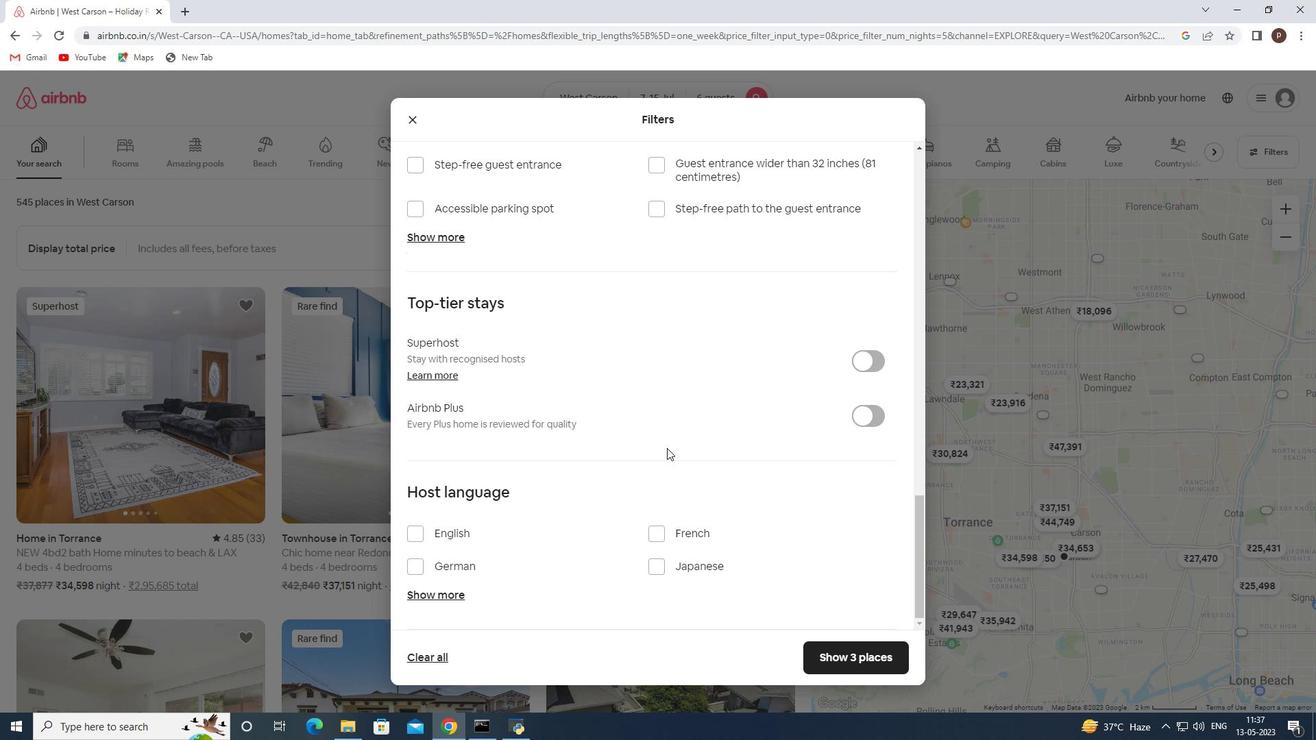 
Action: Mouse scrolled (660, 451) with delta (0, 0)
Screenshot: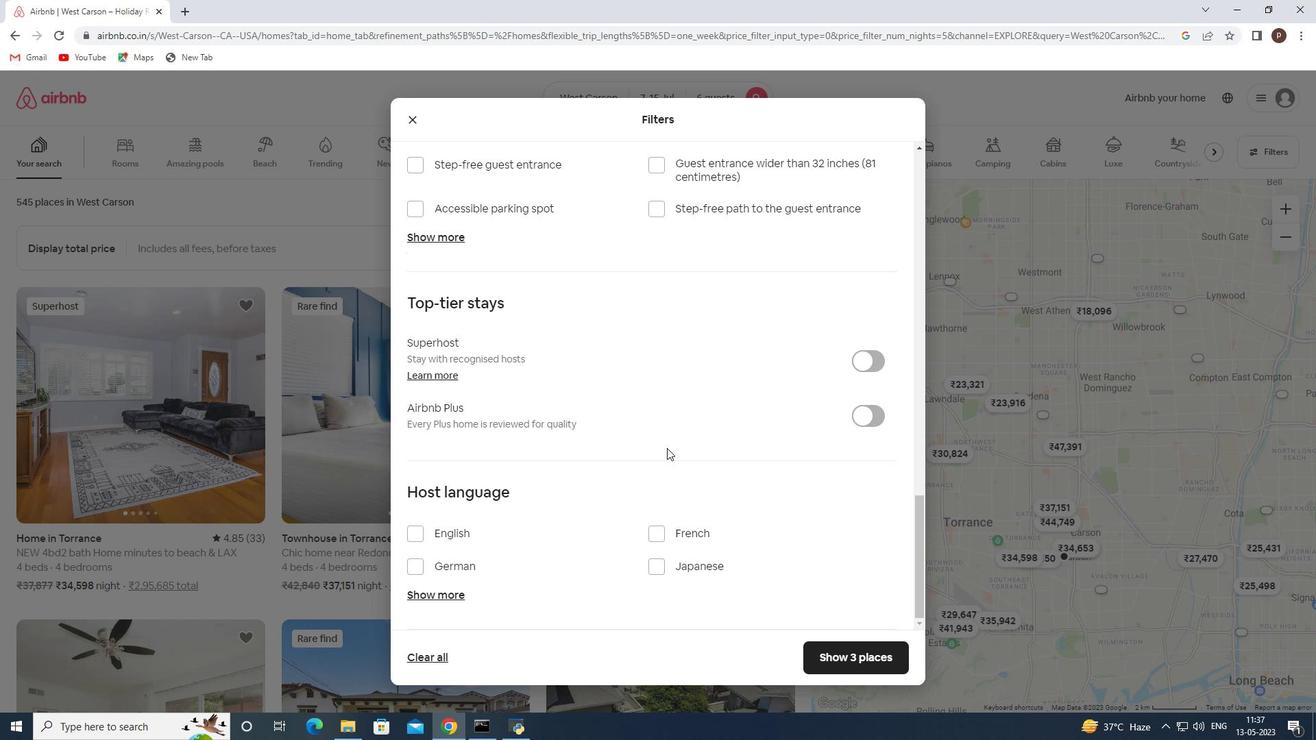 
Action: Mouse moved to (417, 529)
Screenshot: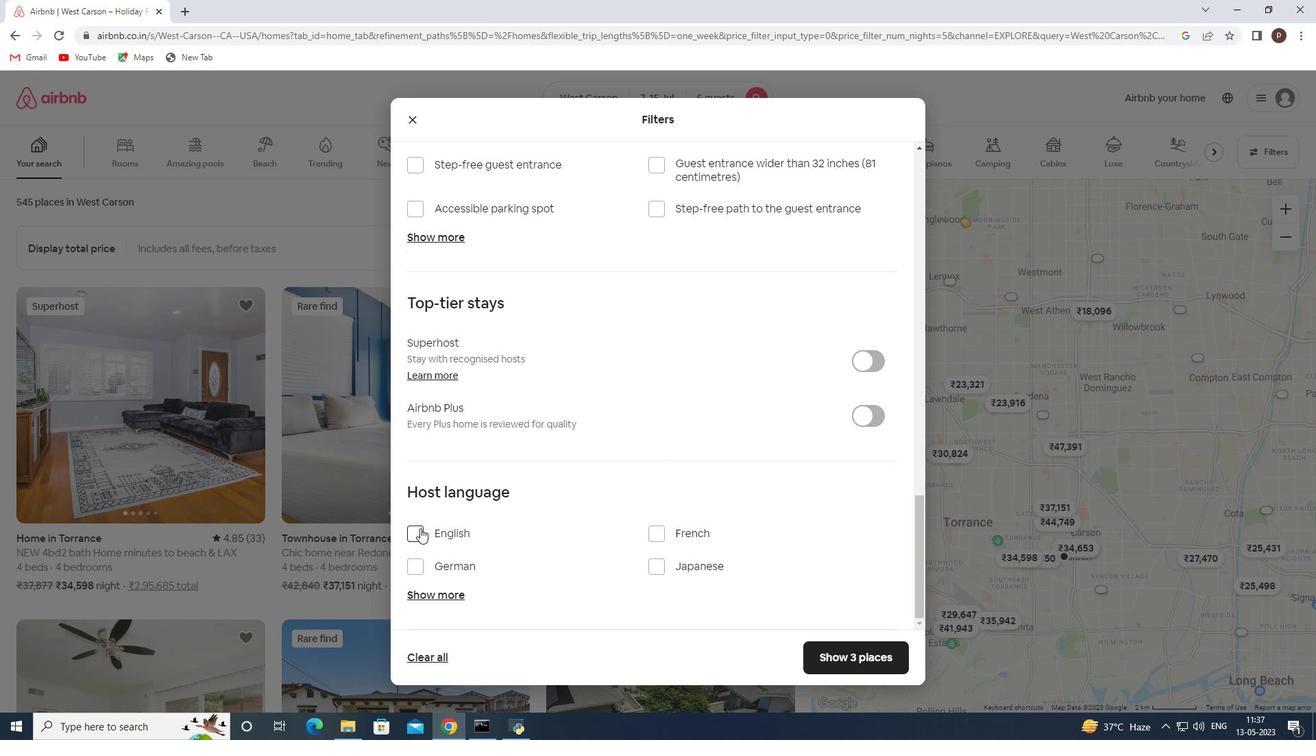 
Action: Mouse pressed left at (417, 529)
Screenshot: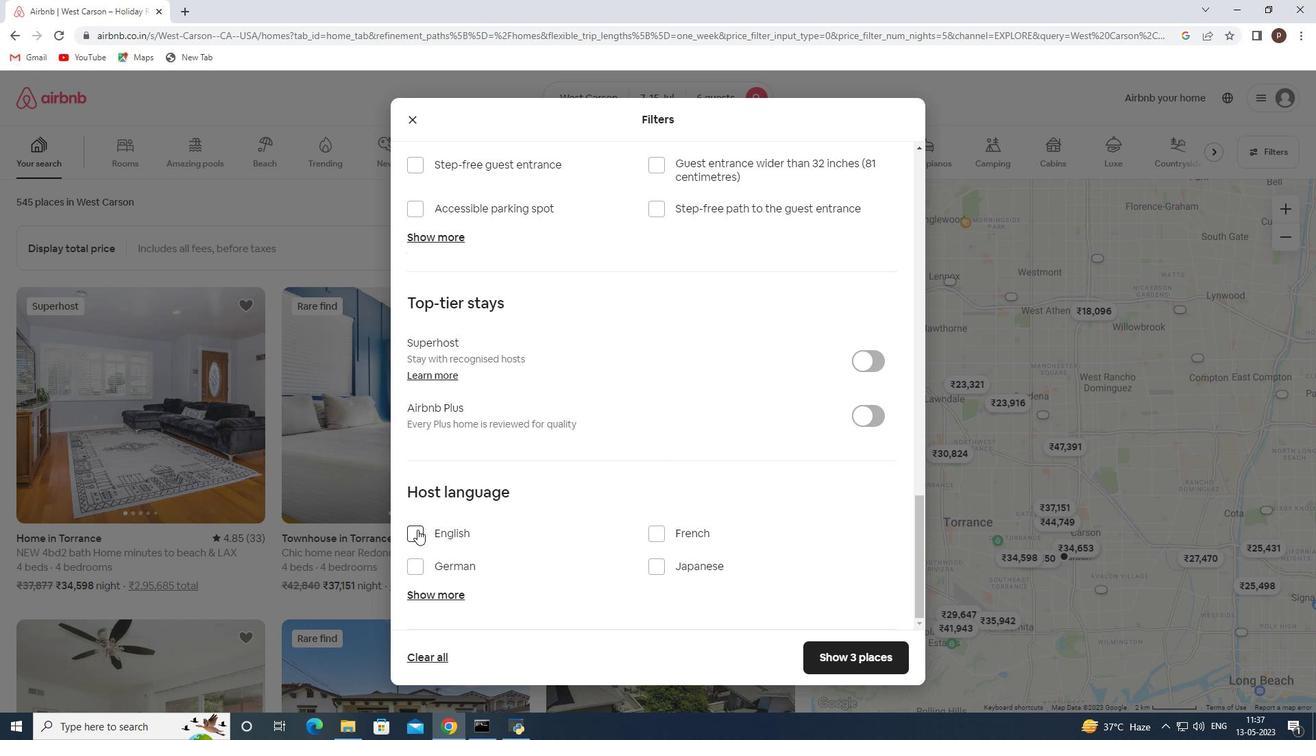
Action: Mouse moved to (866, 651)
Screenshot: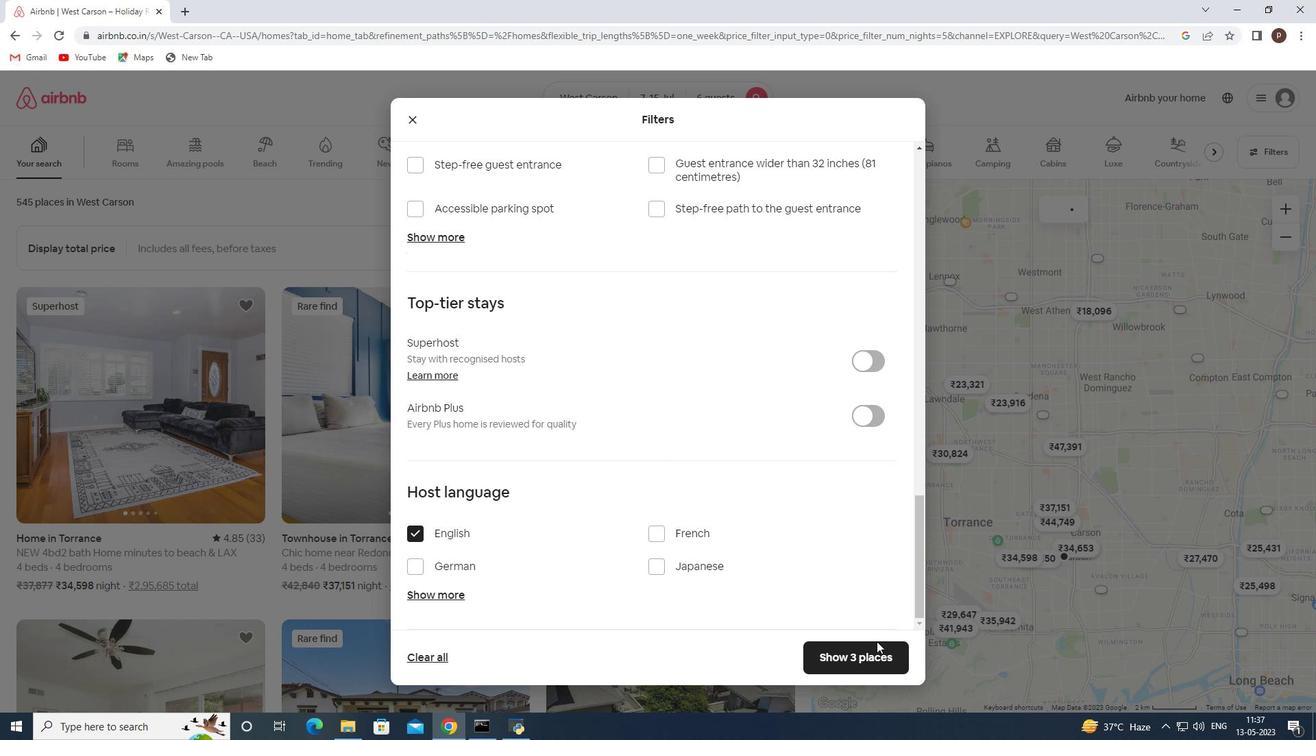 
Action: Mouse pressed left at (866, 651)
Screenshot: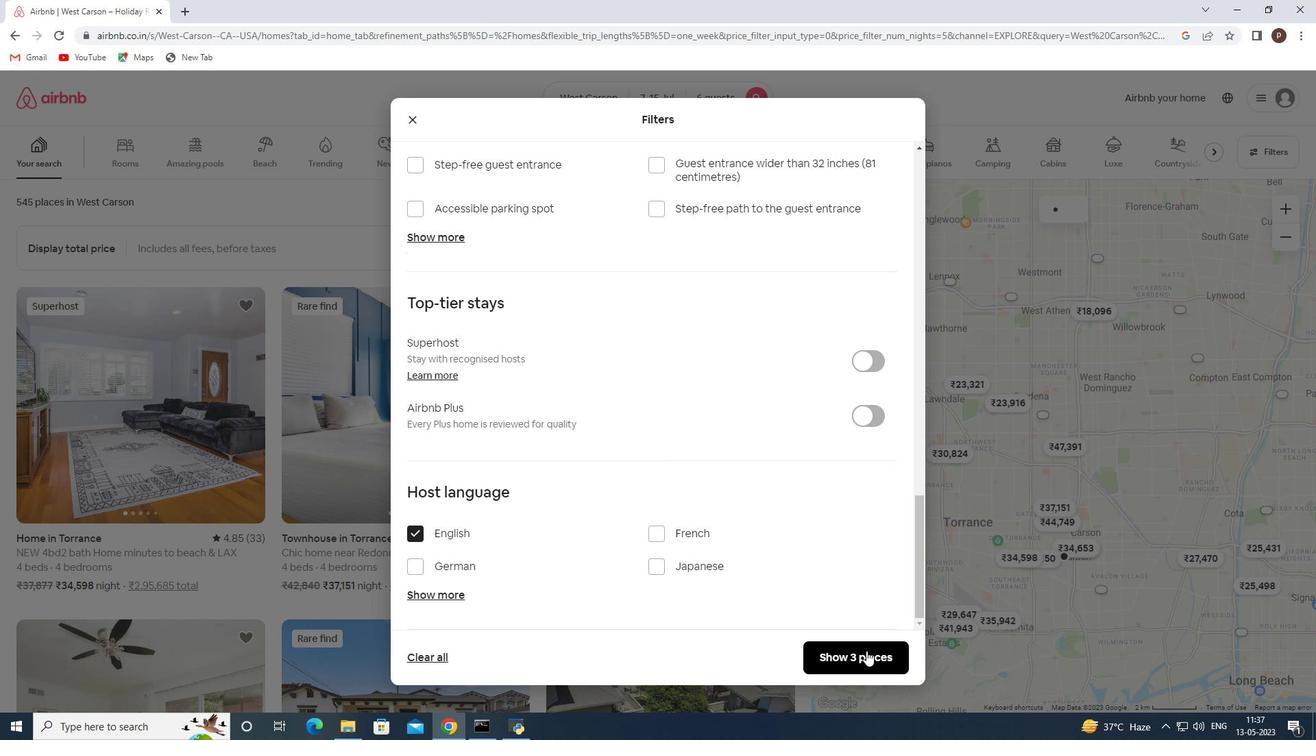 
